 Task: Find connections with filter location Télimélé with filter topic #homes with filter profile language German with filter current company Lava International Limited with filter school Rashtrasant Tukadoji Maharaj Nagpur University with filter industry Space Research and Technology with filter service category Event Planning with filter keywords title Software Ninjaneer
Action: Mouse moved to (299, 220)
Screenshot: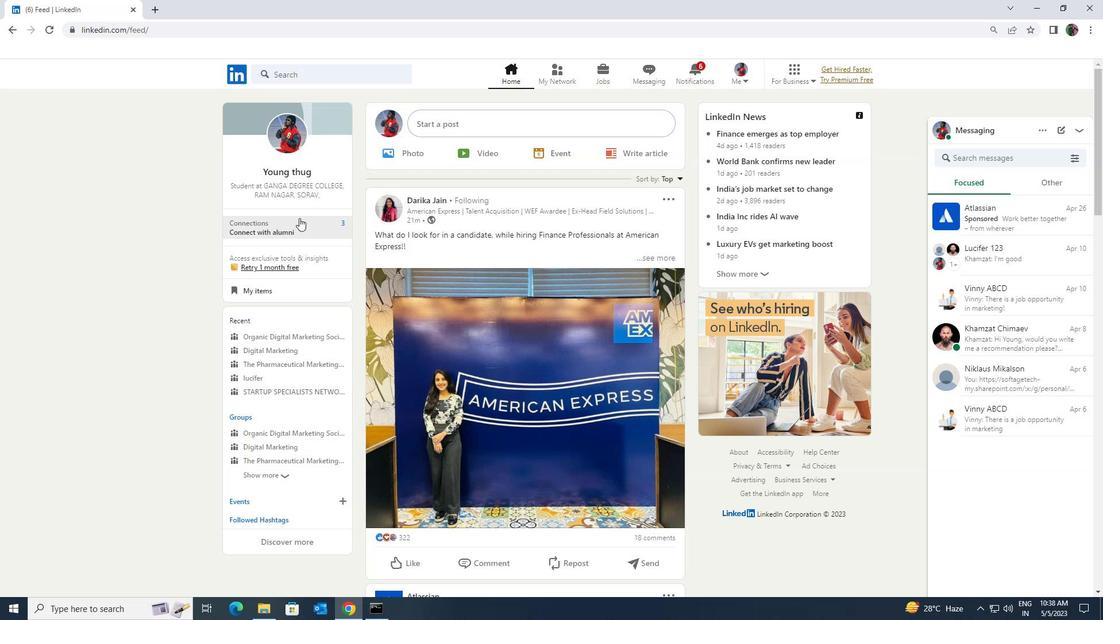 
Action: Mouse pressed left at (299, 220)
Screenshot: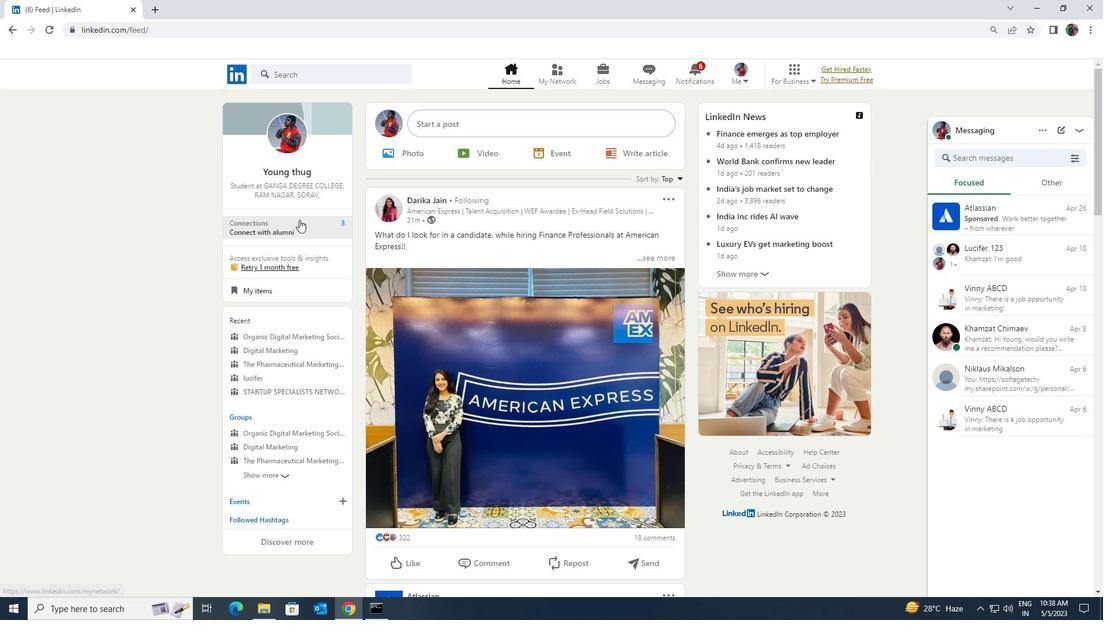
Action: Mouse moved to (292, 138)
Screenshot: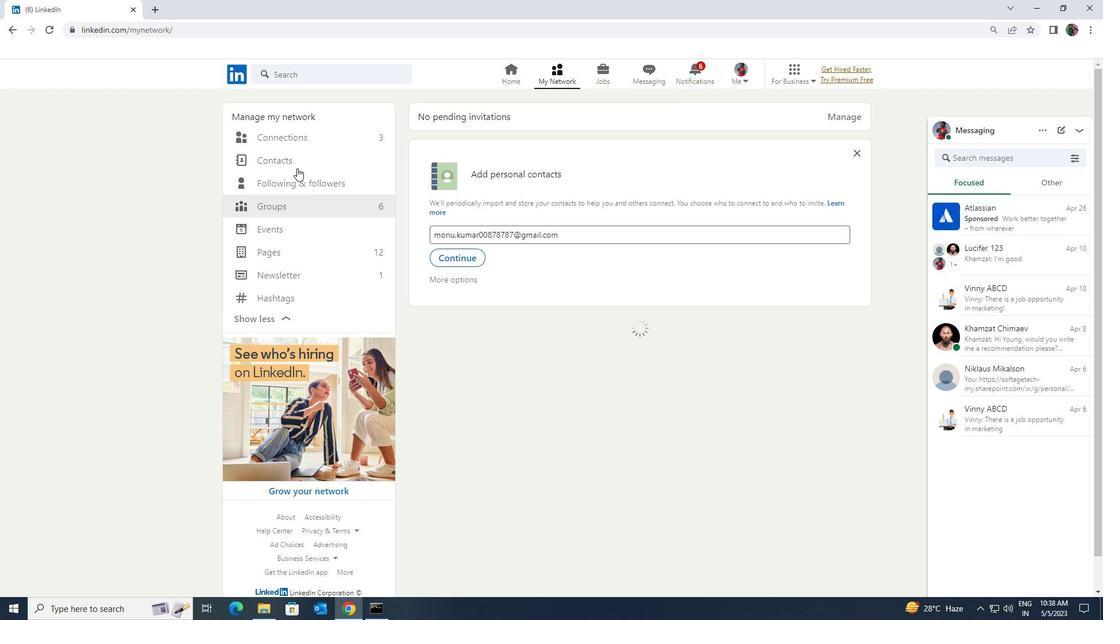 
Action: Mouse pressed left at (292, 138)
Screenshot: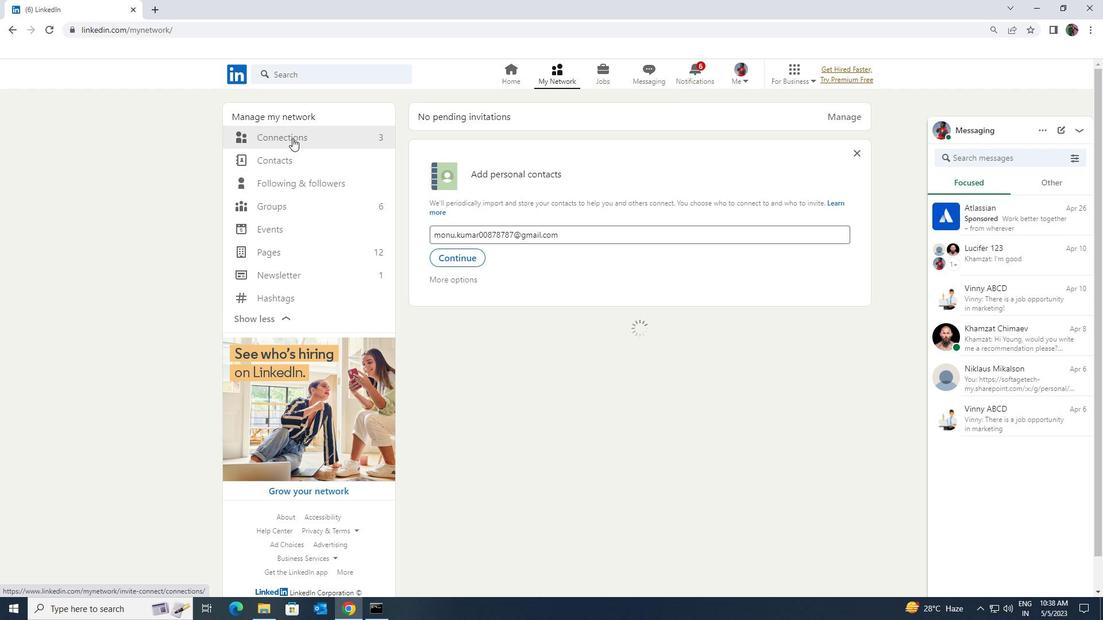 
Action: Mouse moved to (657, 136)
Screenshot: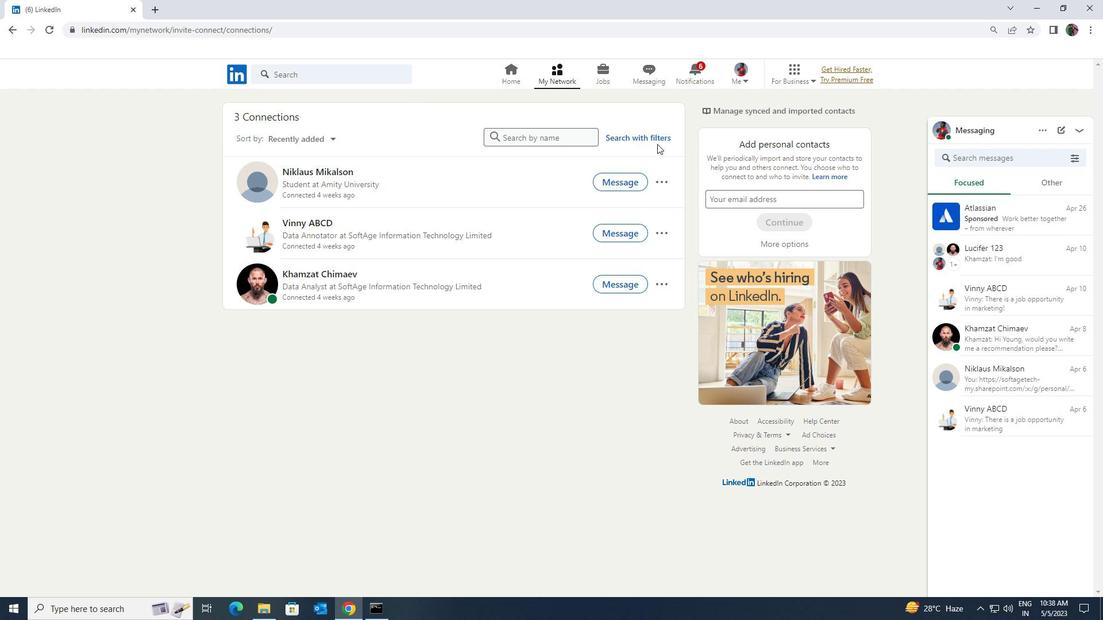 
Action: Mouse pressed left at (657, 136)
Screenshot: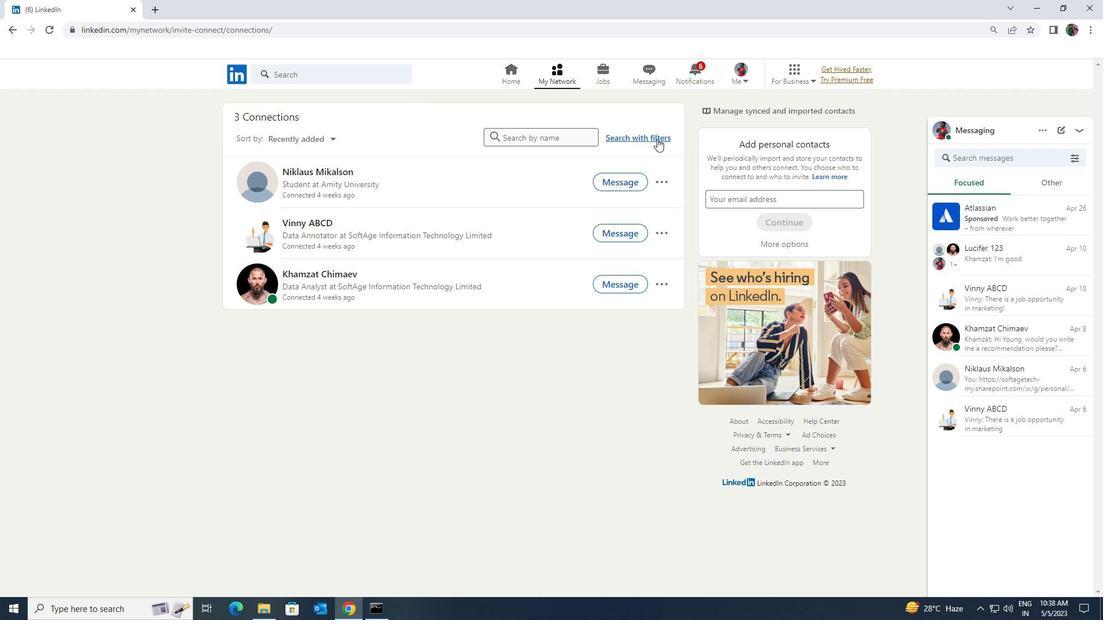 
Action: Mouse moved to (592, 106)
Screenshot: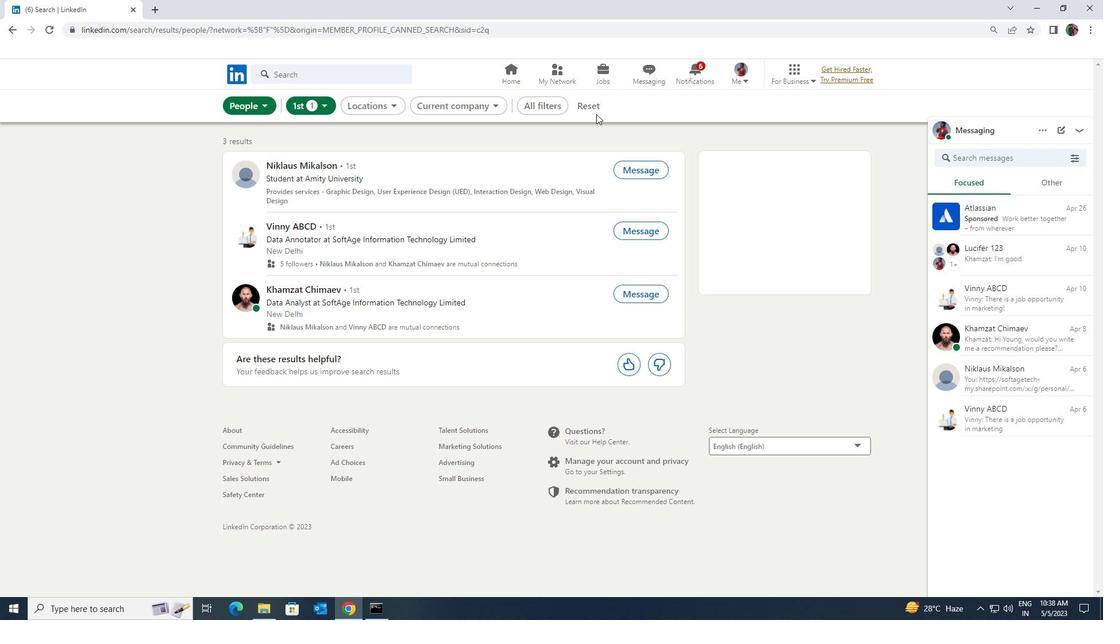 
Action: Mouse pressed left at (592, 106)
Screenshot: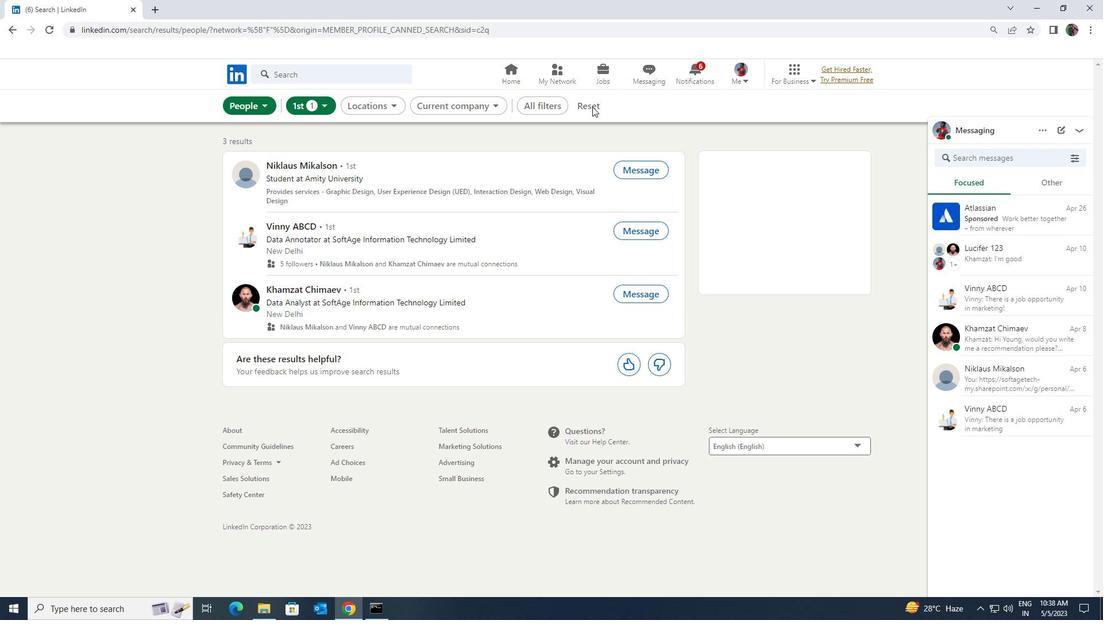 
Action: Mouse moved to (570, 106)
Screenshot: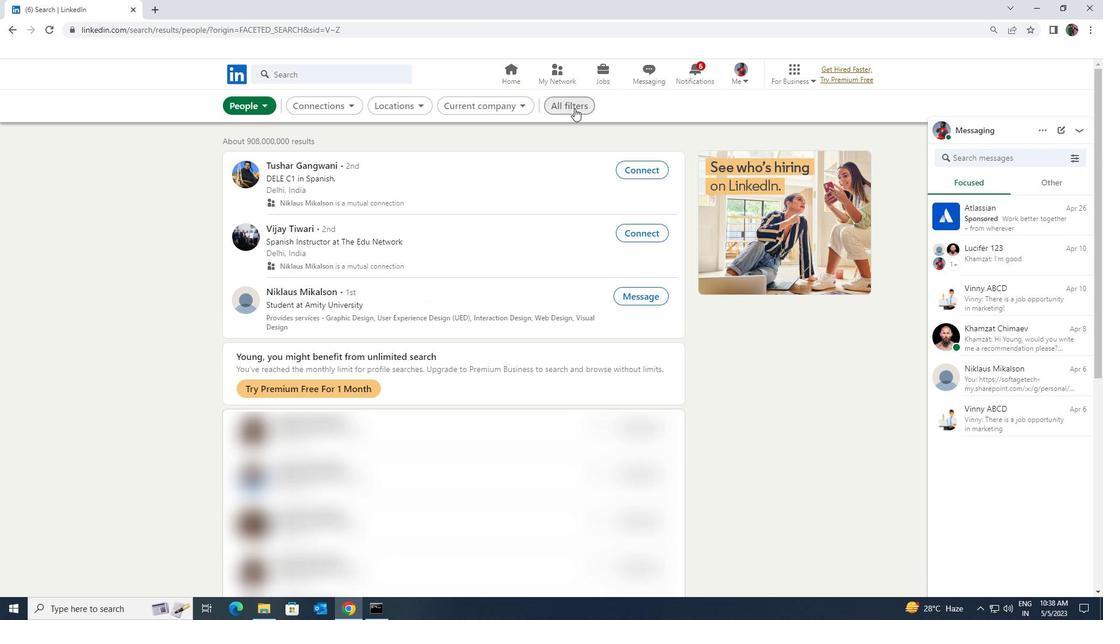 
Action: Mouse pressed left at (570, 106)
Screenshot: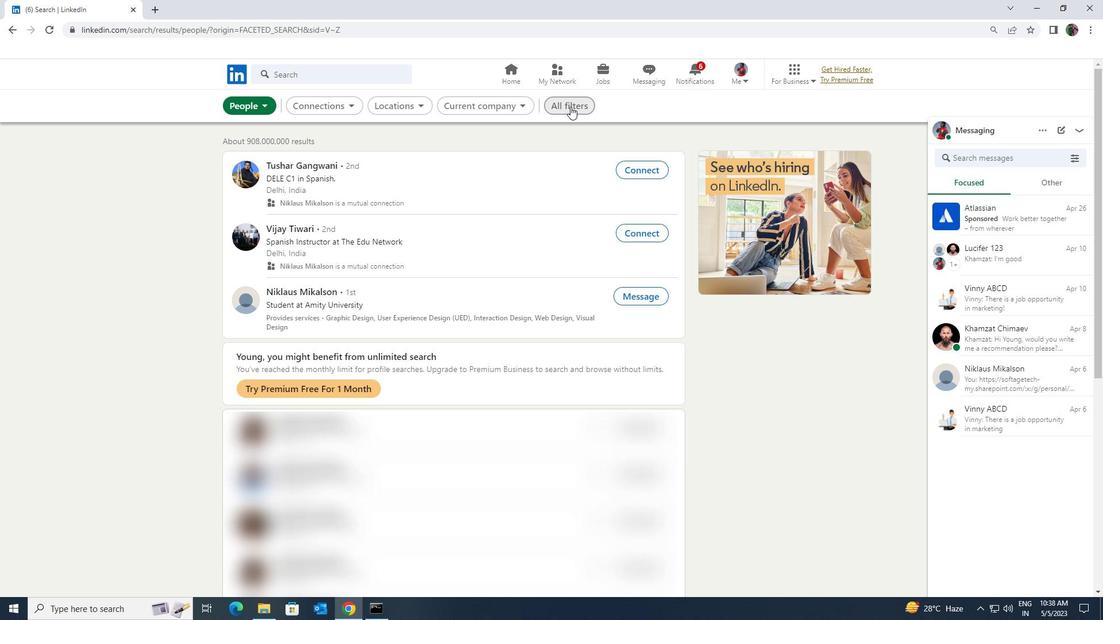 
Action: Mouse moved to (955, 453)
Screenshot: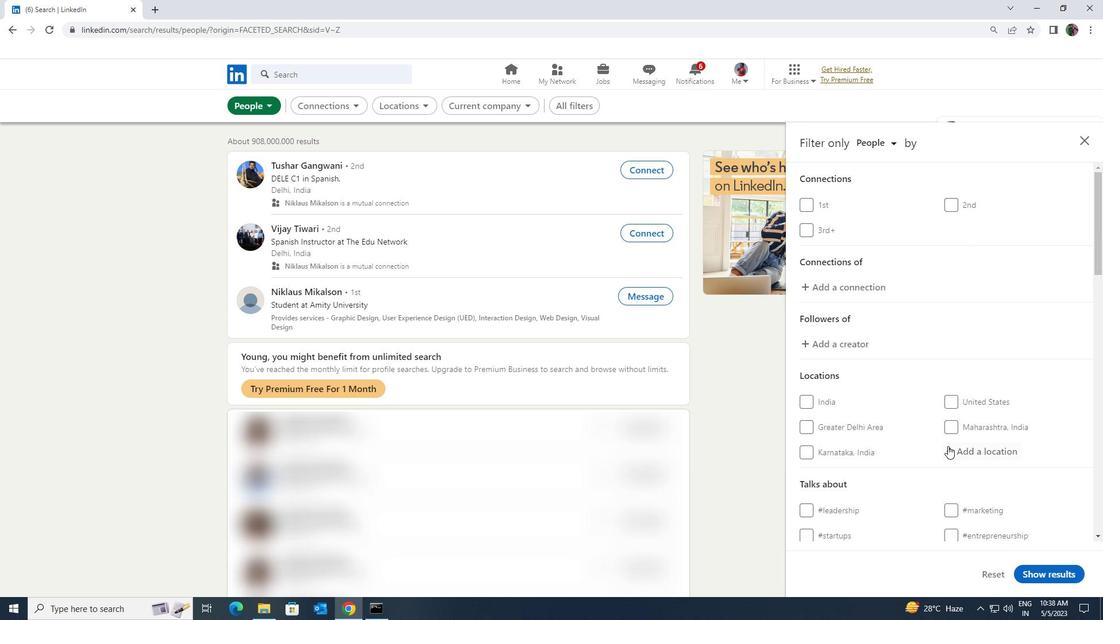 
Action: Mouse pressed left at (955, 453)
Screenshot: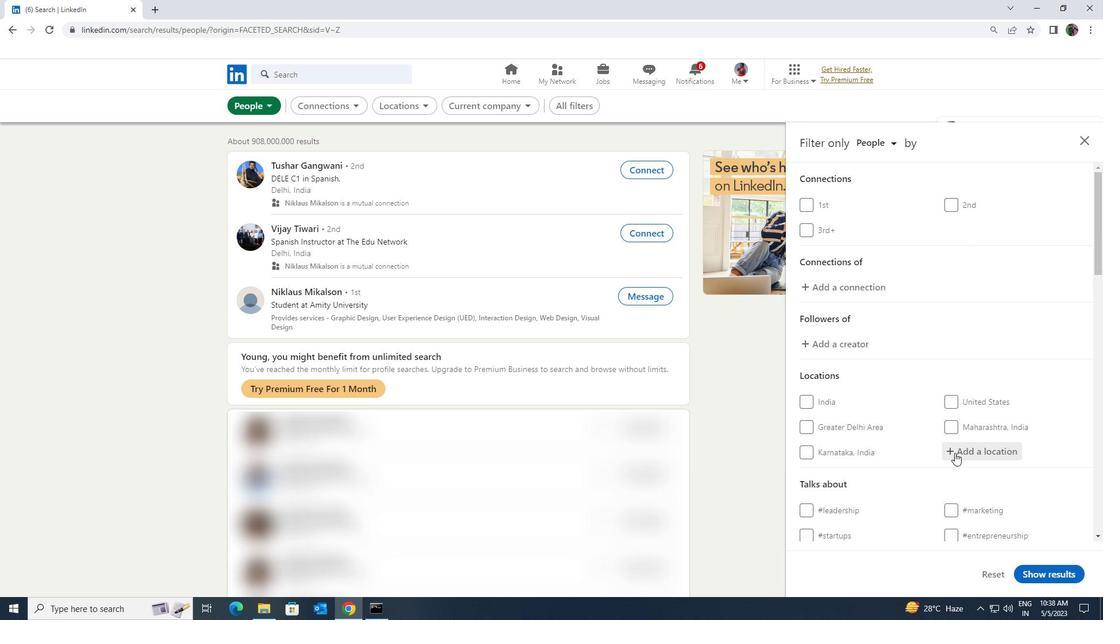 
Action: Mouse moved to (955, 454)
Screenshot: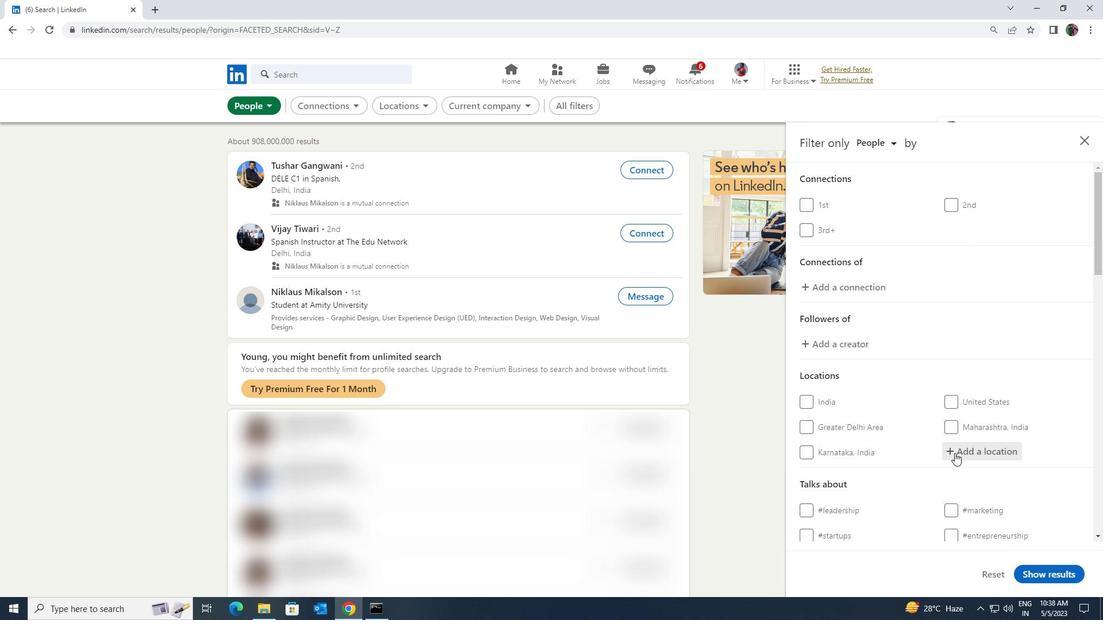 
Action: Key pressed <Key.shift>TELIMELE
Screenshot: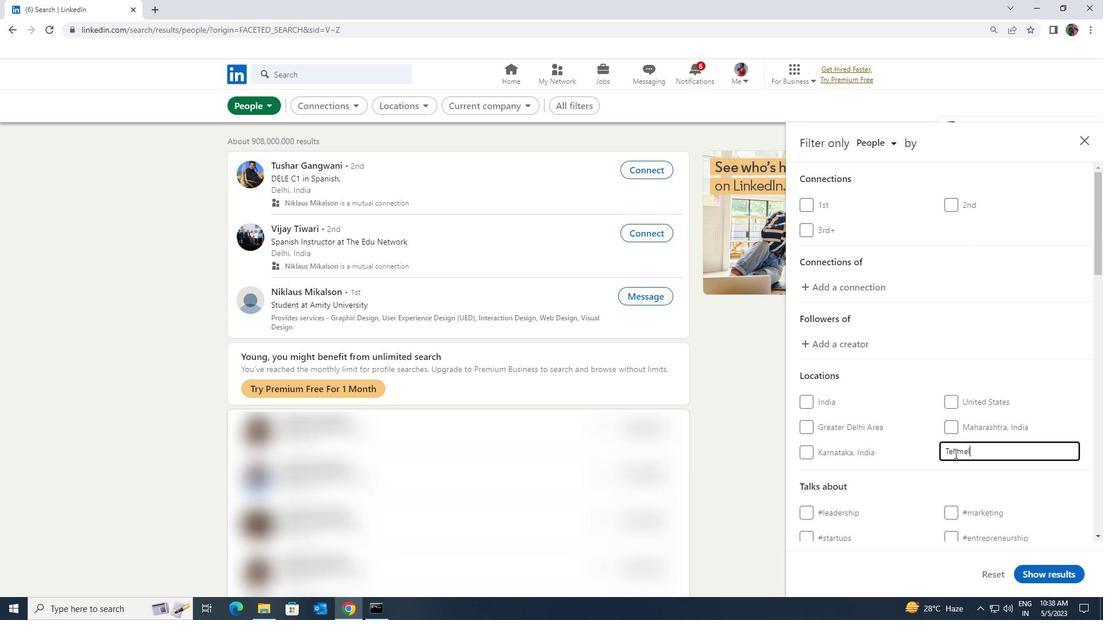
Action: Mouse moved to (958, 454)
Screenshot: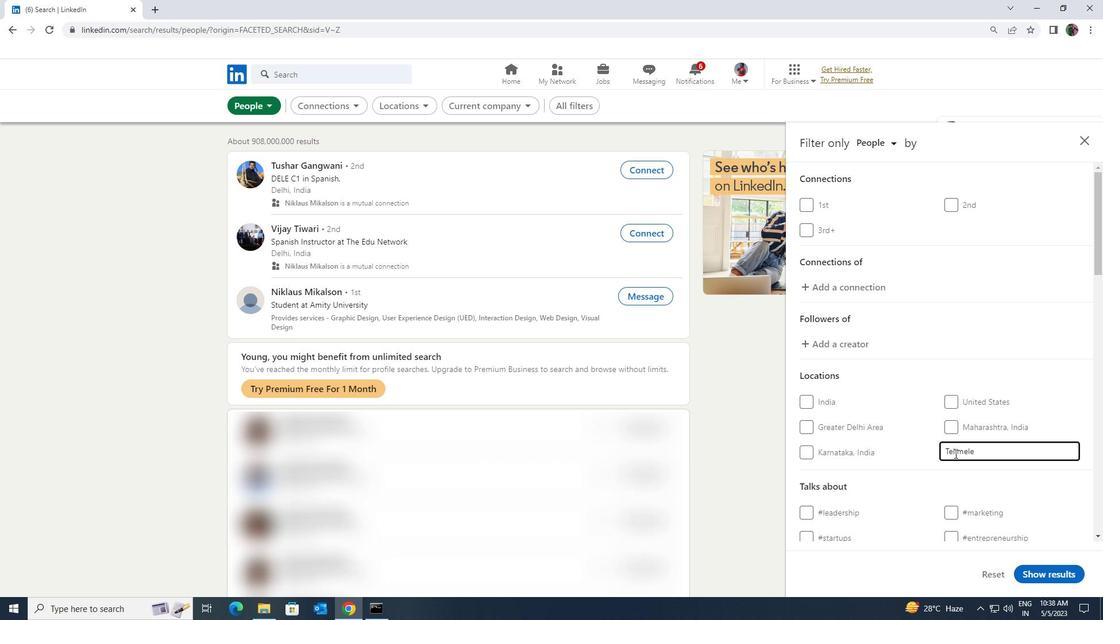 
Action: Mouse scrolled (958, 453) with delta (0, 0)
Screenshot: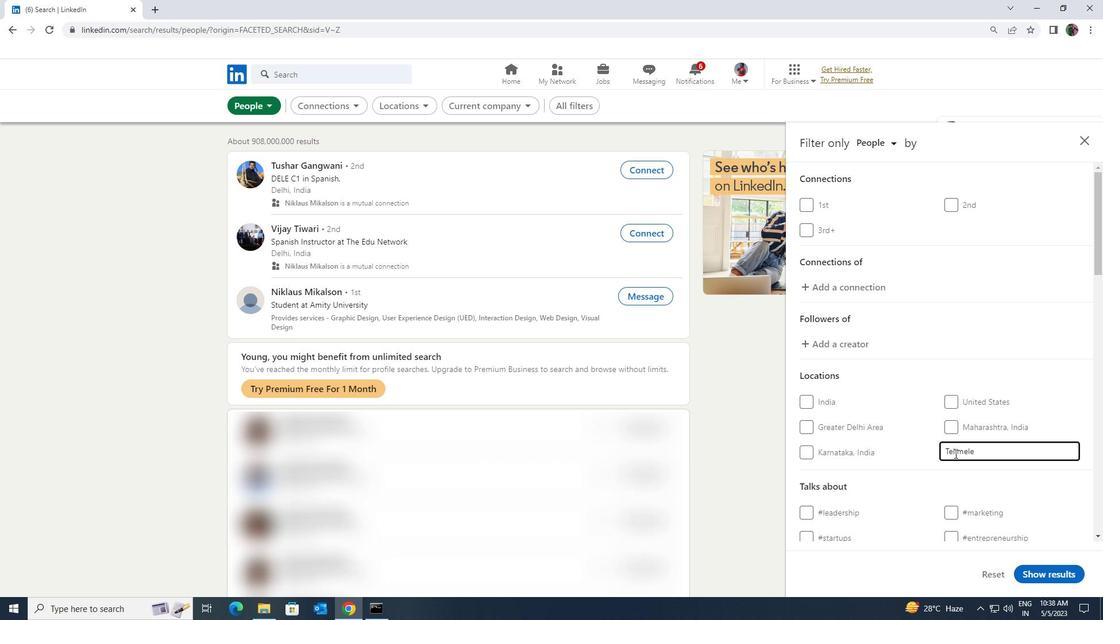
Action: Mouse scrolled (958, 453) with delta (0, 0)
Screenshot: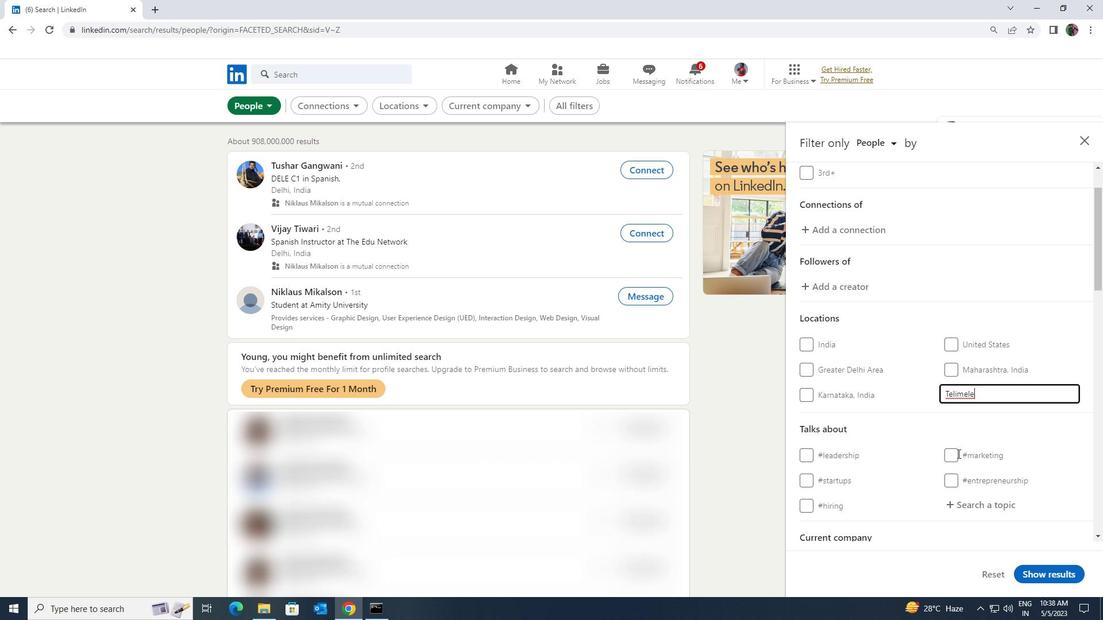 
Action: Mouse moved to (961, 451)
Screenshot: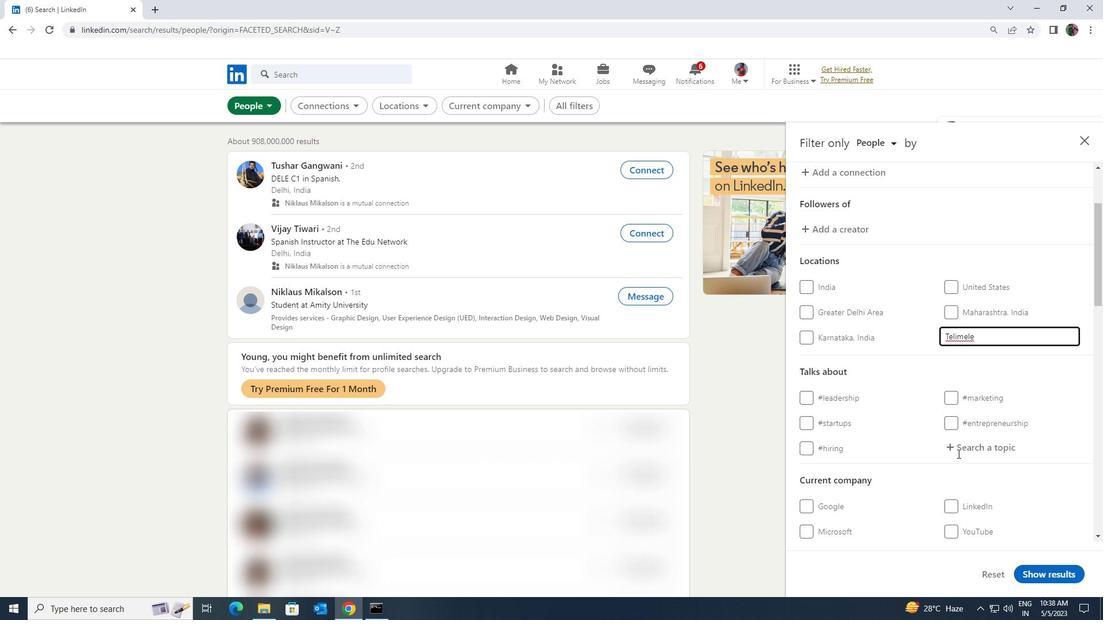 
Action: Mouse pressed left at (961, 451)
Screenshot: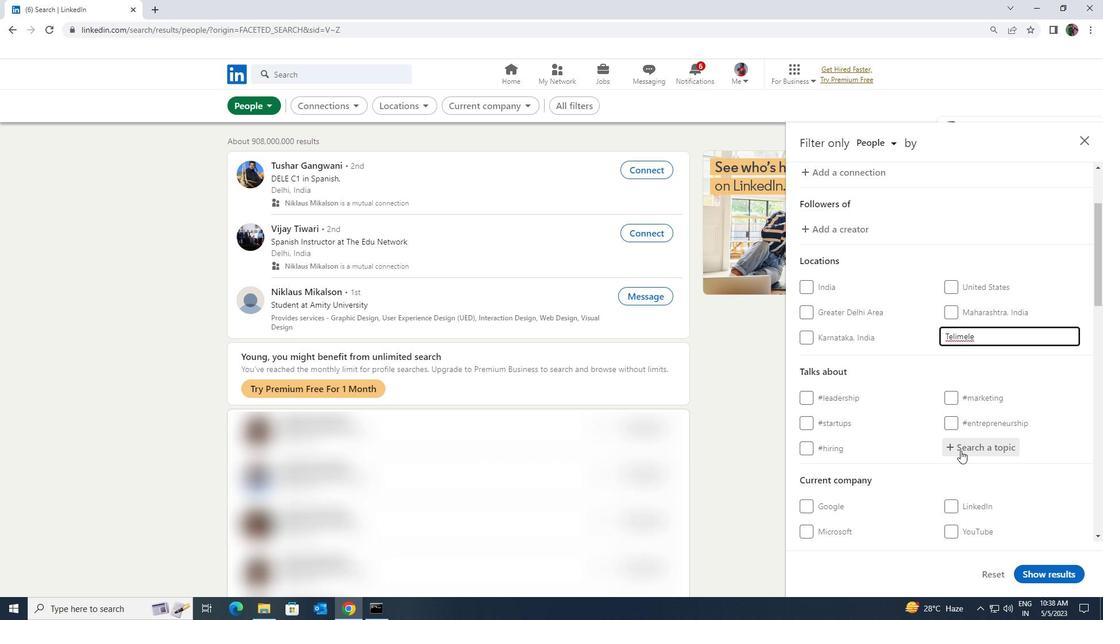 
Action: Mouse moved to (961, 450)
Screenshot: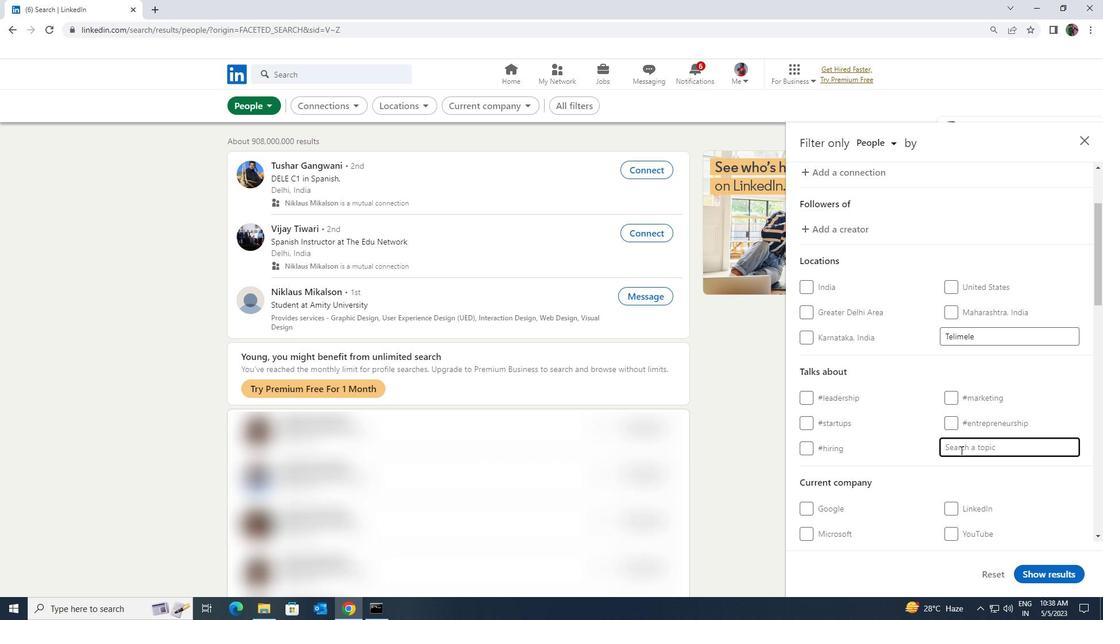 
Action: Key pressed <Key.shift><Key.shift><Key.shift><Key.shift><Key.shift><Key.shift><Key.shift><Key.shift>HOMES
Screenshot: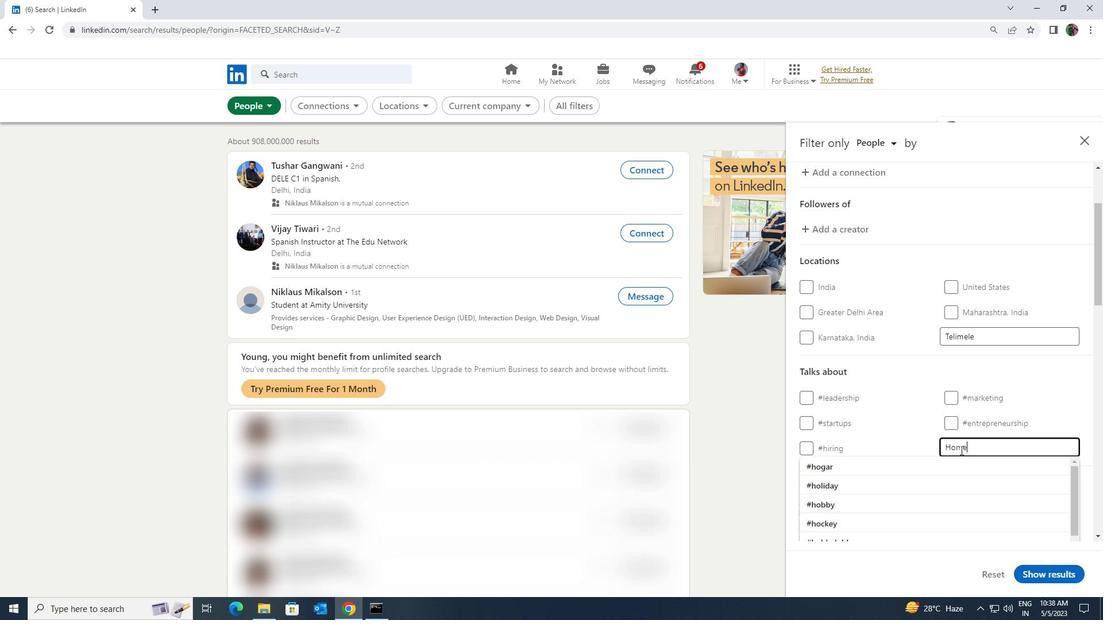 
Action: Mouse moved to (934, 497)
Screenshot: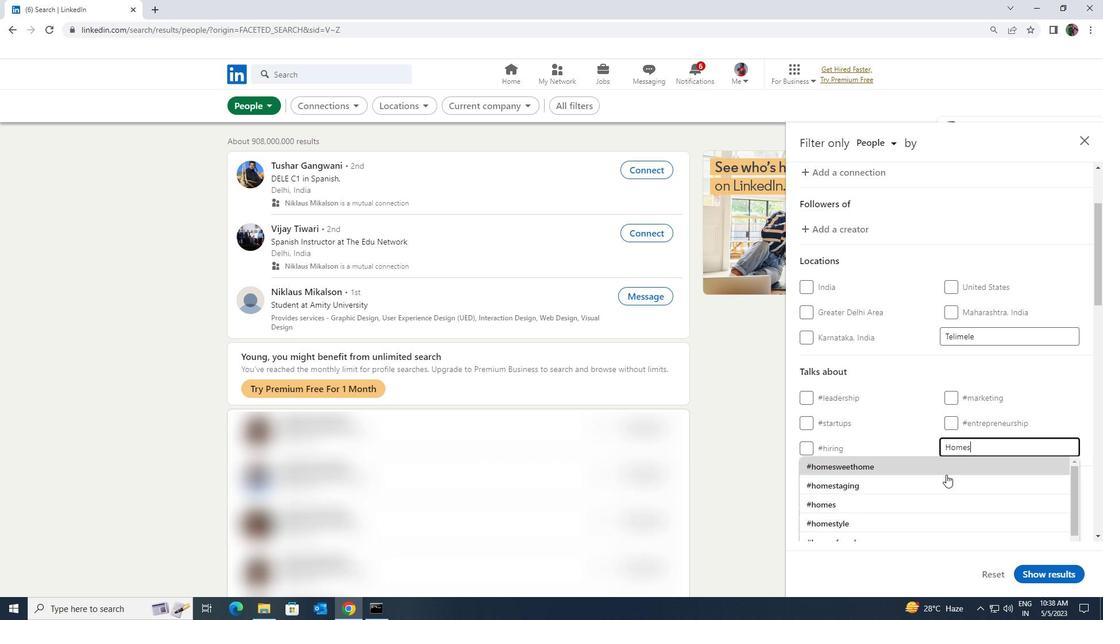 
Action: Mouse pressed left at (934, 497)
Screenshot: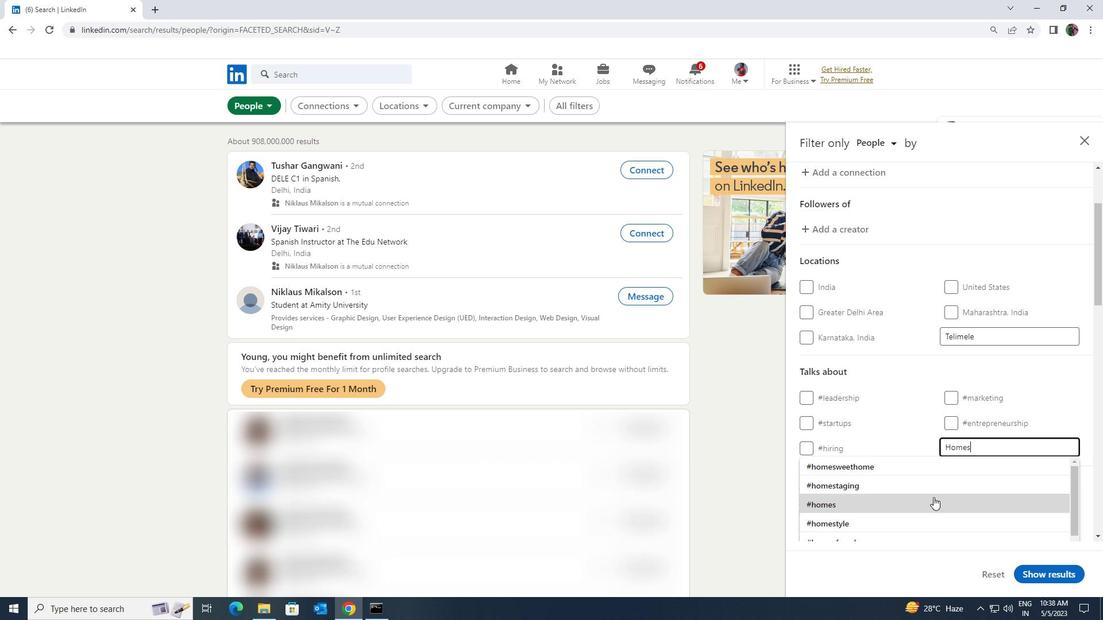 
Action: Mouse moved to (941, 493)
Screenshot: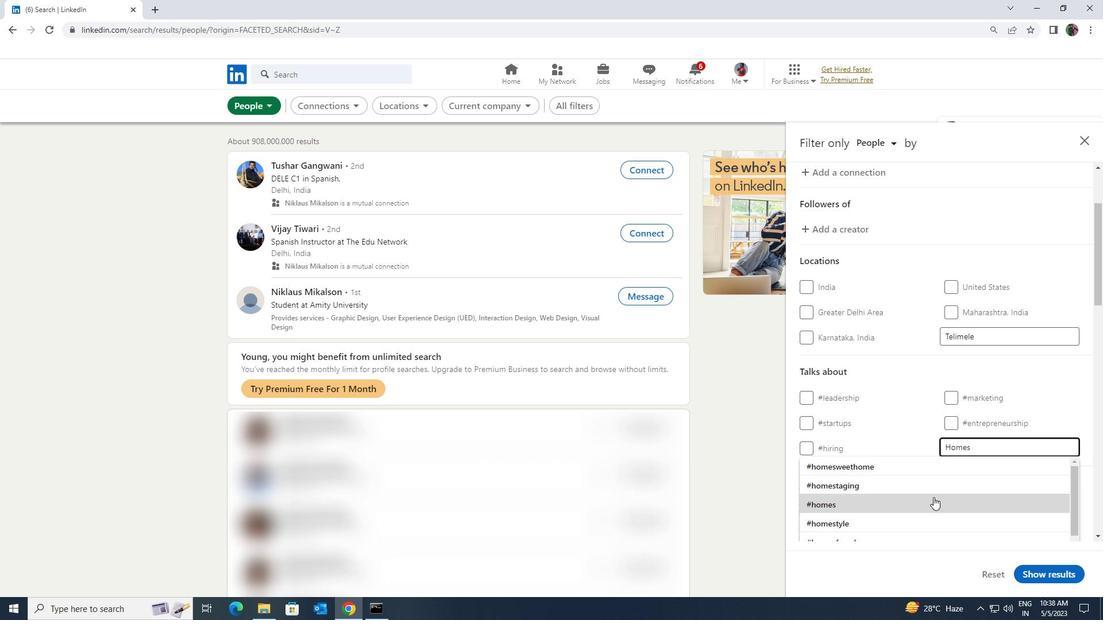 
Action: Mouse scrolled (941, 492) with delta (0, 0)
Screenshot: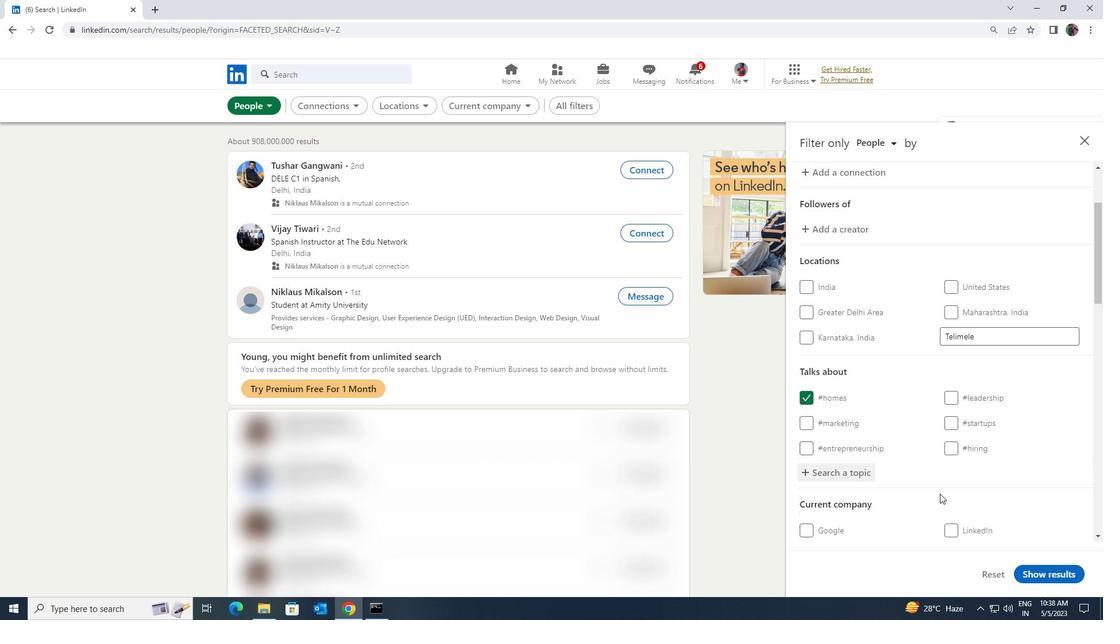 
Action: Mouse moved to (941, 494)
Screenshot: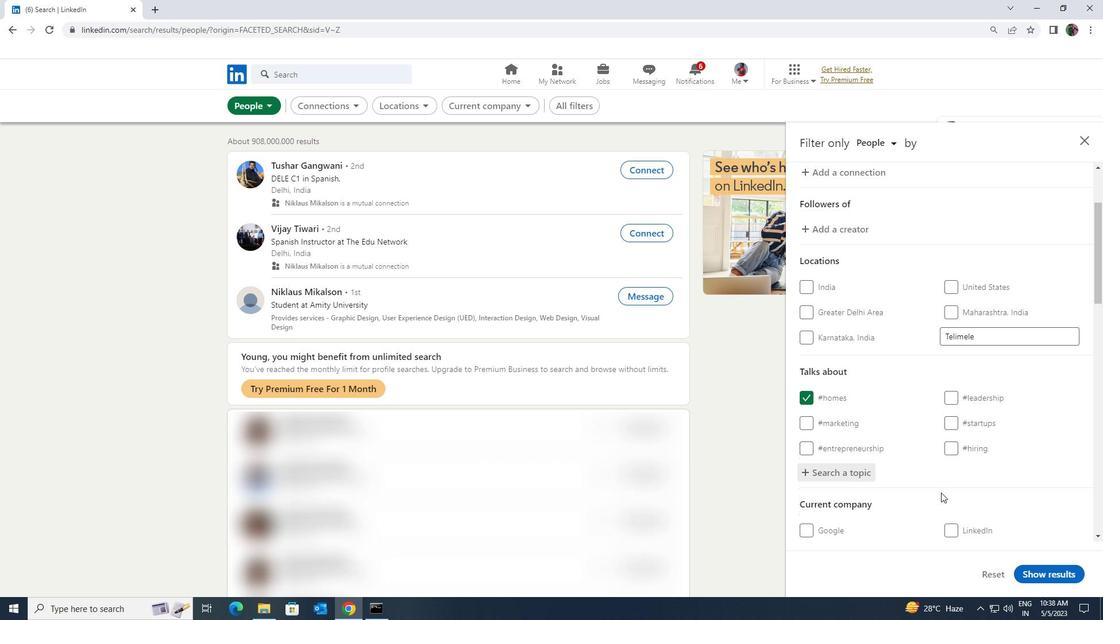 
Action: Mouse scrolled (941, 493) with delta (0, 0)
Screenshot: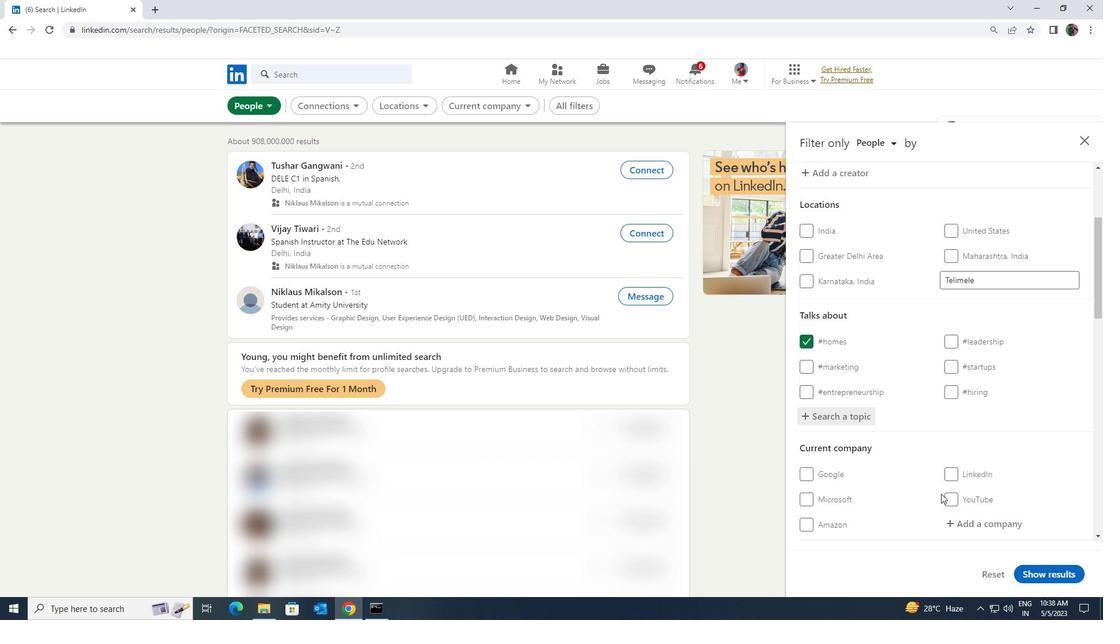 
Action: Mouse scrolled (941, 493) with delta (0, 0)
Screenshot: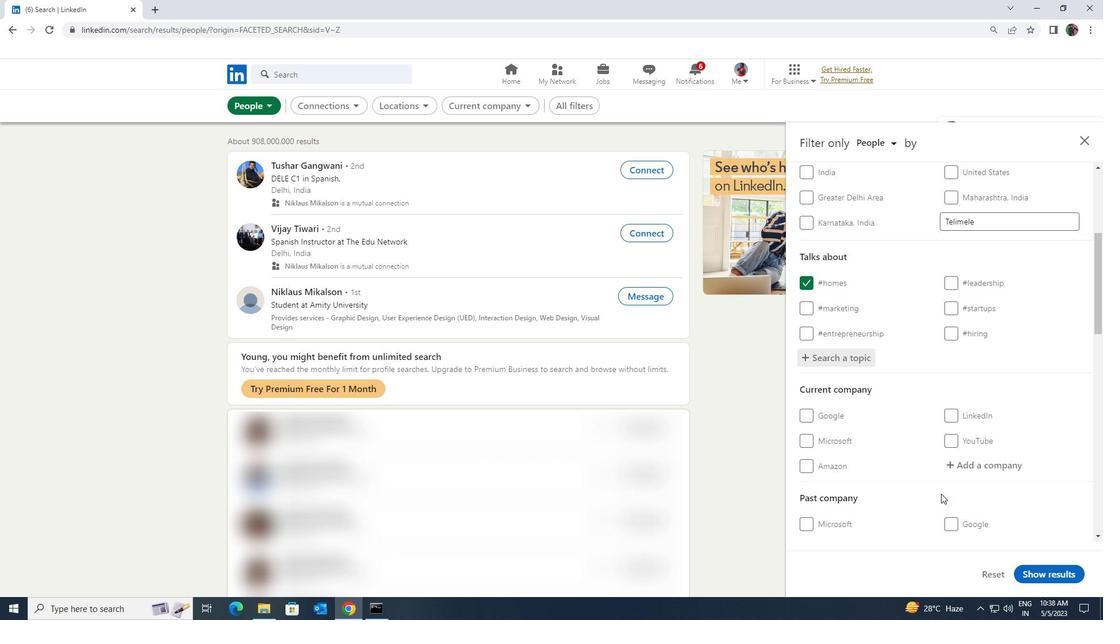 
Action: Mouse scrolled (941, 493) with delta (0, 0)
Screenshot: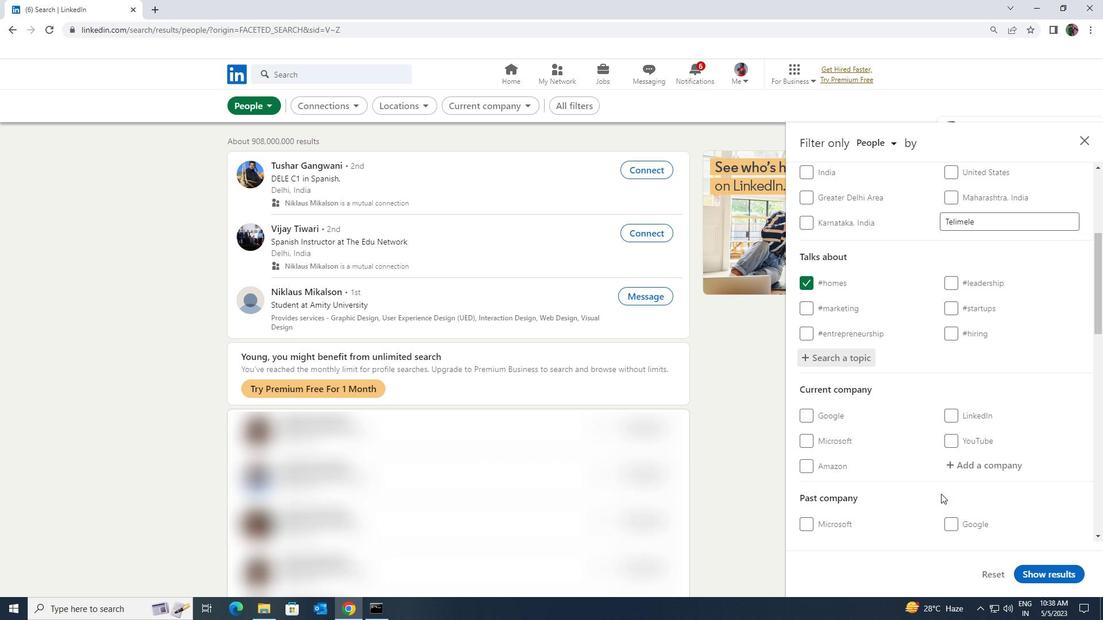 
Action: Mouse moved to (941, 494)
Screenshot: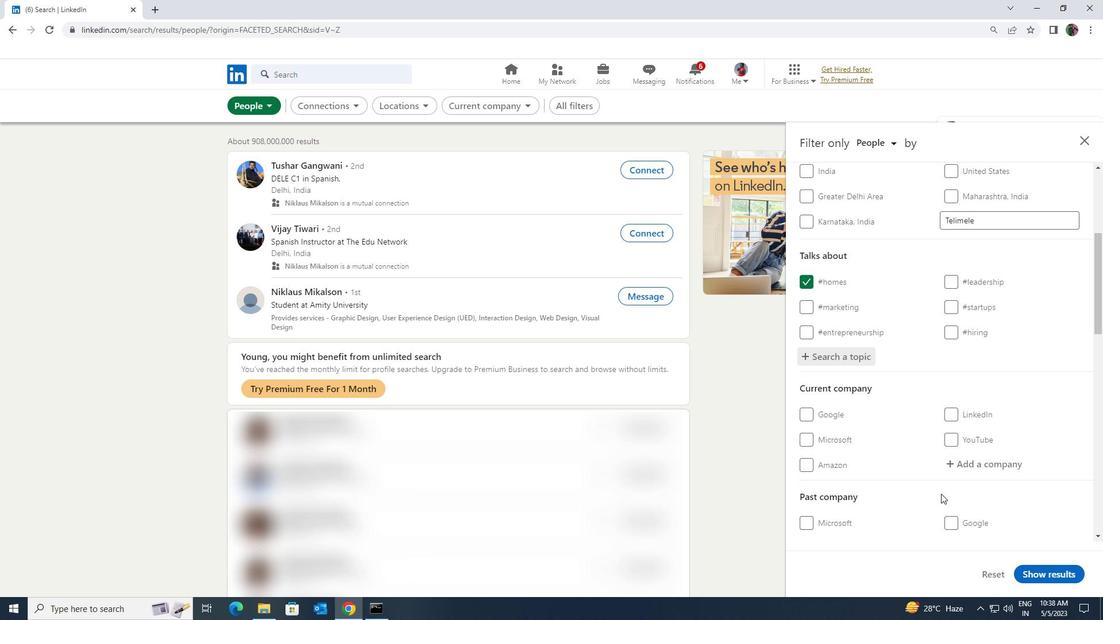 
Action: Mouse scrolled (941, 493) with delta (0, 0)
Screenshot: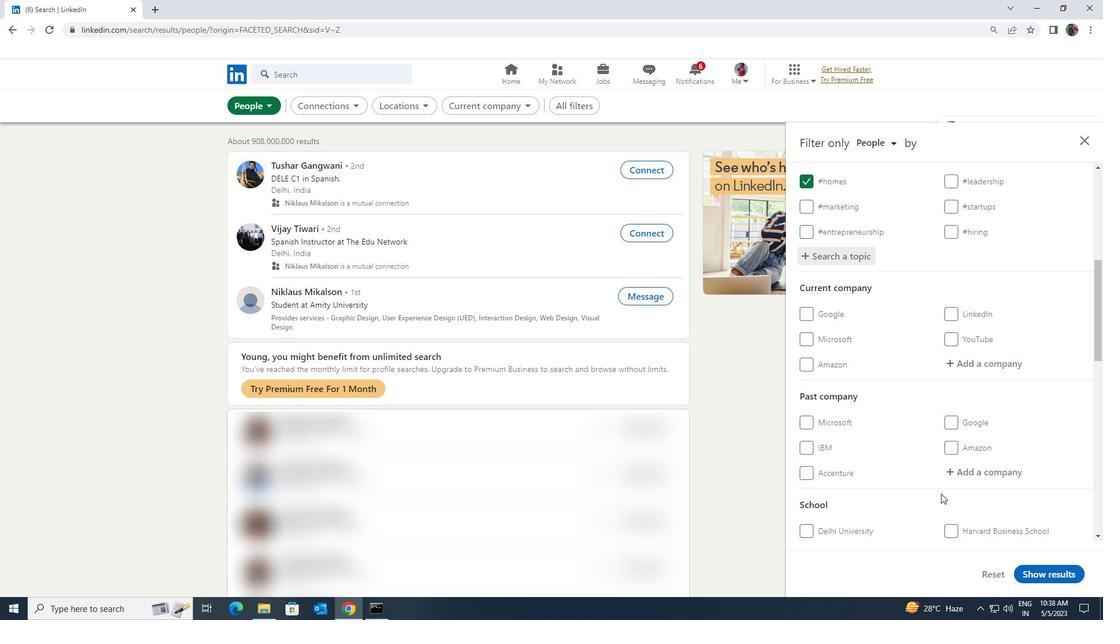 
Action: Mouse scrolled (941, 493) with delta (0, 0)
Screenshot: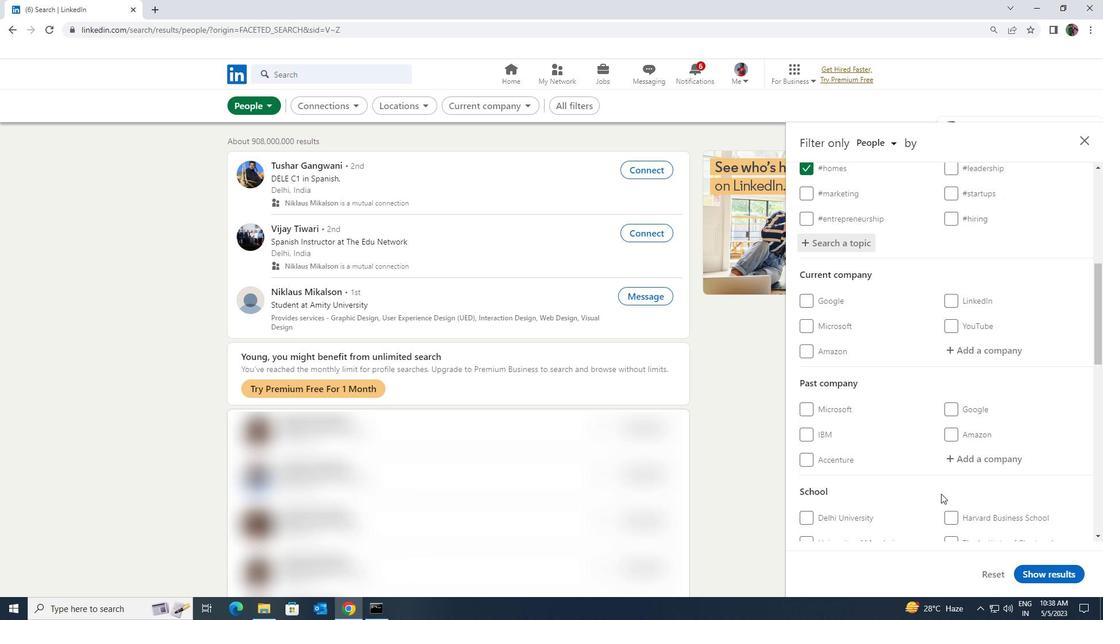 
Action: Mouse moved to (941, 494)
Screenshot: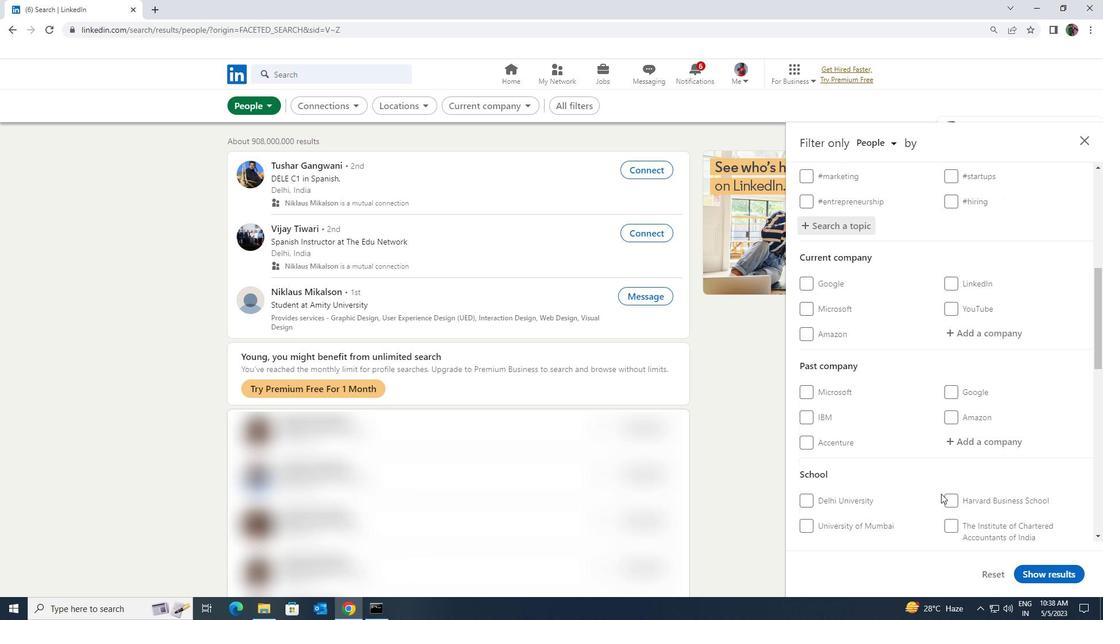 
Action: Mouse scrolled (941, 493) with delta (0, 0)
Screenshot: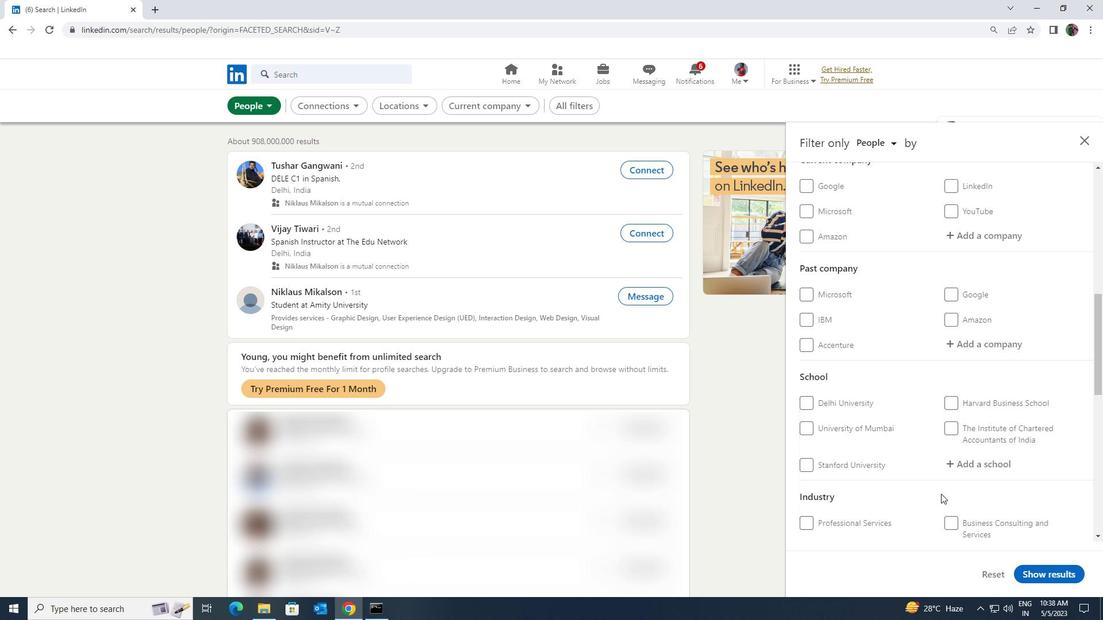
Action: Mouse scrolled (941, 493) with delta (0, 0)
Screenshot: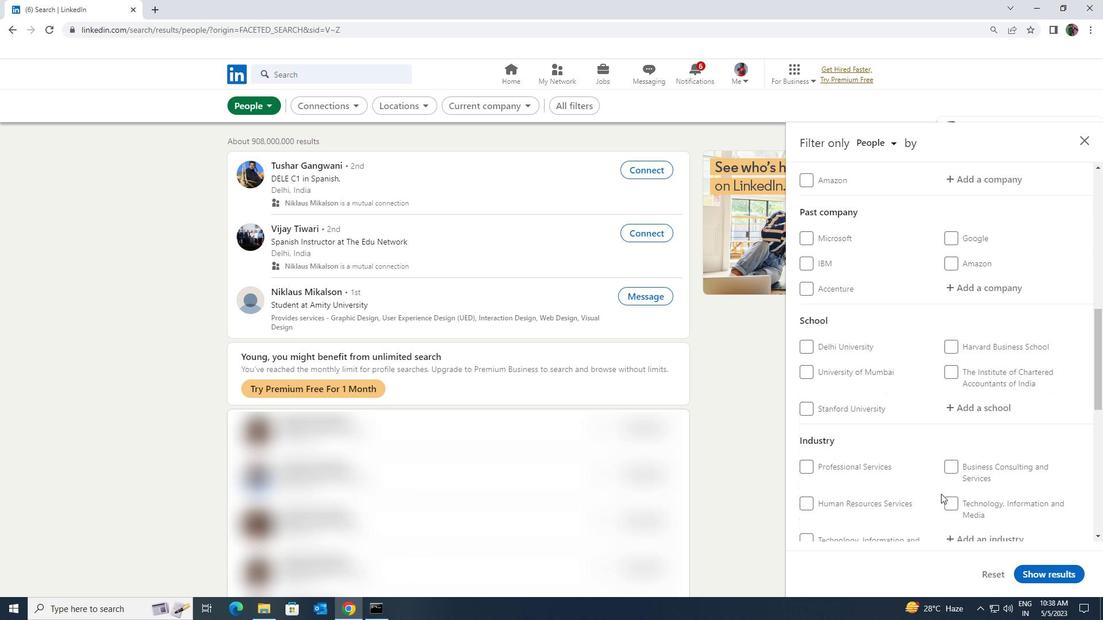 
Action: Mouse scrolled (941, 493) with delta (0, 0)
Screenshot: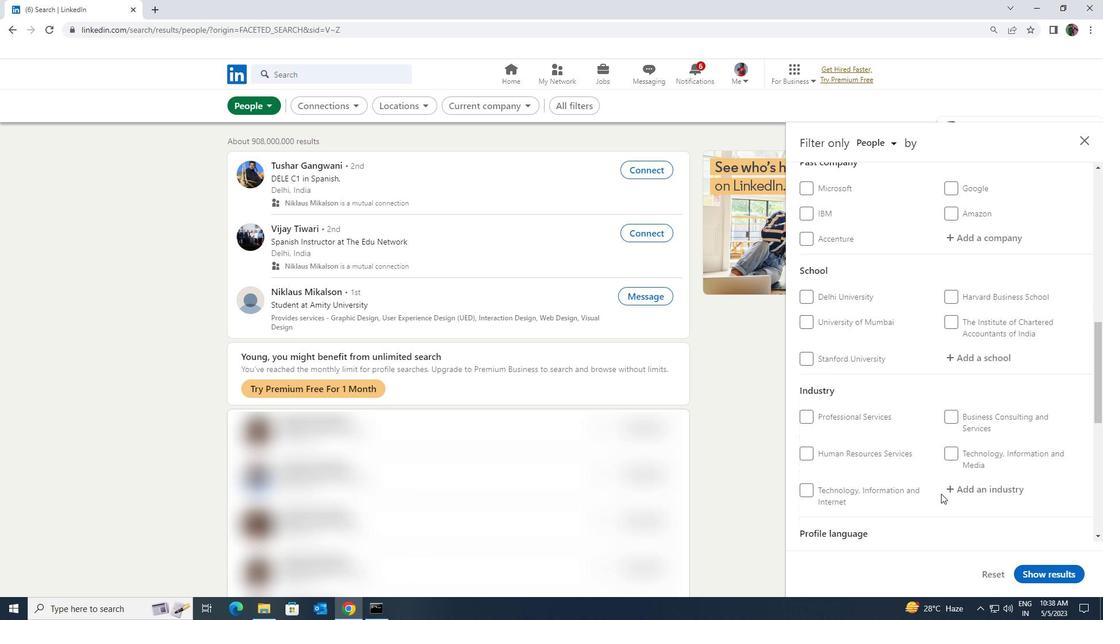 
Action: Mouse scrolled (941, 493) with delta (0, 0)
Screenshot: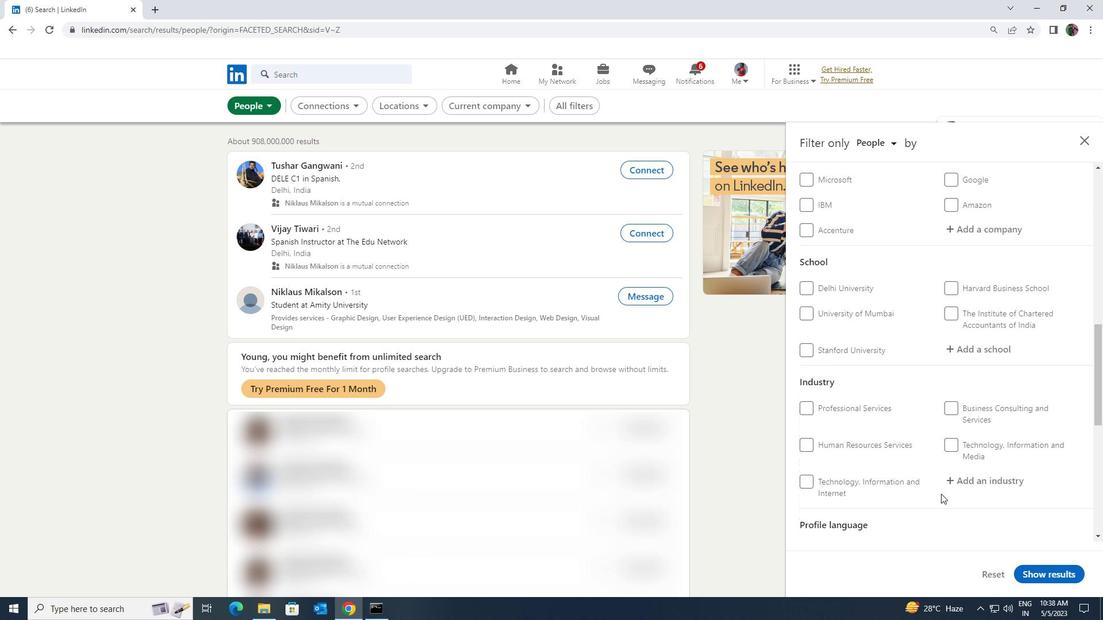 
Action: Mouse moved to (839, 490)
Screenshot: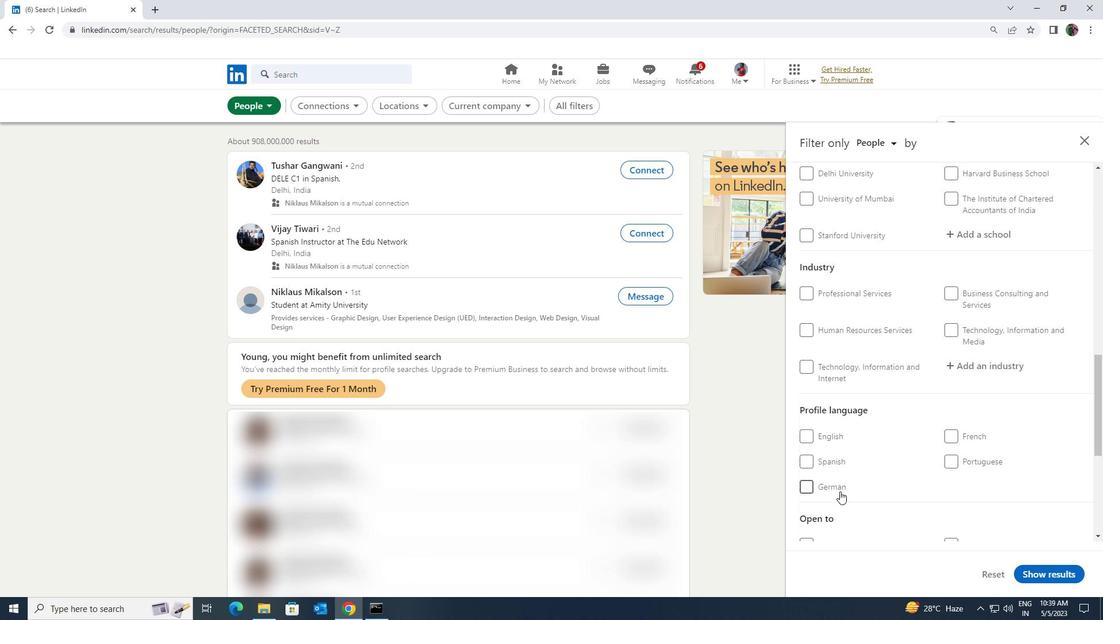
Action: Mouse pressed left at (839, 490)
Screenshot: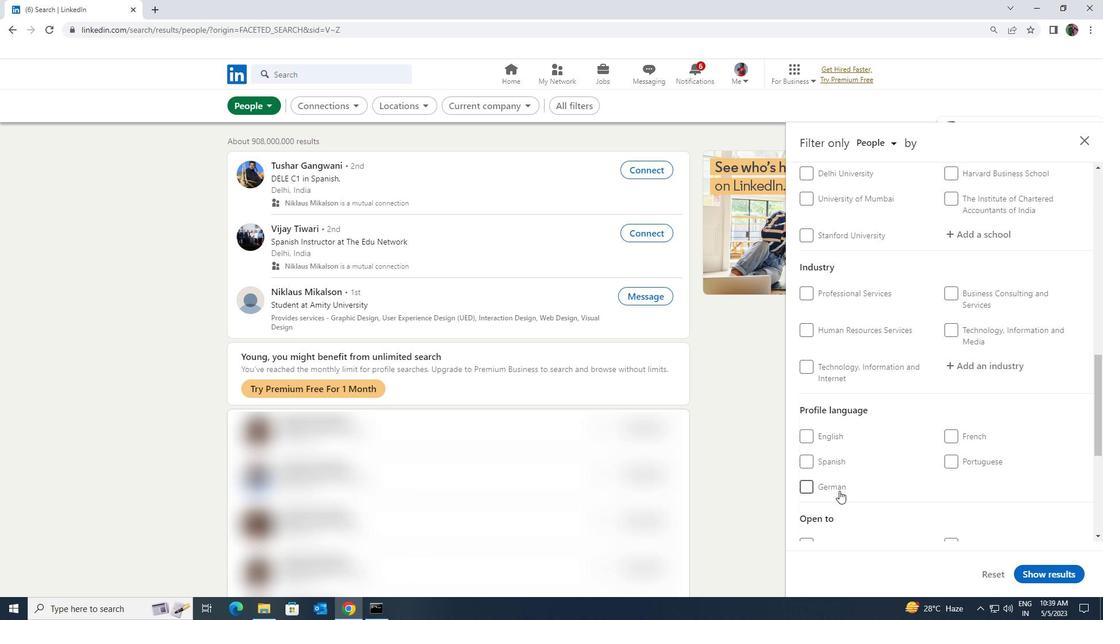
Action: Mouse moved to (954, 485)
Screenshot: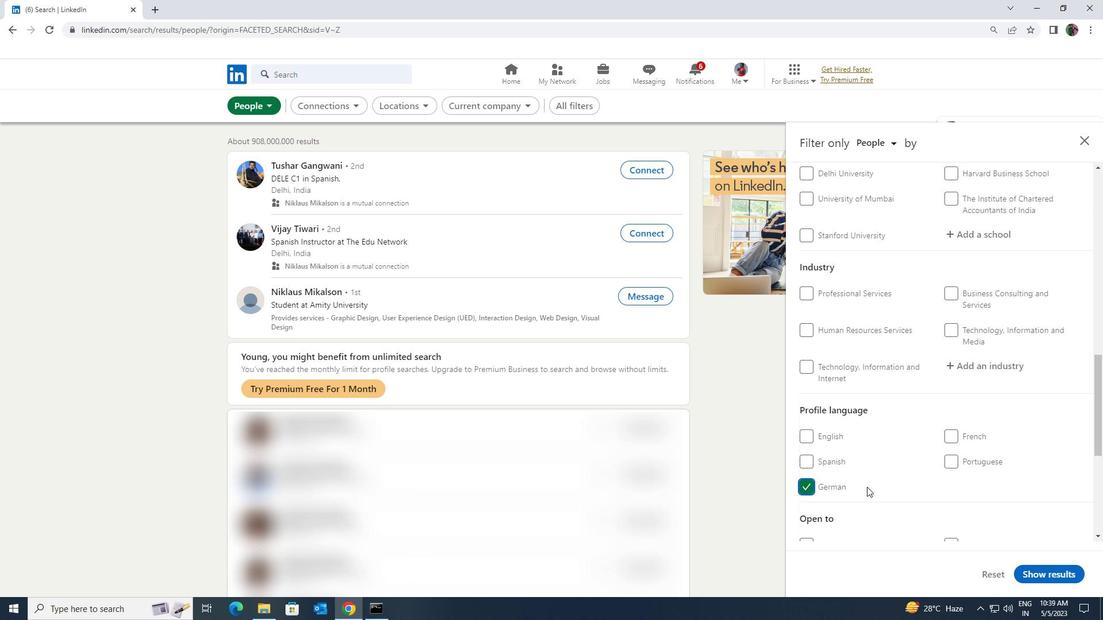 
Action: Mouse scrolled (954, 485) with delta (0, 0)
Screenshot: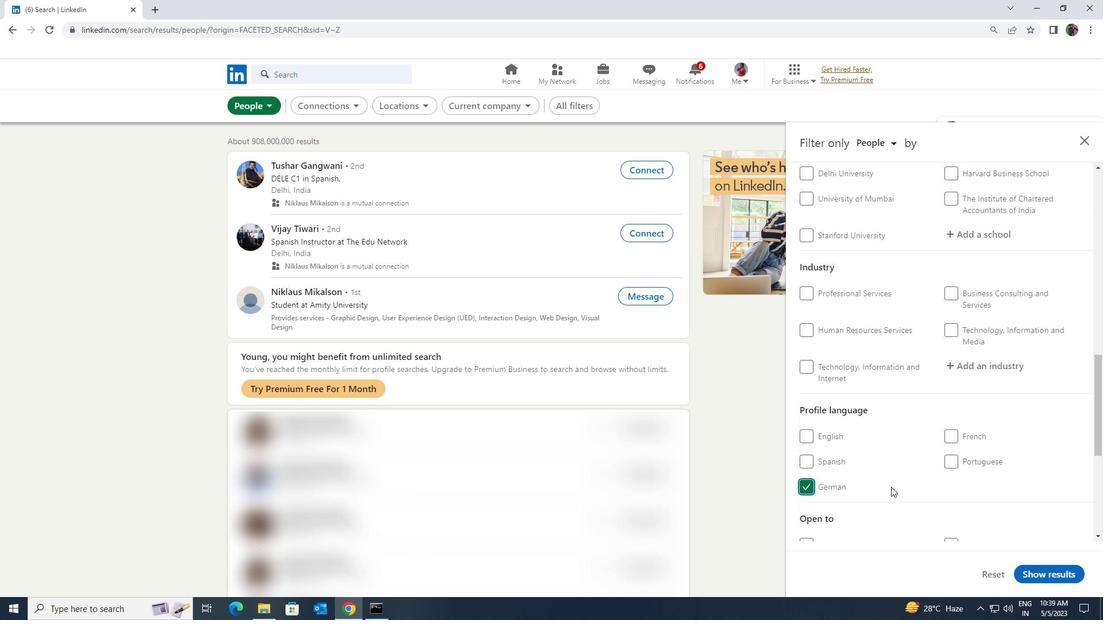 
Action: Mouse scrolled (954, 485) with delta (0, 0)
Screenshot: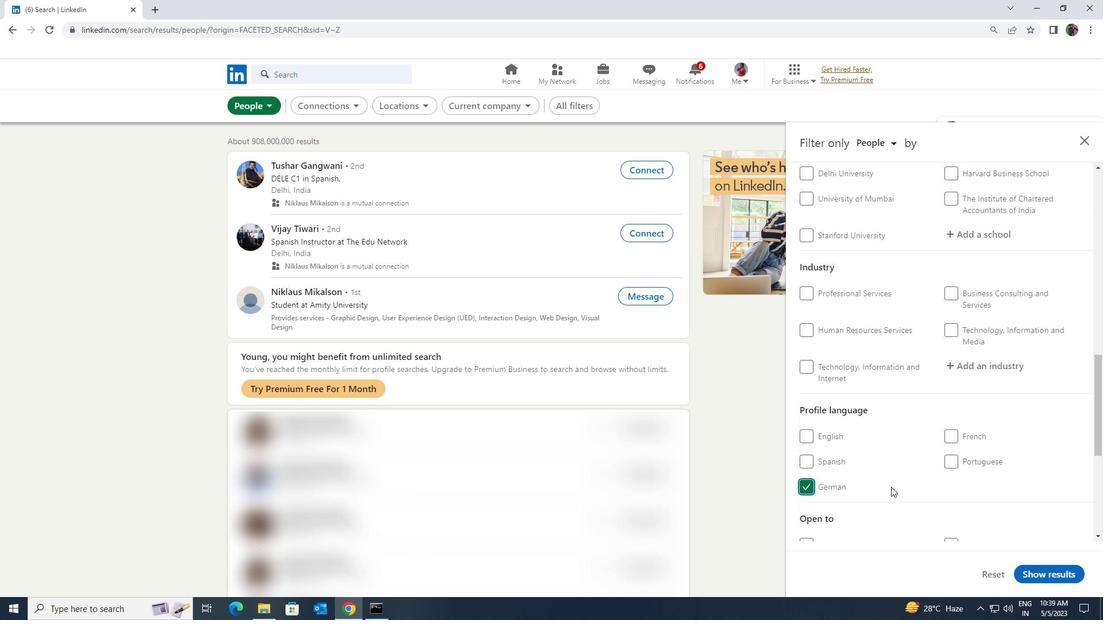 
Action: Mouse scrolled (954, 485) with delta (0, 0)
Screenshot: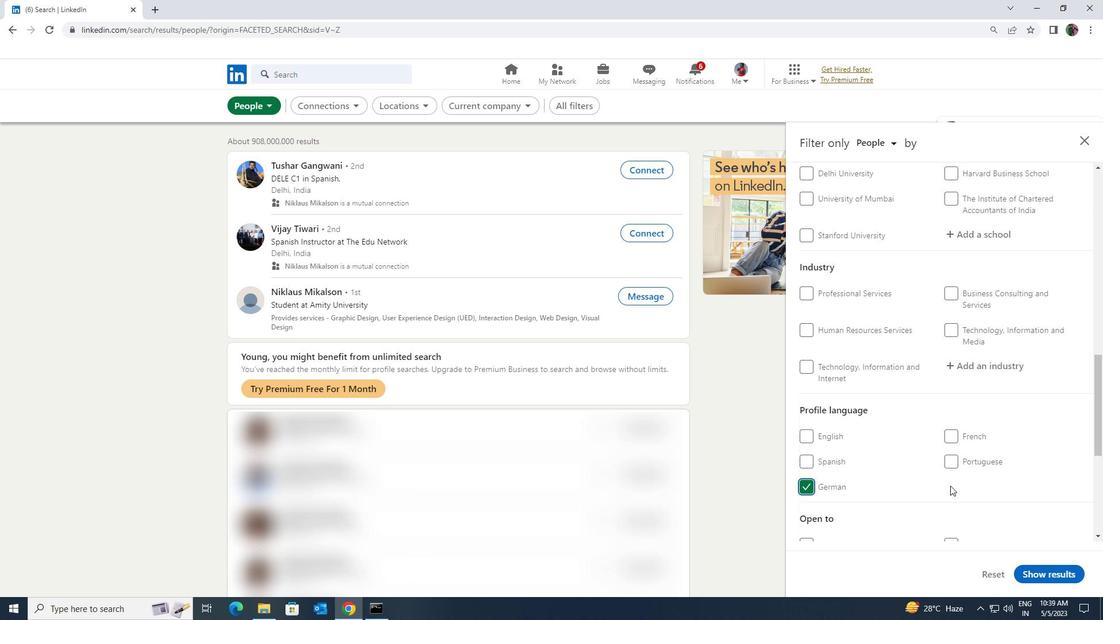 
Action: Mouse scrolled (954, 485) with delta (0, 0)
Screenshot: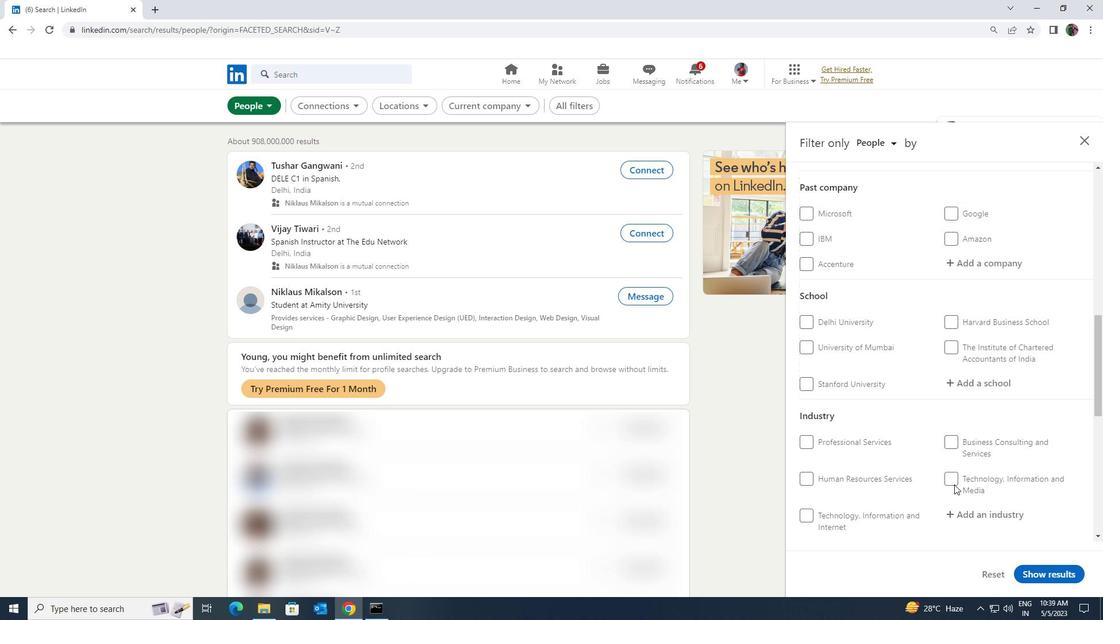 
Action: Mouse scrolled (954, 485) with delta (0, 0)
Screenshot: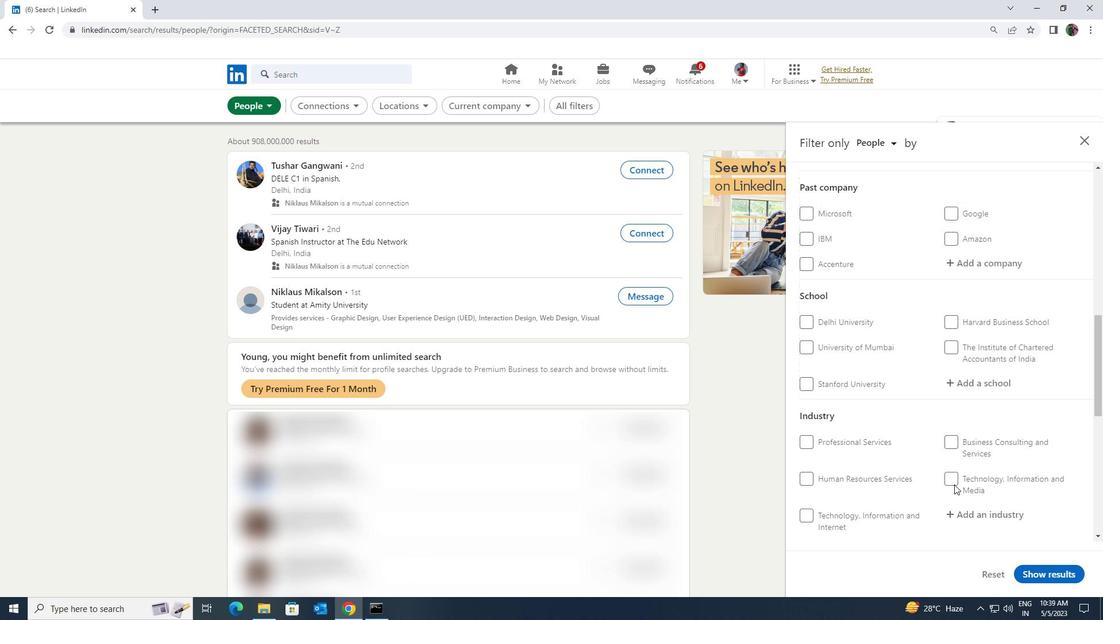 
Action: Mouse scrolled (954, 485) with delta (0, 0)
Screenshot: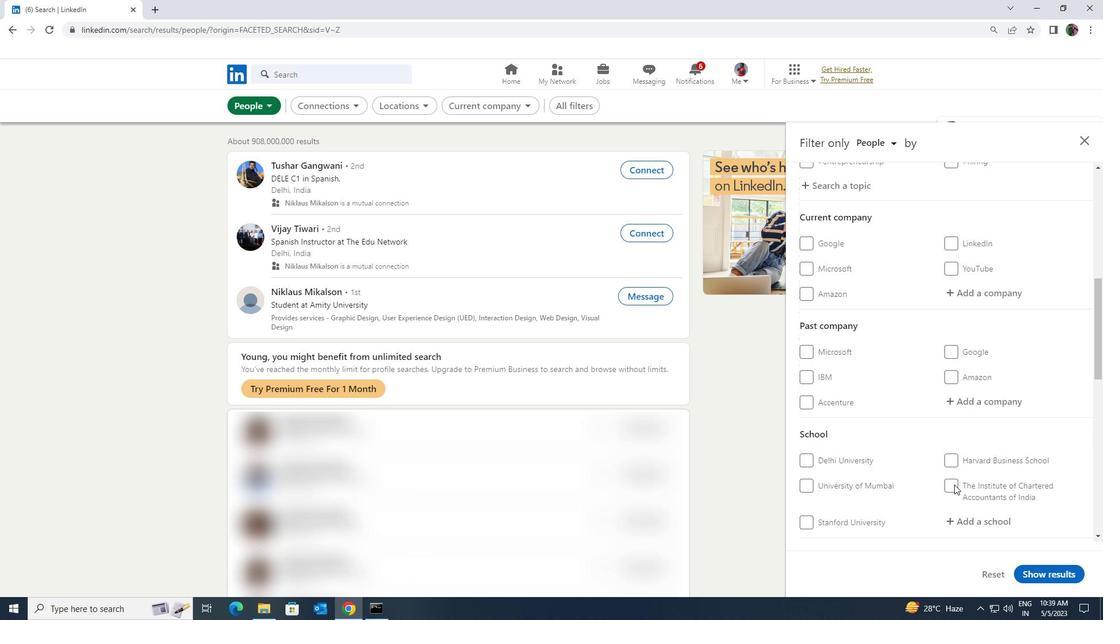 
Action: Mouse scrolled (954, 485) with delta (0, 0)
Screenshot: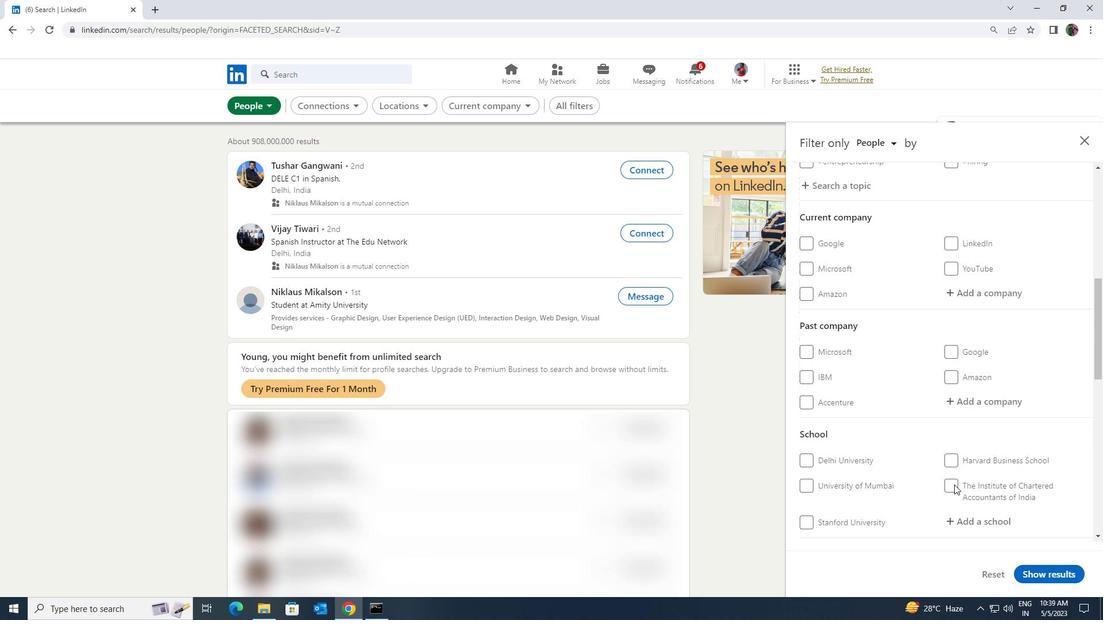 
Action: Mouse scrolled (954, 485) with delta (0, 0)
Screenshot: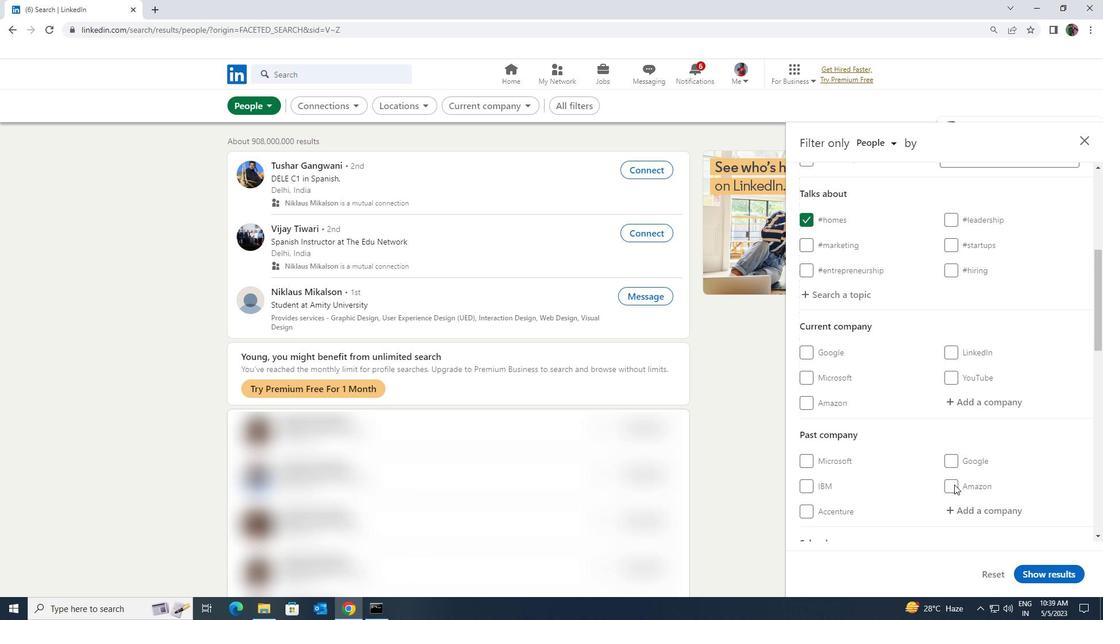 
Action: Mouse scrolled (954, 485) with delta (0, 0)
Screenshot: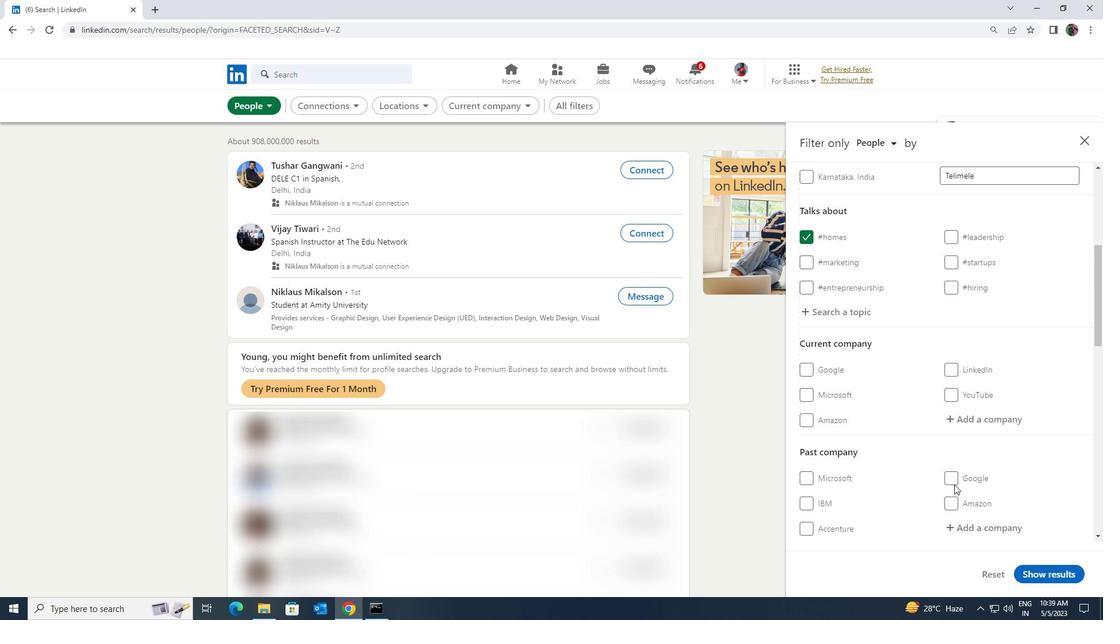 
Action: Mouse moved to (952, 520)
Screenshot: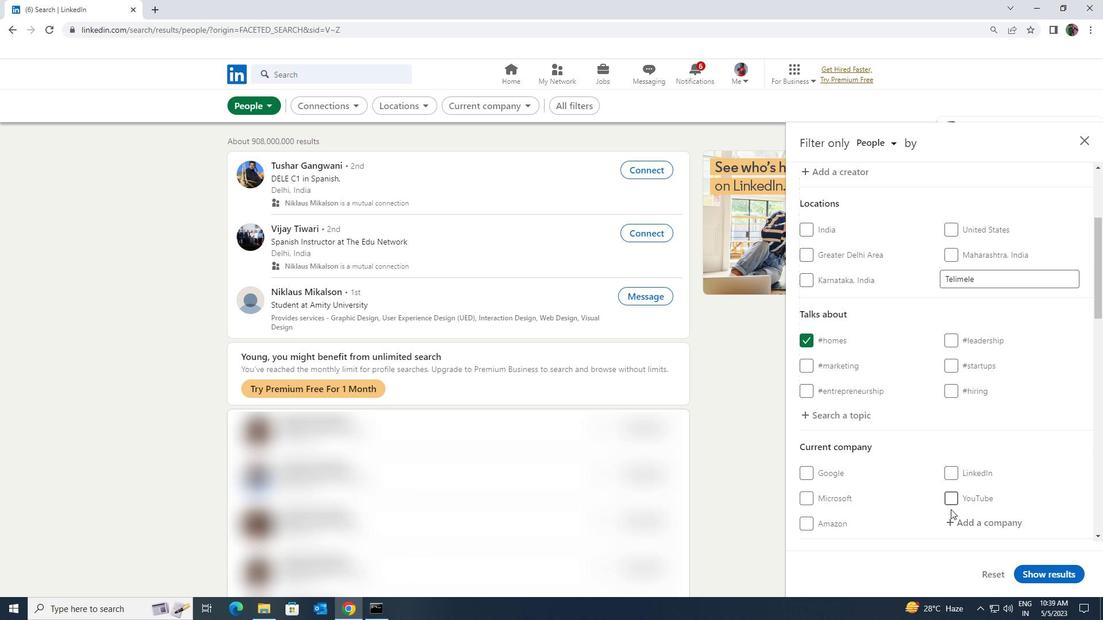
Action: Mouse pressed left at (952, 520)
Screenshot: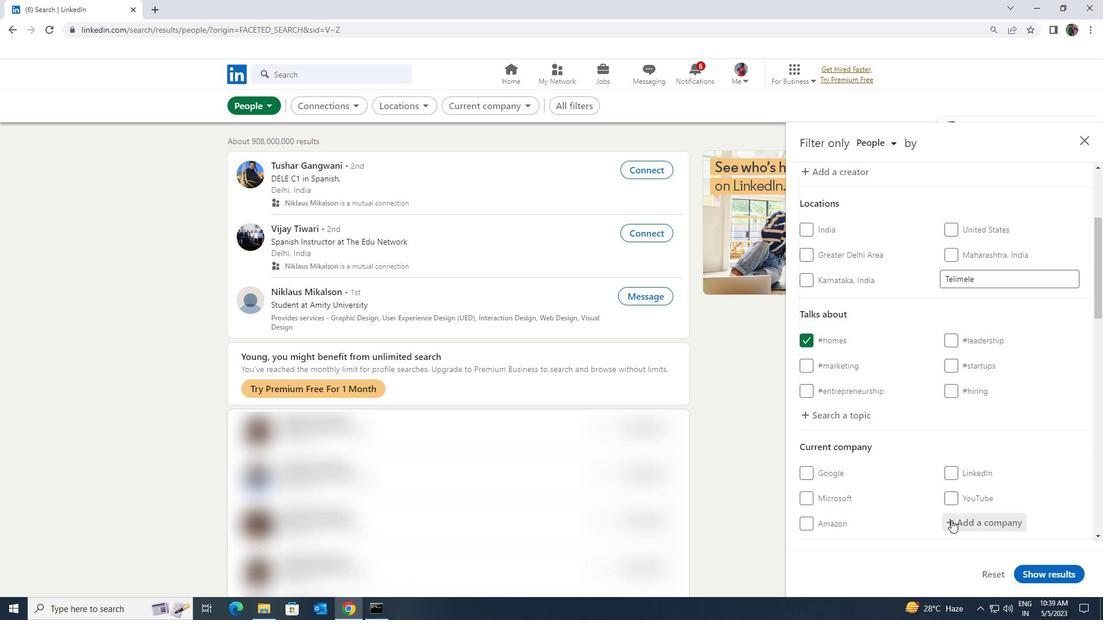 
Action: Mouse moved to (954, 520)
Screenshot: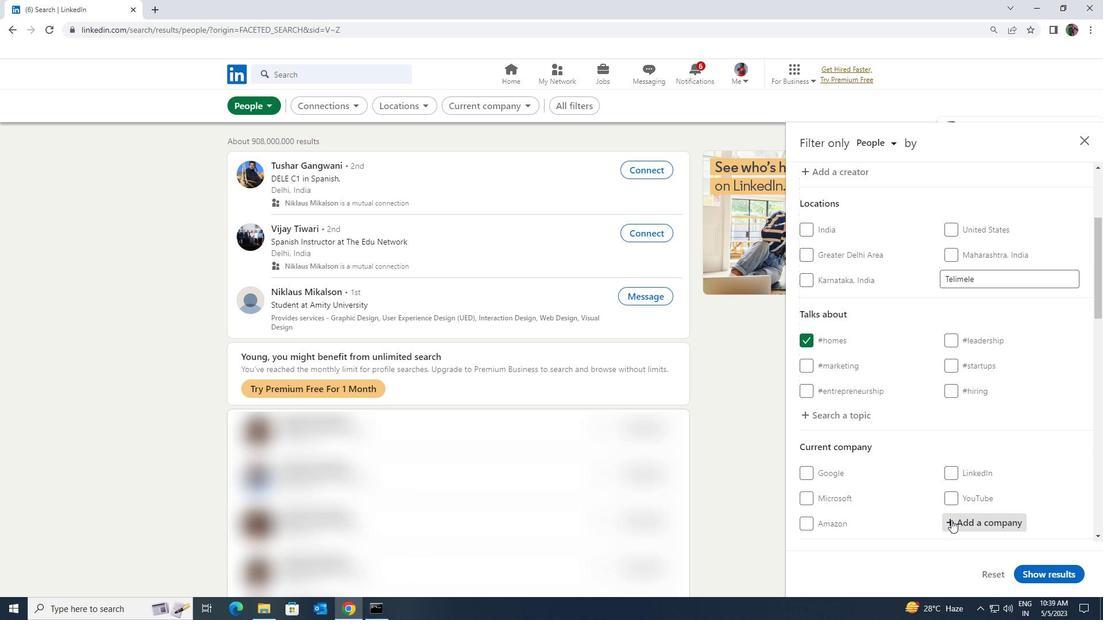 
Action: Key pressed <Key.shift><Key.shift><Key.shift><Key.shift>LAVA<Key.space><Key.shift>INTERN
Screenshot: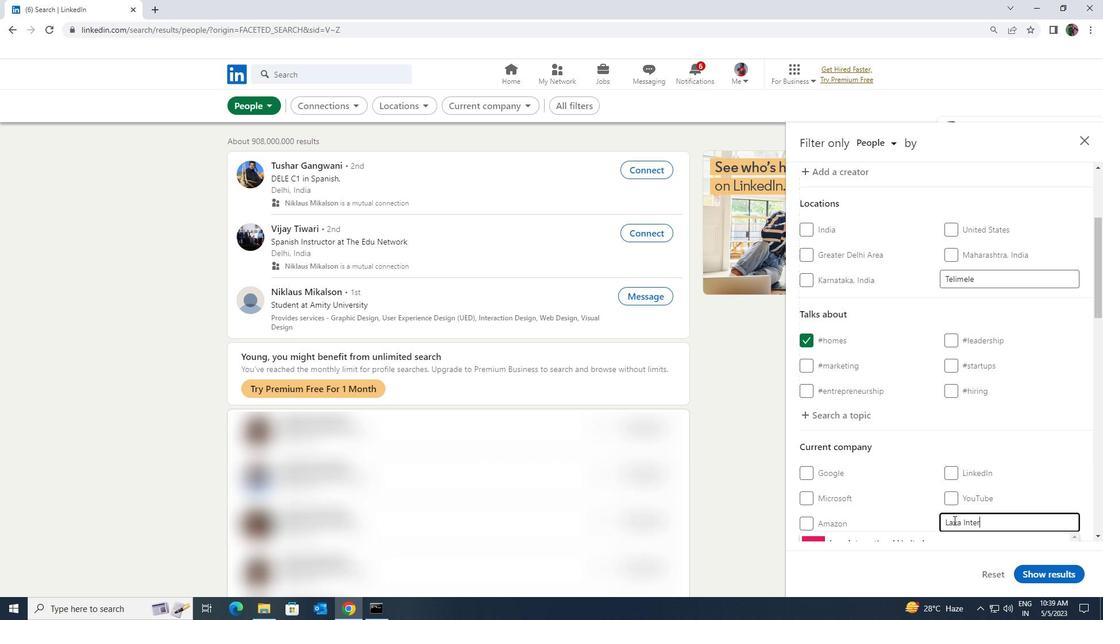 
Action: Mouse moved to (938, 517)
Screenshot: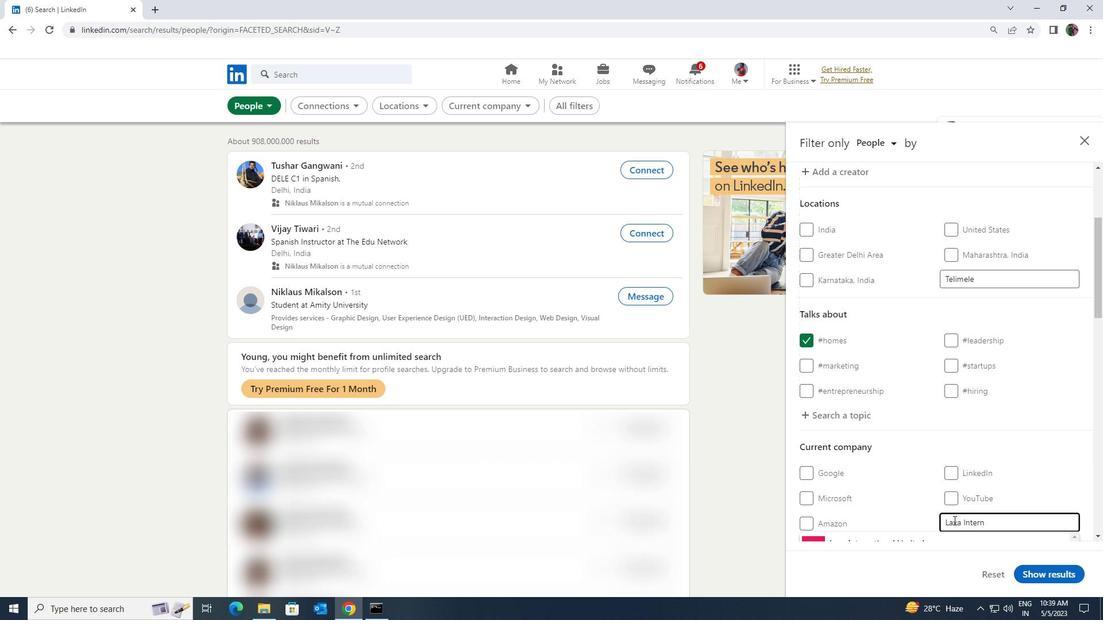 
Action: Mouse scrolled (938, 516) with delta (0, 0)
Screenshot: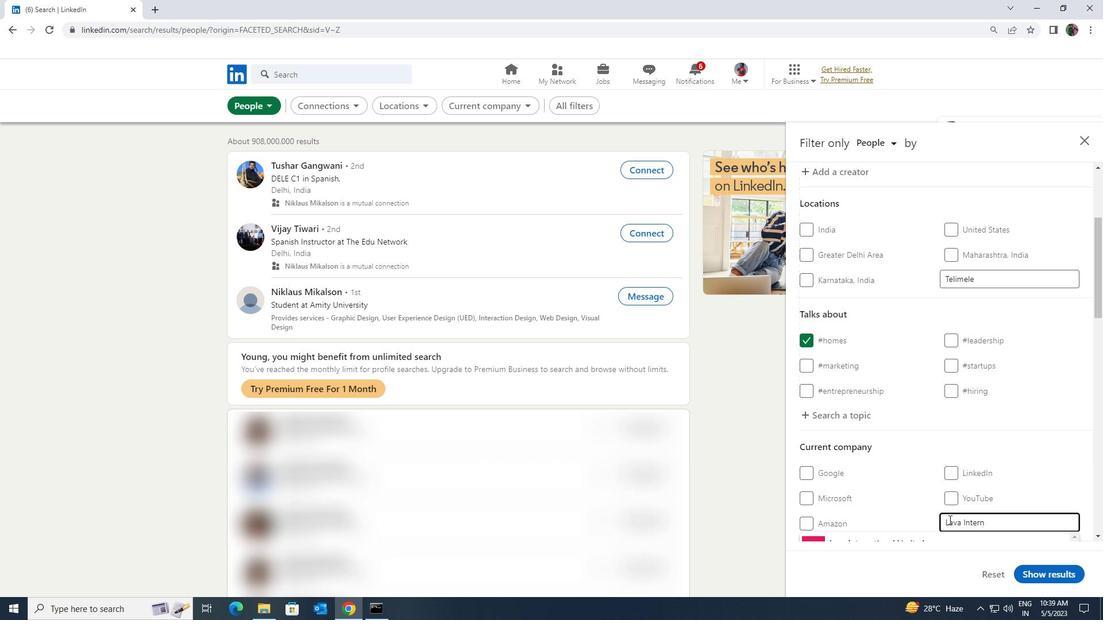
Action: Mouse moved to (941, 493)
Screenshot: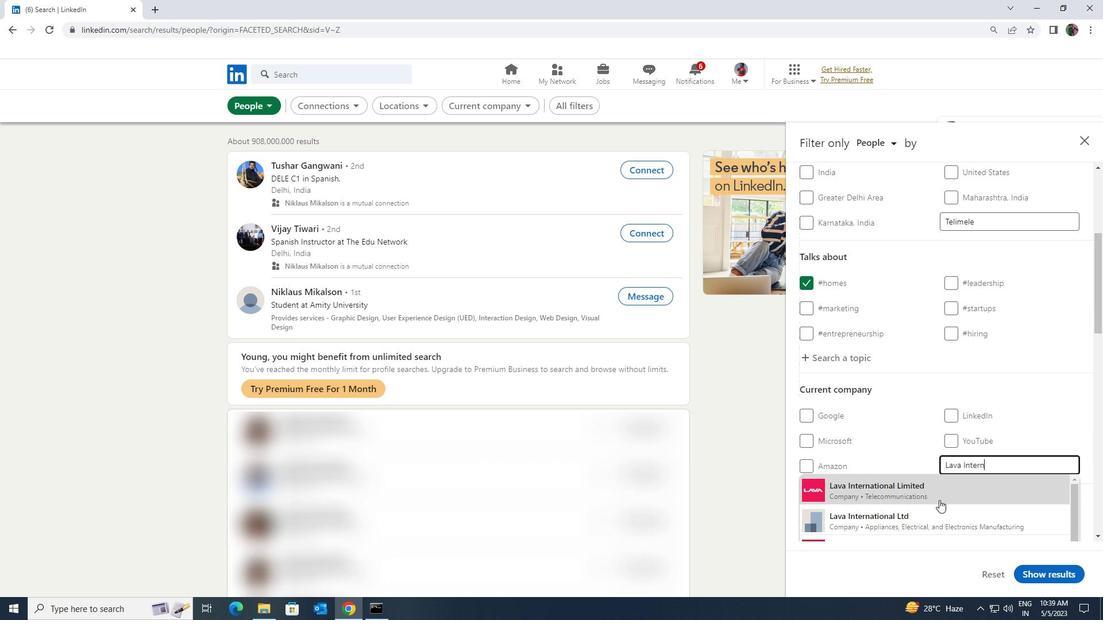 
Action: Mouse pressed left at (941, 493)
Screenshot: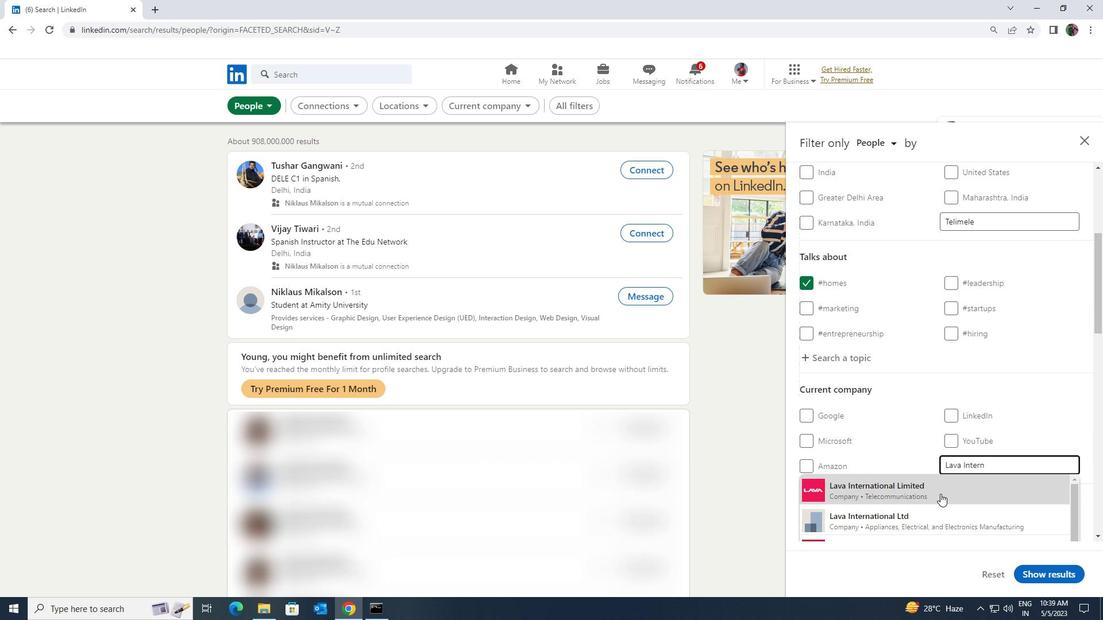 
Action: Mouse moved to (943, 492)
Screenshot: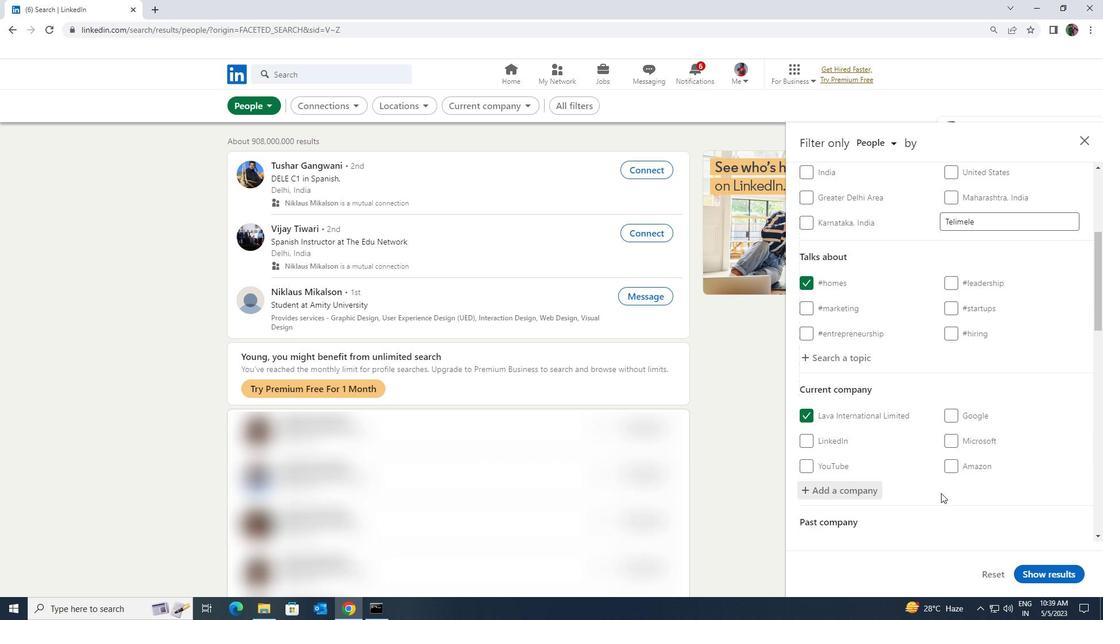 
Action: Mouse scrolled (943, 491) with delta (0, 0)
Screenshot: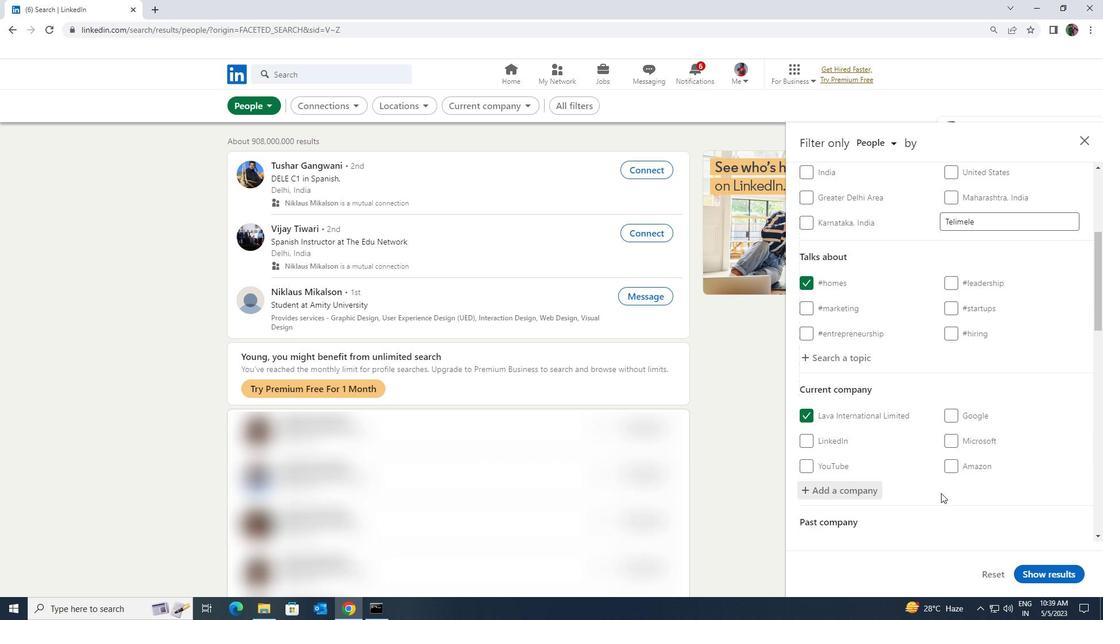 
Action: Mouse moved to (943, 492)
Screenshot: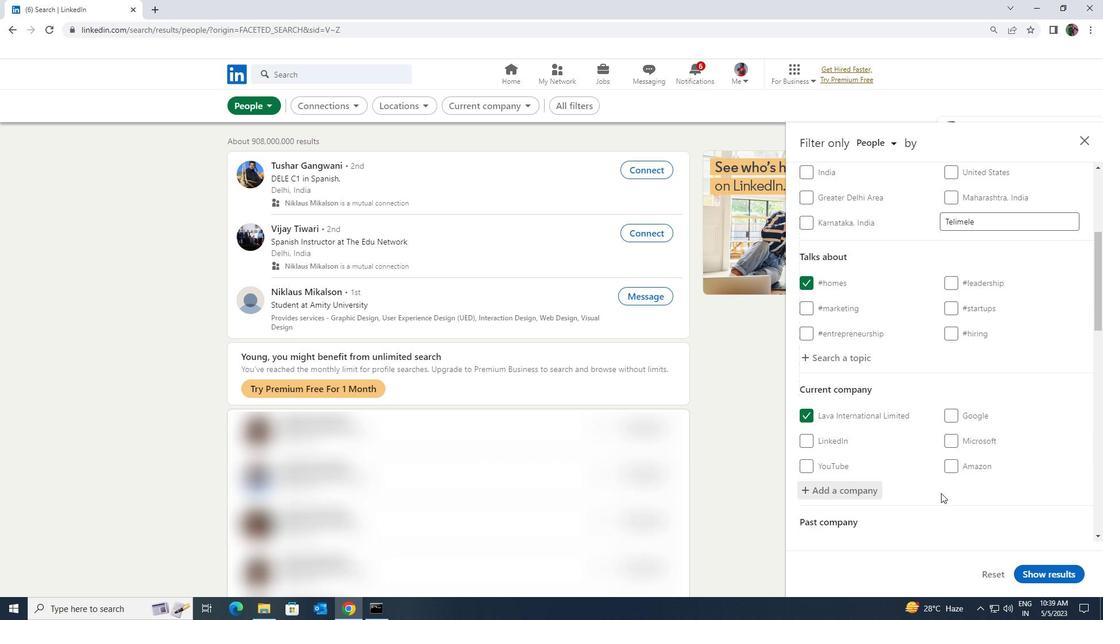 
Action: Mouse scrolled (943, 491) with delta (0, 0)
Screenshot: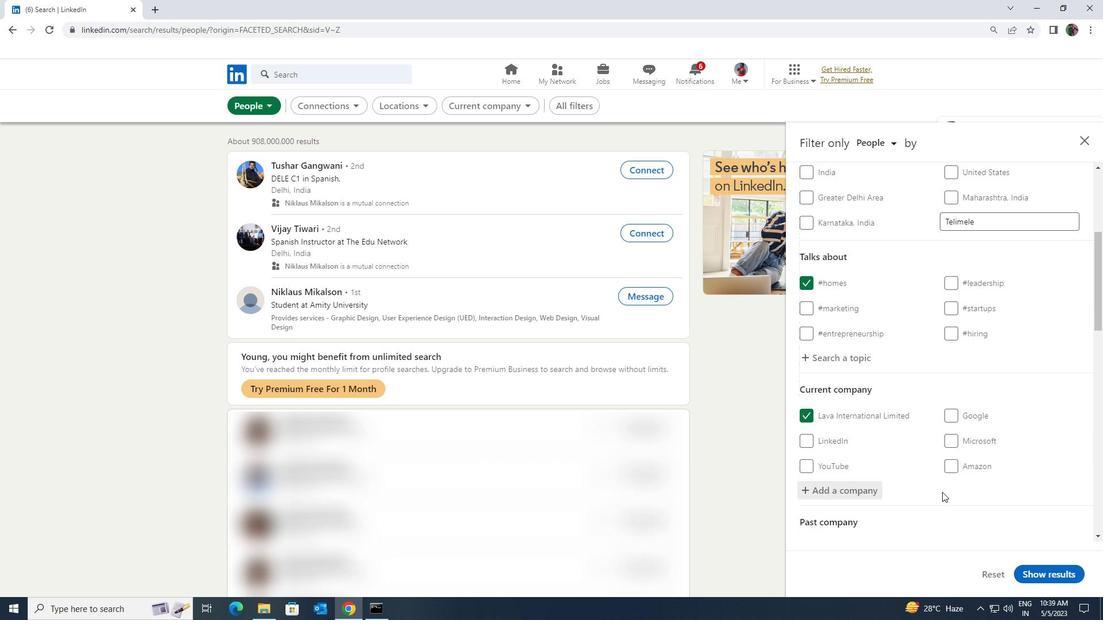 
Action: Mouse scrolled (943, 491) with delta (0, 0)
Screenshot: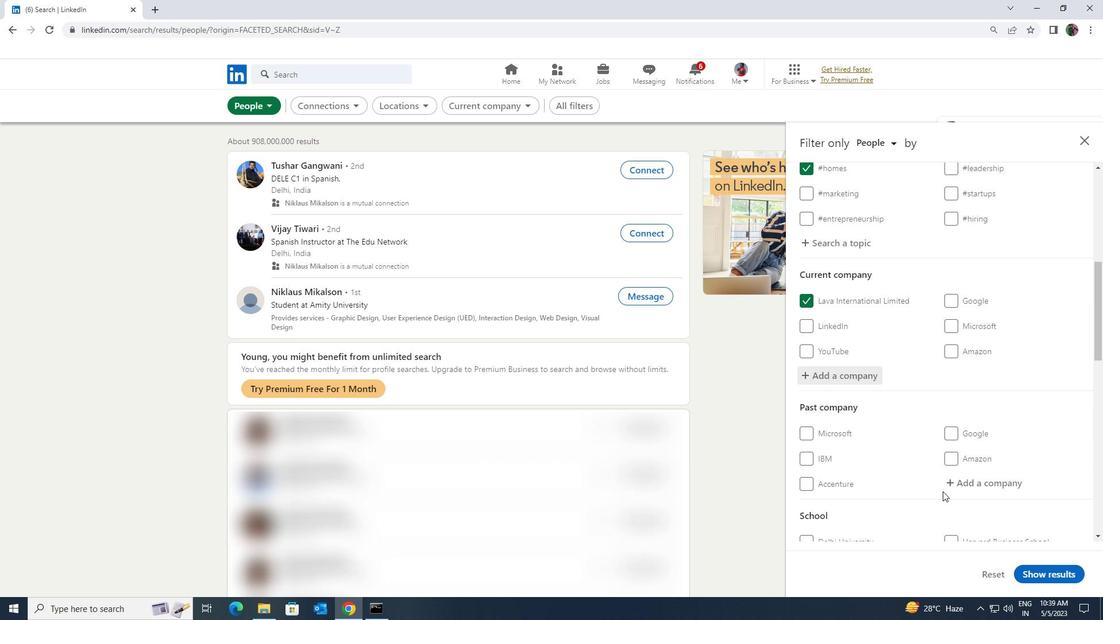 
Action: Mouse scrolled (943, 491) with delta (0, 0)
Screenshot: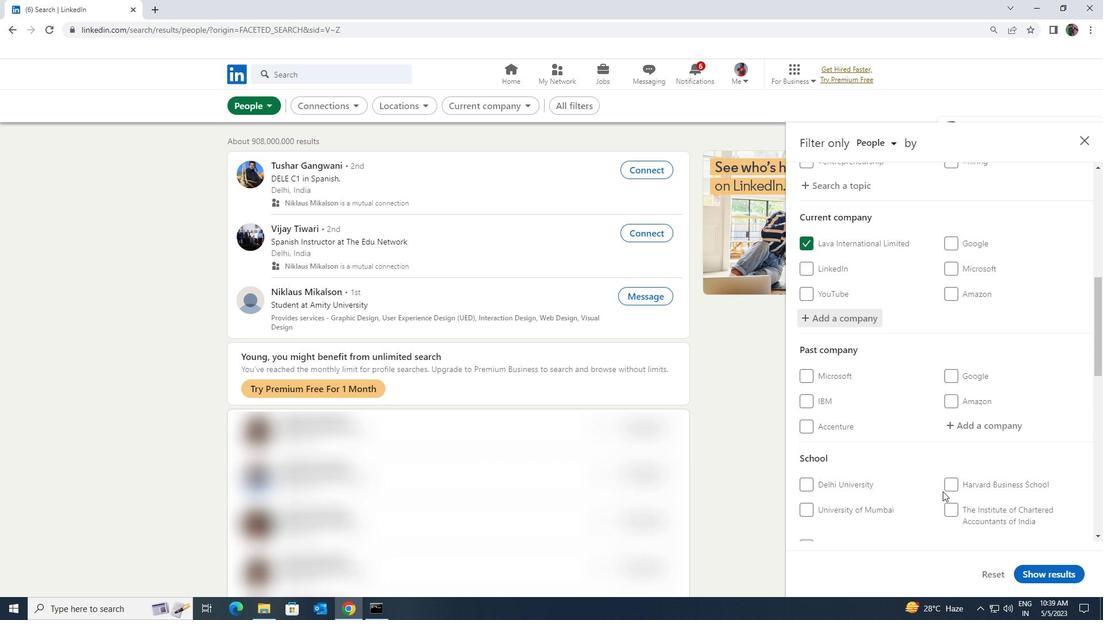 
Action: Mouse moved to (945, 490)
Screenshot: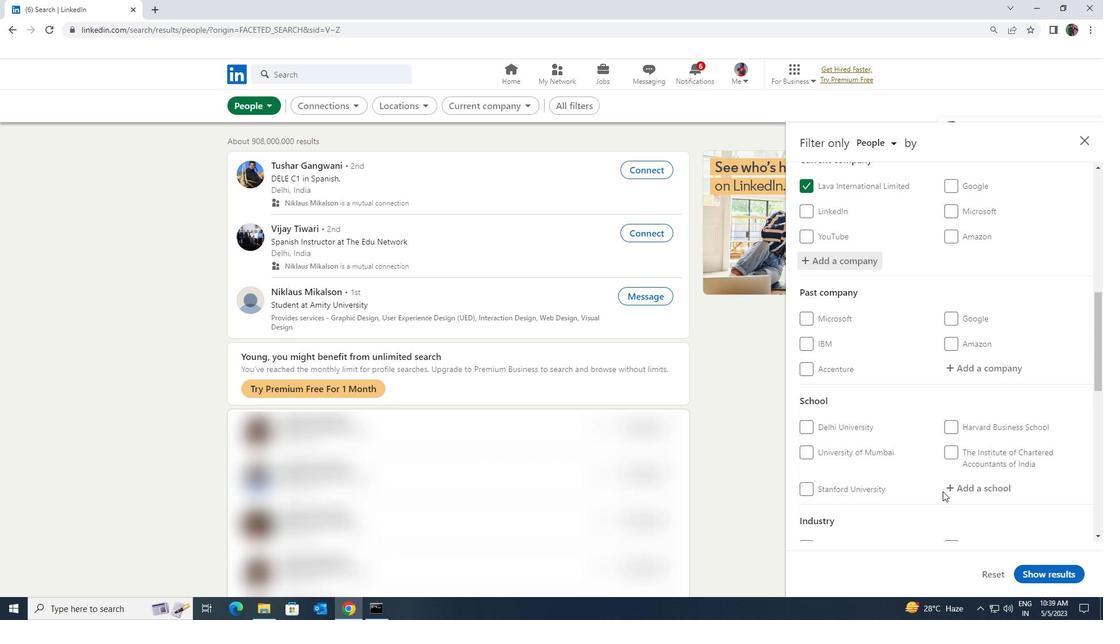
Action: Mouse pressed left at (945, 490)
Screenshot: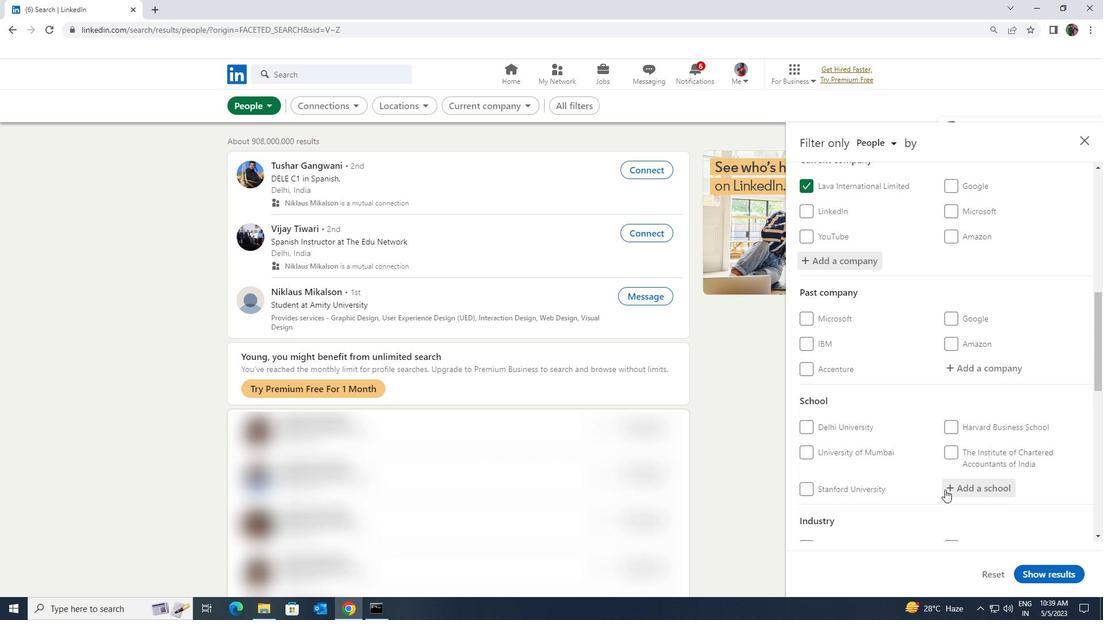 
Action: Key pressed <Key.shift><Key.shift><Key.shift><Key.shift><Key.shift>TUKADOJI
Screenshot: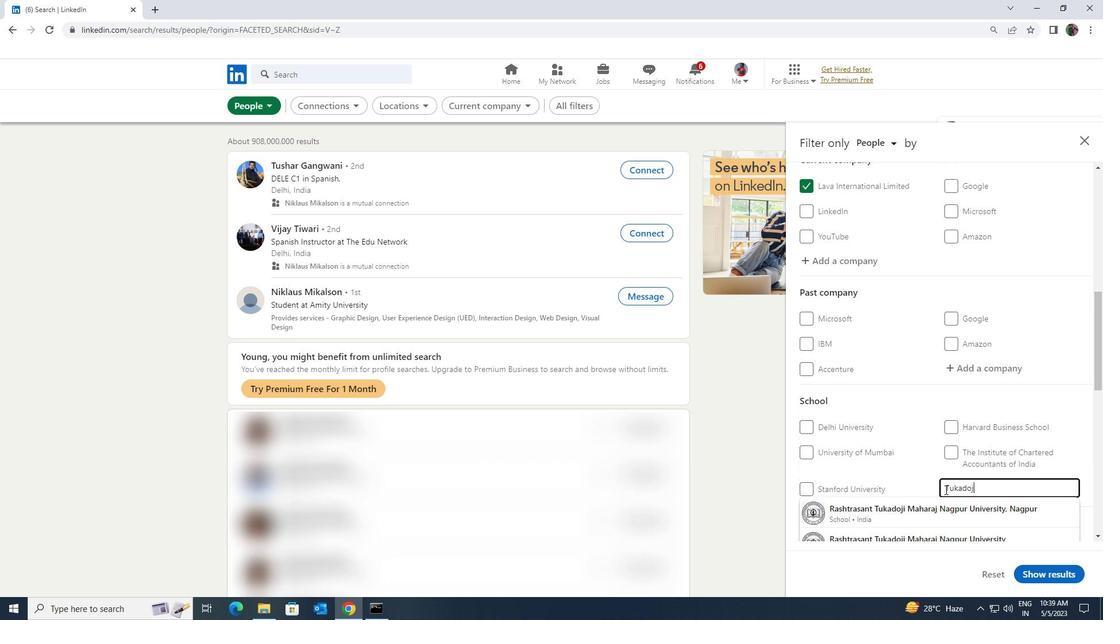 
Action: Mouse moved to (942, 511)
Screenshot: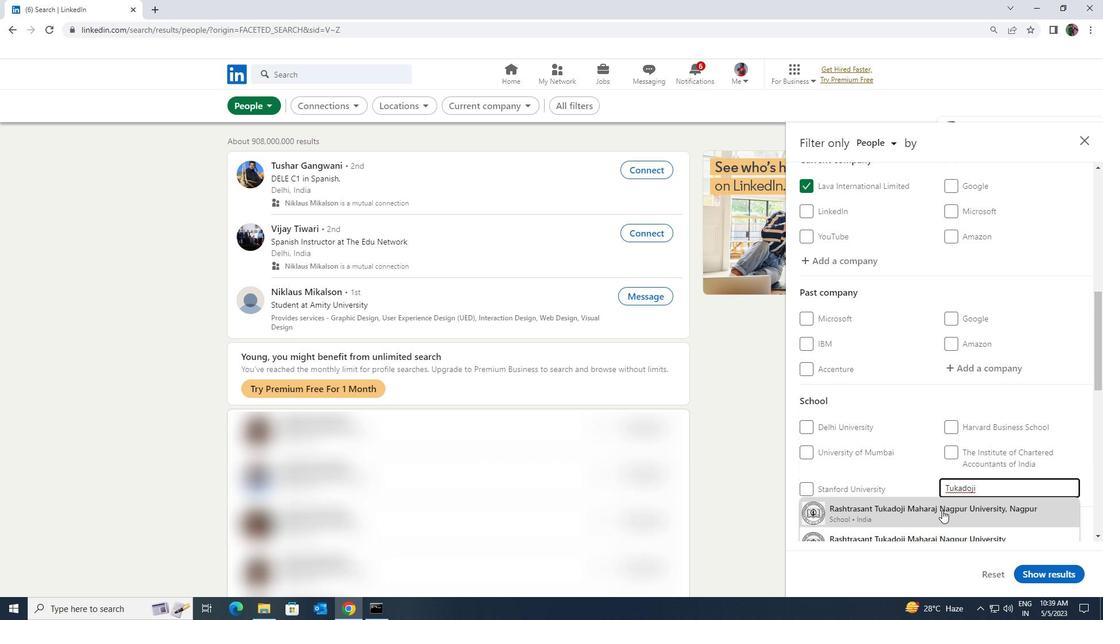 
Action: Mouse pressed left at (942, 511)
Screenshot: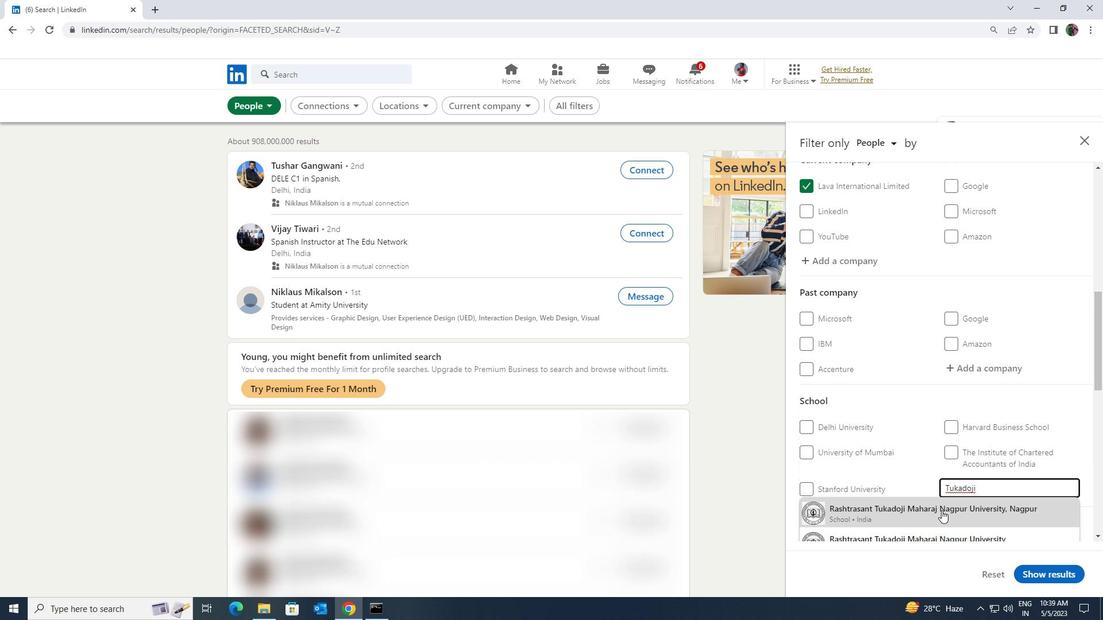 
Action: Mouse moved to (942, 510)
Screenshot: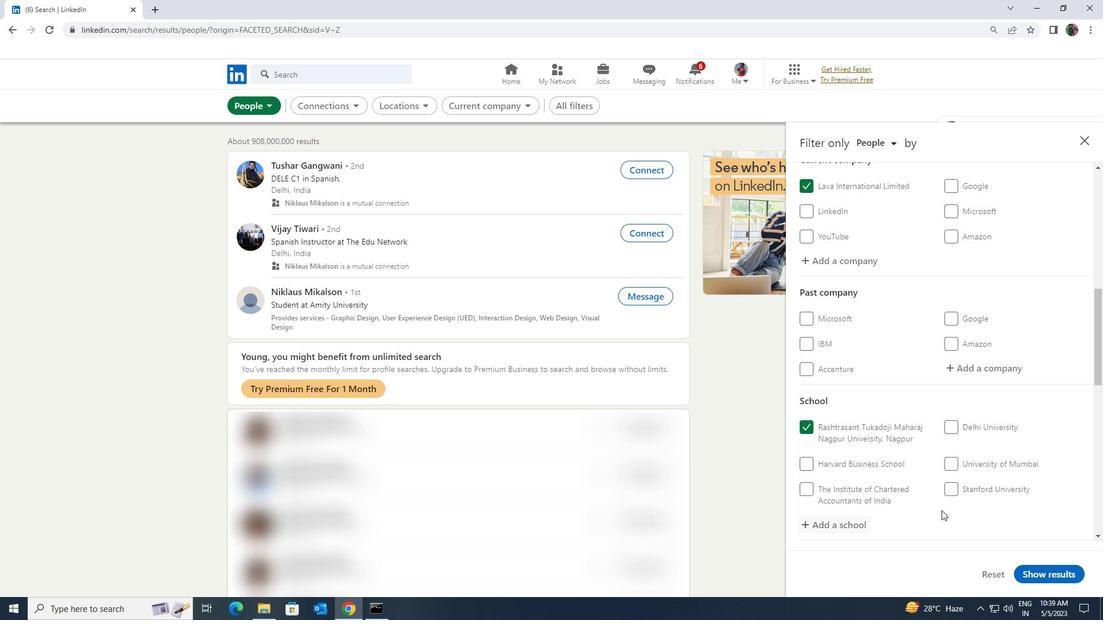 
Action: Mouse scrolled (942, 509) with delta (0, 0)
Screenshot: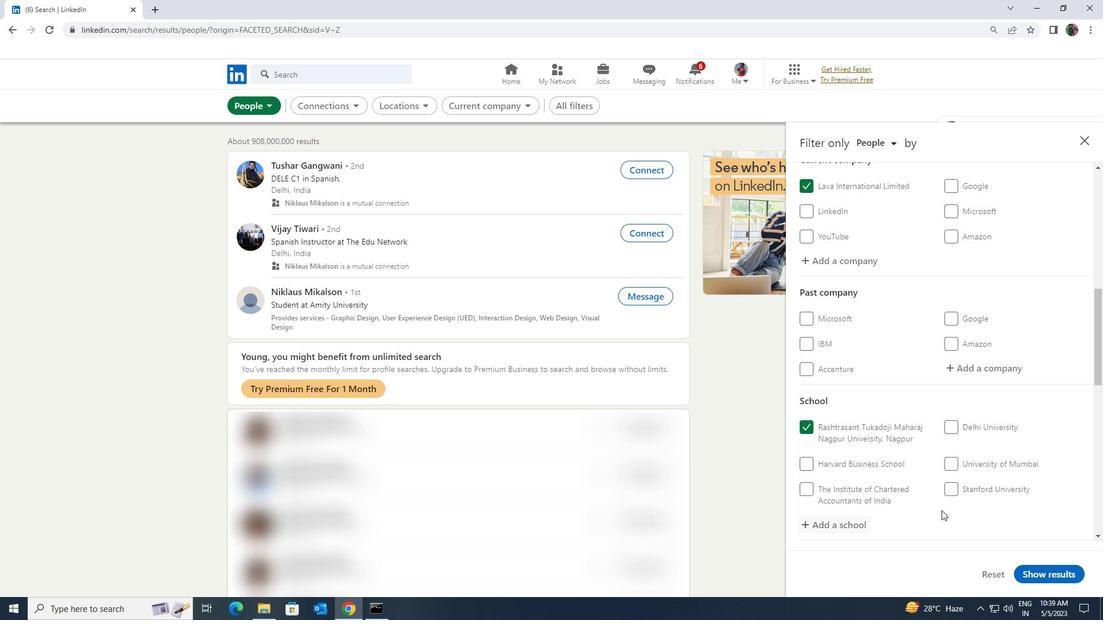 
Action: Mouse scrolled (942, 509) with delta (0, 0)
Screenshot: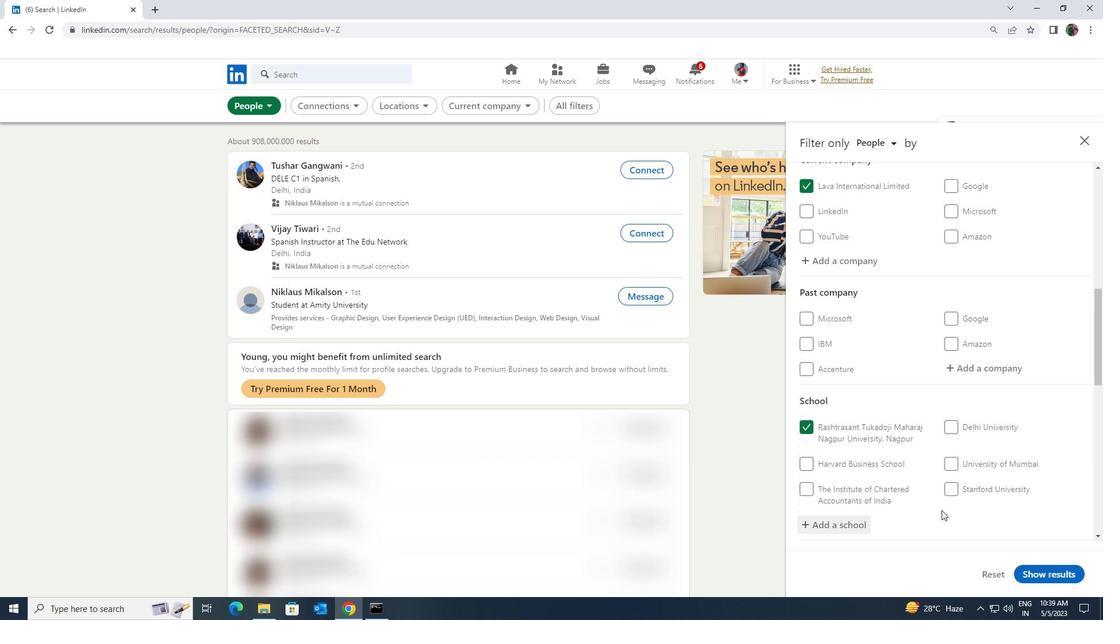 
Action: Mouse scrolled (942, 509) with delta (0, 0)
Screenshot: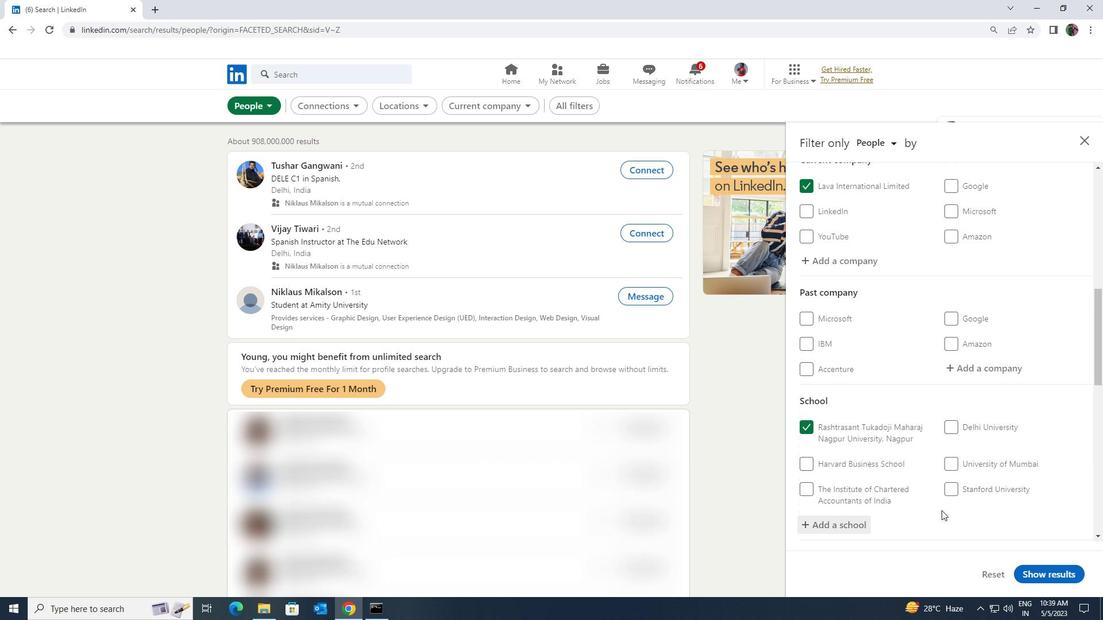 
Action: Mouse moved to (953, 485)
Screenshot: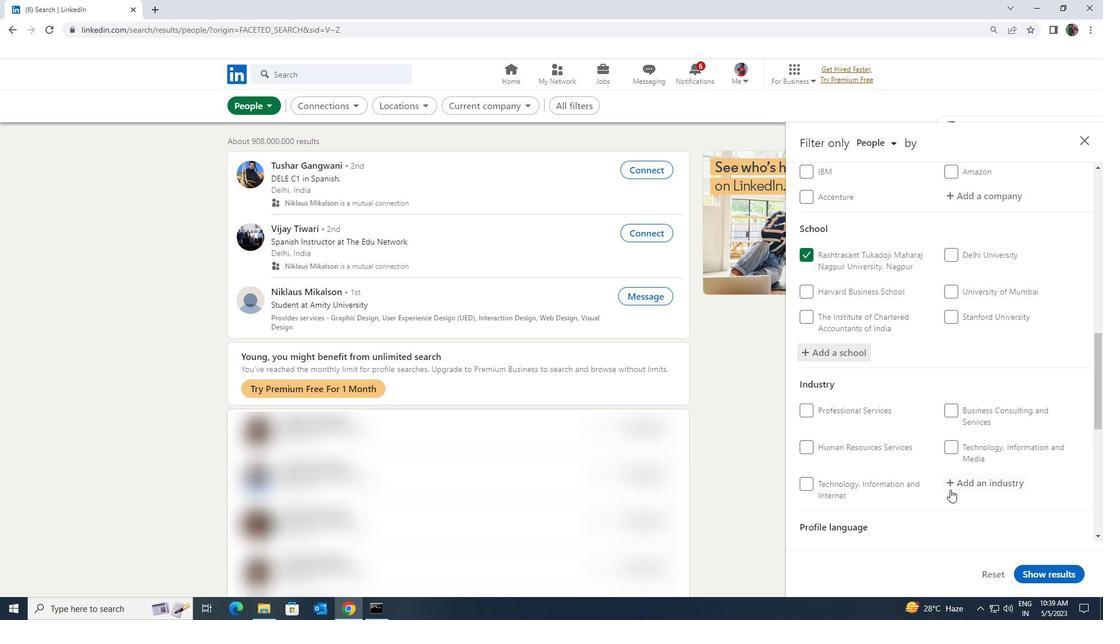 
Action: Mouse pressed left at (953, 485)
Screenshot: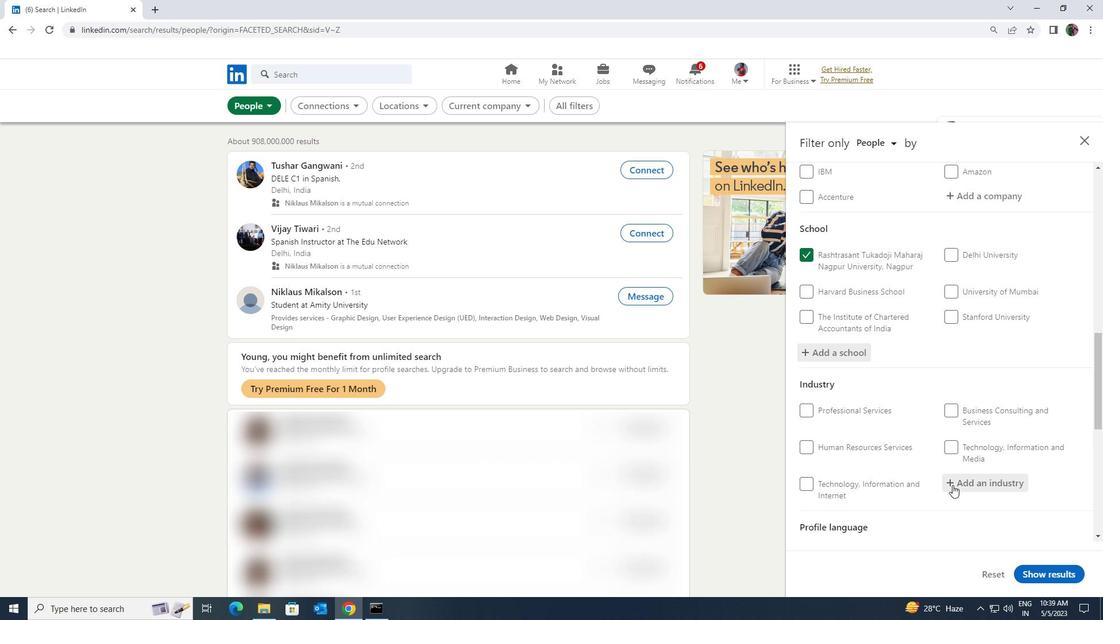 
Action: Key pressed <Key.shift><Key.shift><Key.shift>SPACE<Key.space><Key.shift>RESE
Screenshot: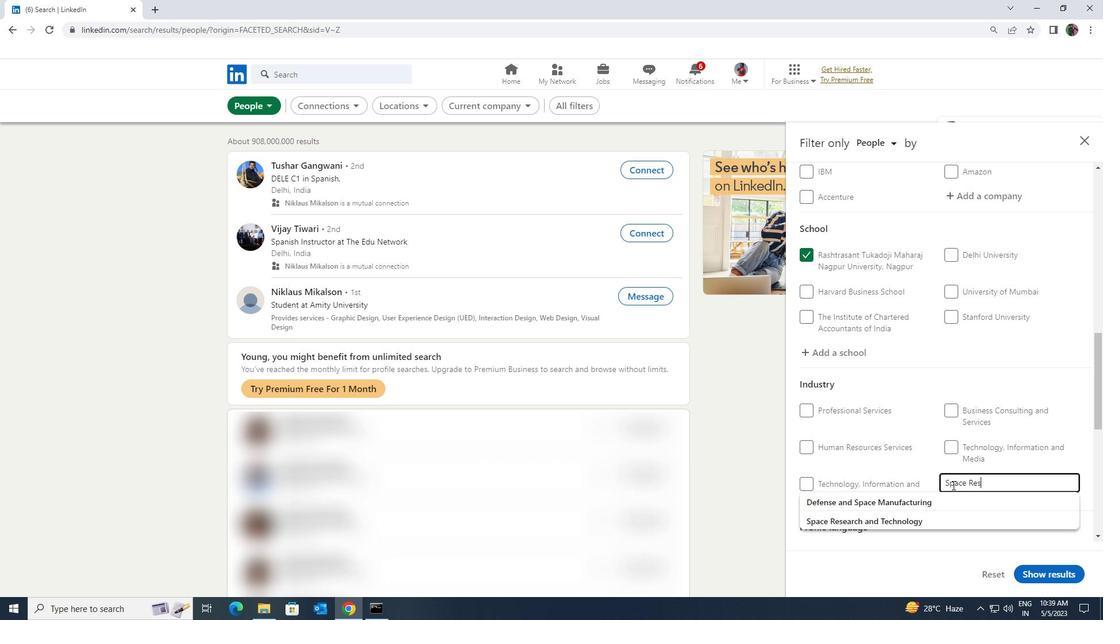 
Action: Mouse moved to (948, 492)
Screenshot: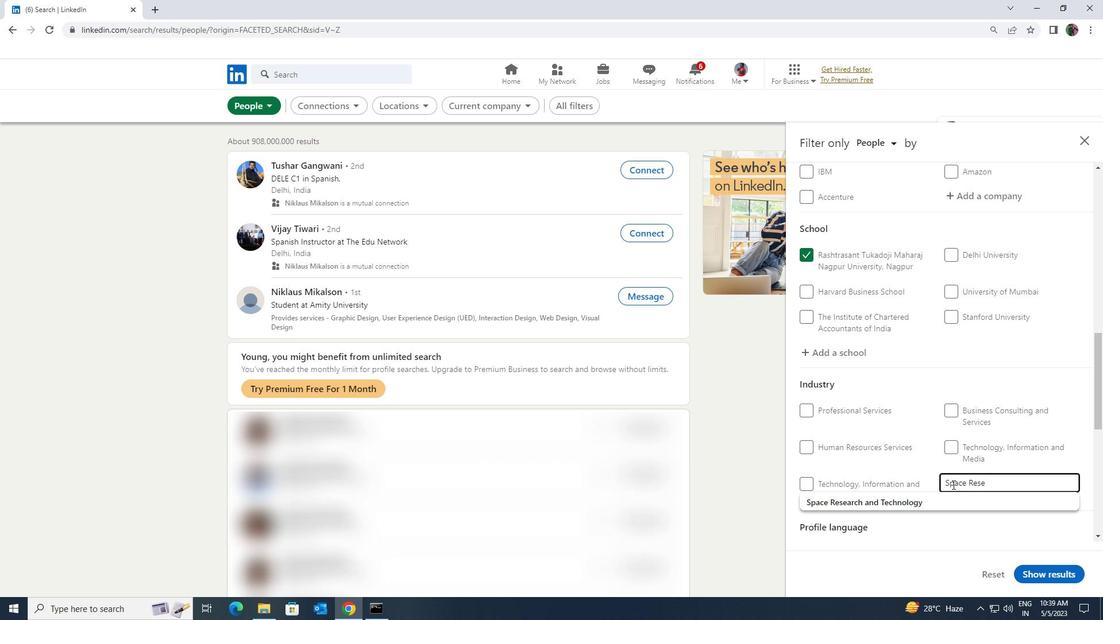 
Action: Mouse pressed left at (948, 492)
Screenshot: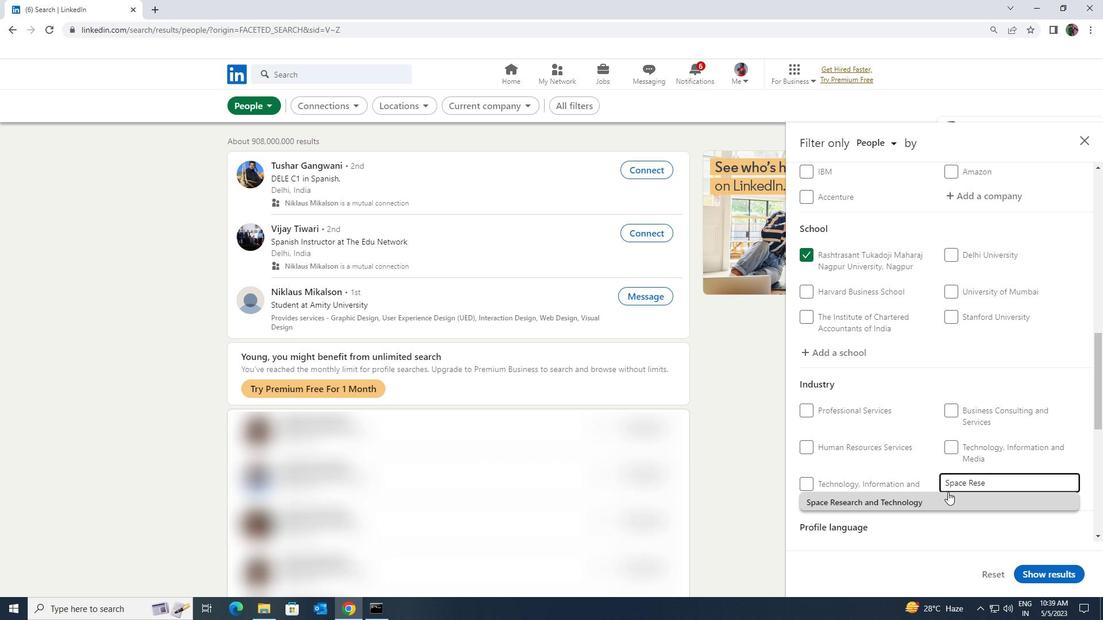 
Action: Mouse moved to (946, 483)
Screenshot: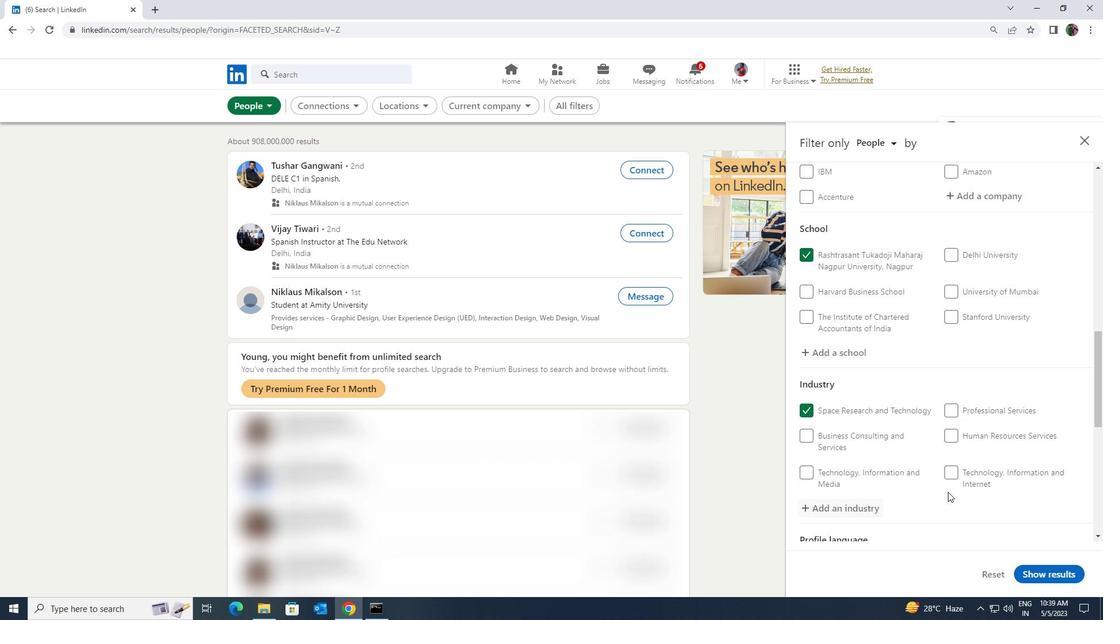 
Action: Mouse scrolled (946, 482) with delta (0, 0)
Screenshot: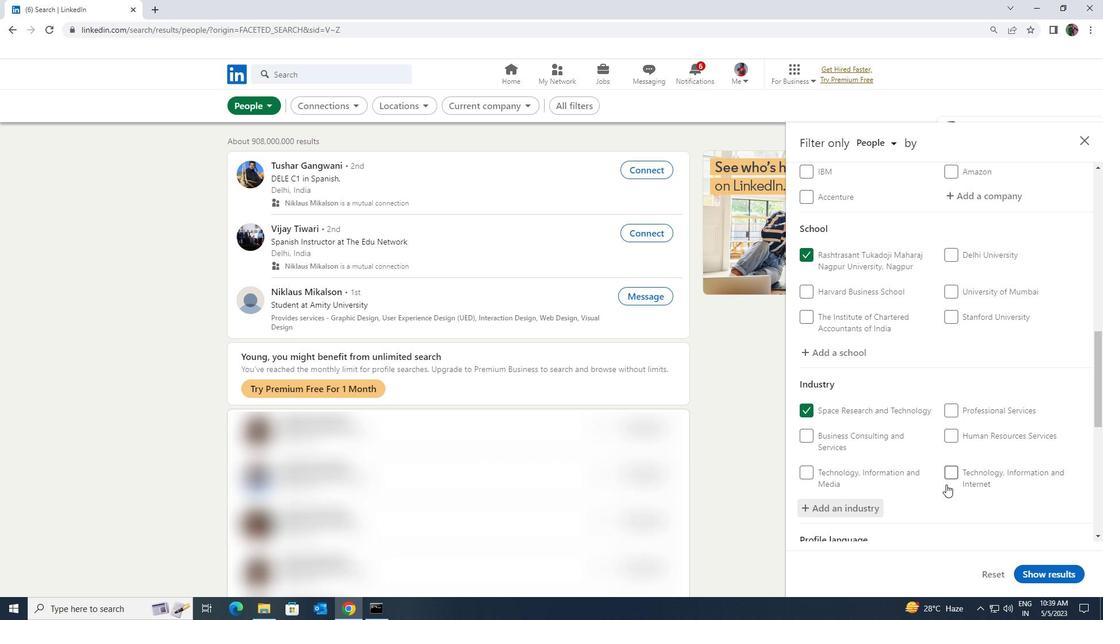 
Action: Mouse scrolled (946, 482) with delta (0, 0)
Screenshot: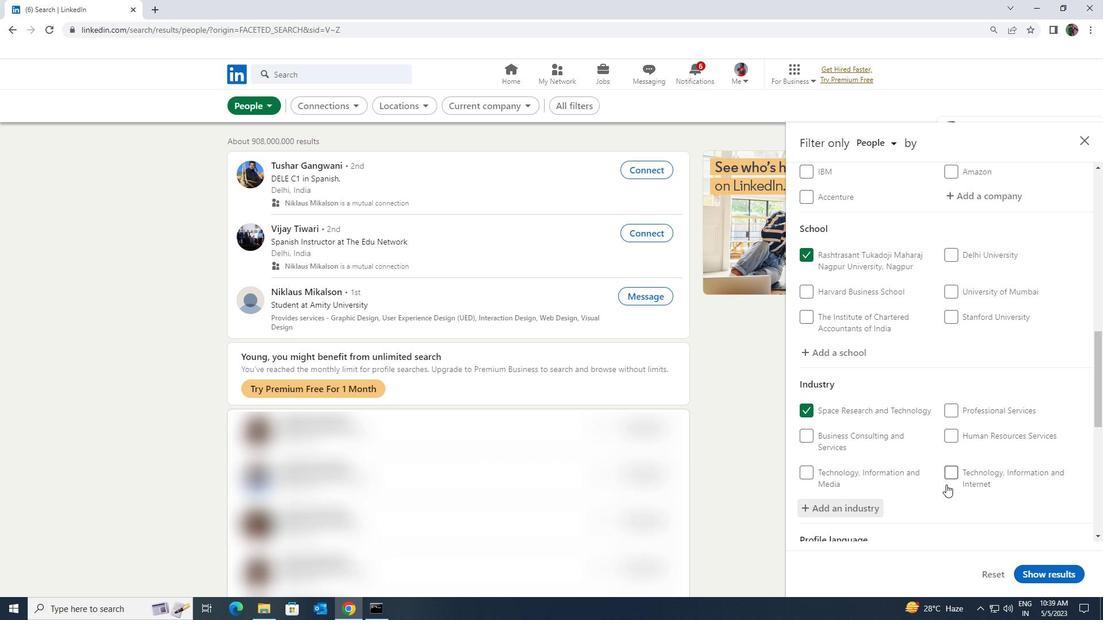 
Action: Mouse moved to (946, 483)
Screenshot: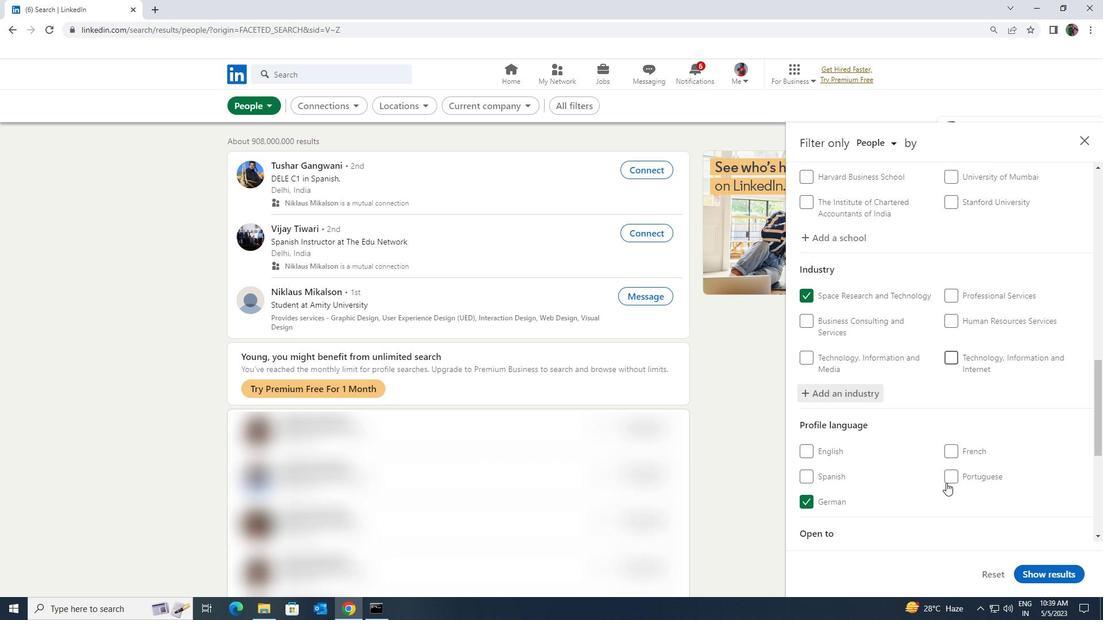 
Action: Mouse scrolled (946, 482) with delta (0, 0)
Screenshot: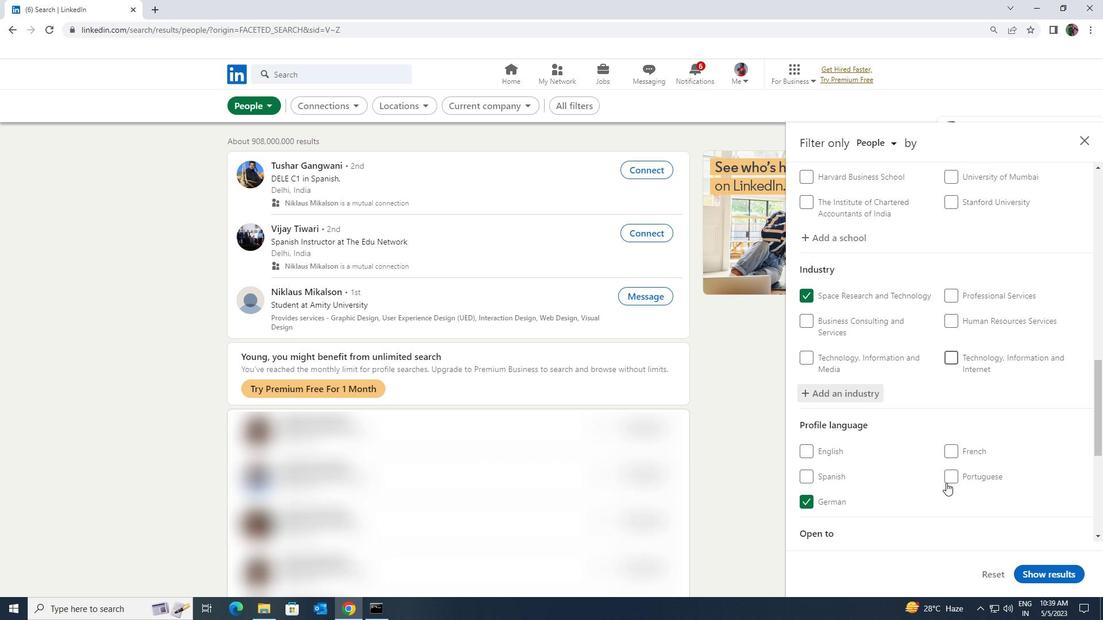 
Action: Mouse scrolled (946, 482) with delta (0, 0)
Screenshot: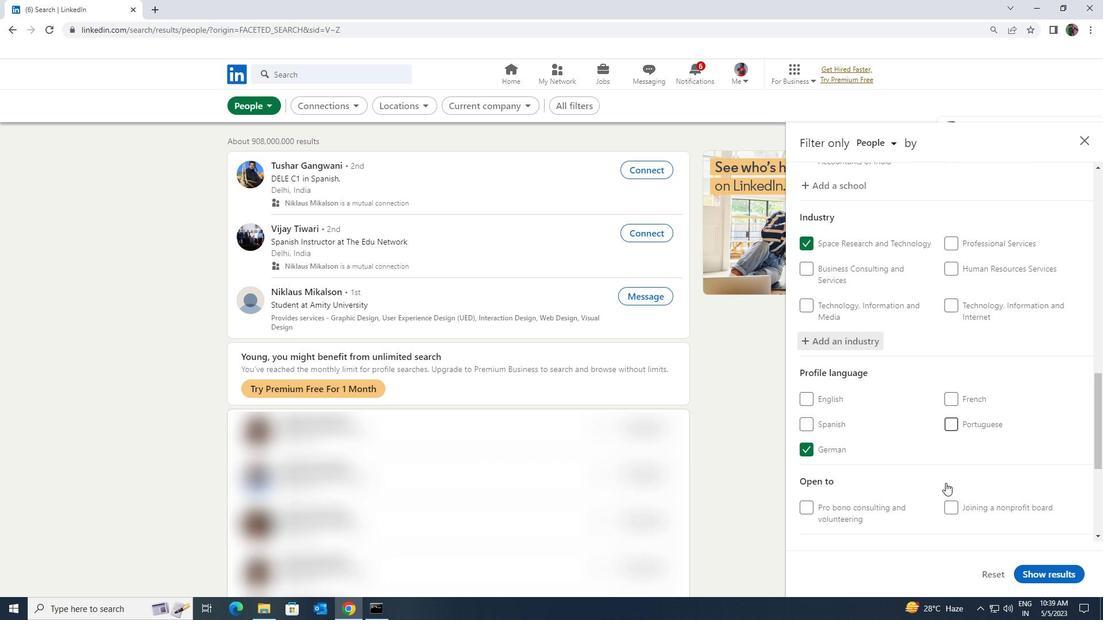 
Action: Mouse scrolled (946, 482) with delta (0, 0)
Screenshot: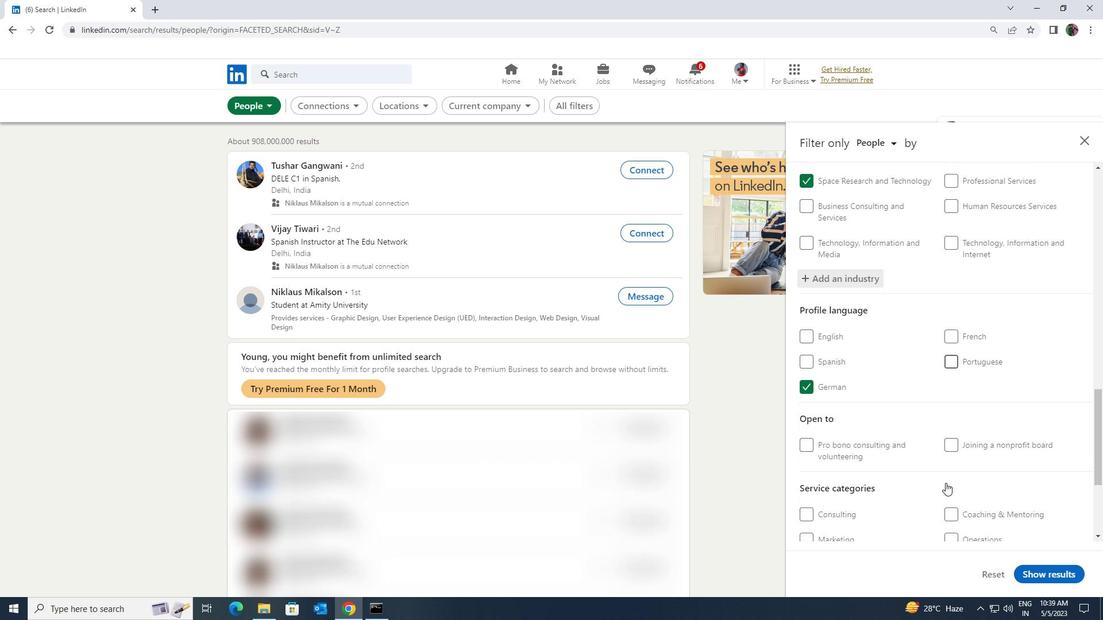 
Action: Mouse moved to (949, 502)
Screenshot: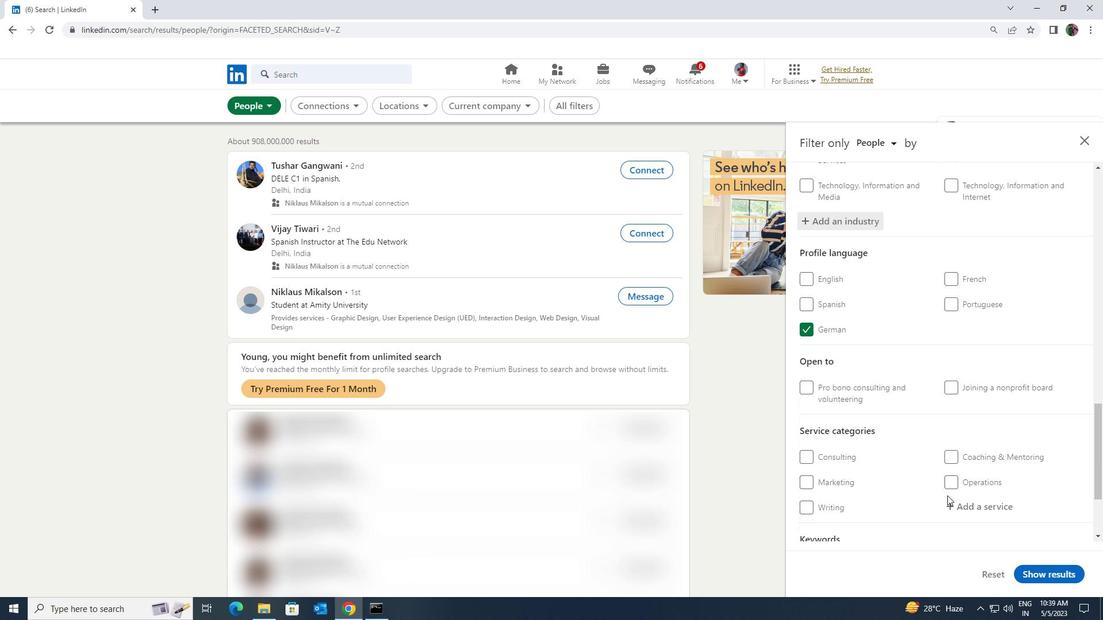 
Action: Mouse pressed left at (949, 502)
Screenshot: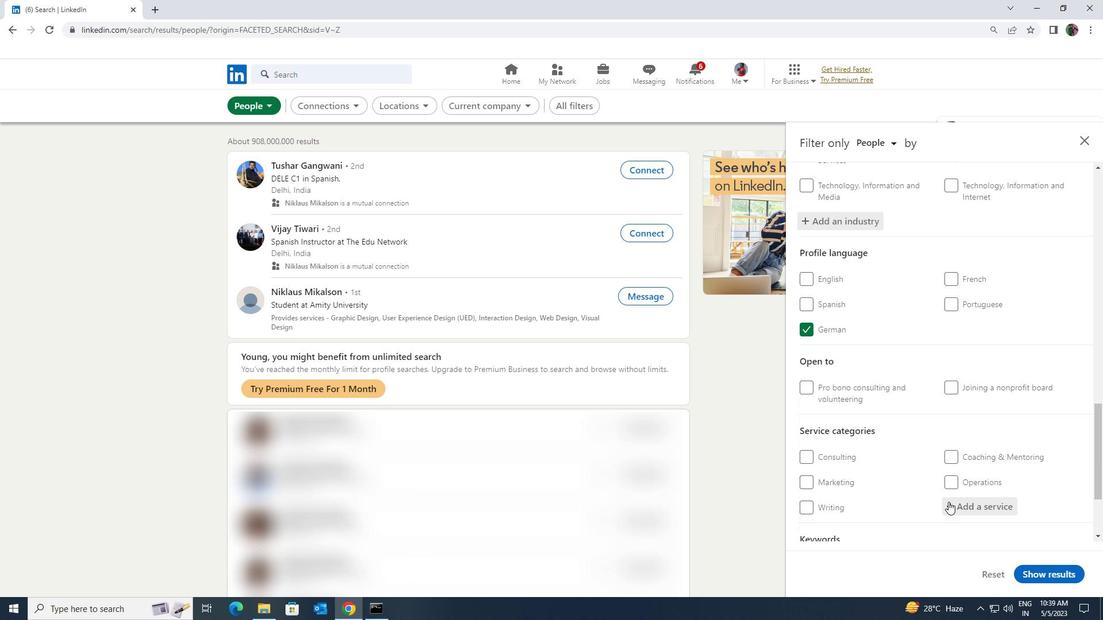 
Action: Mouse moved to (950, 500)
Screenshot: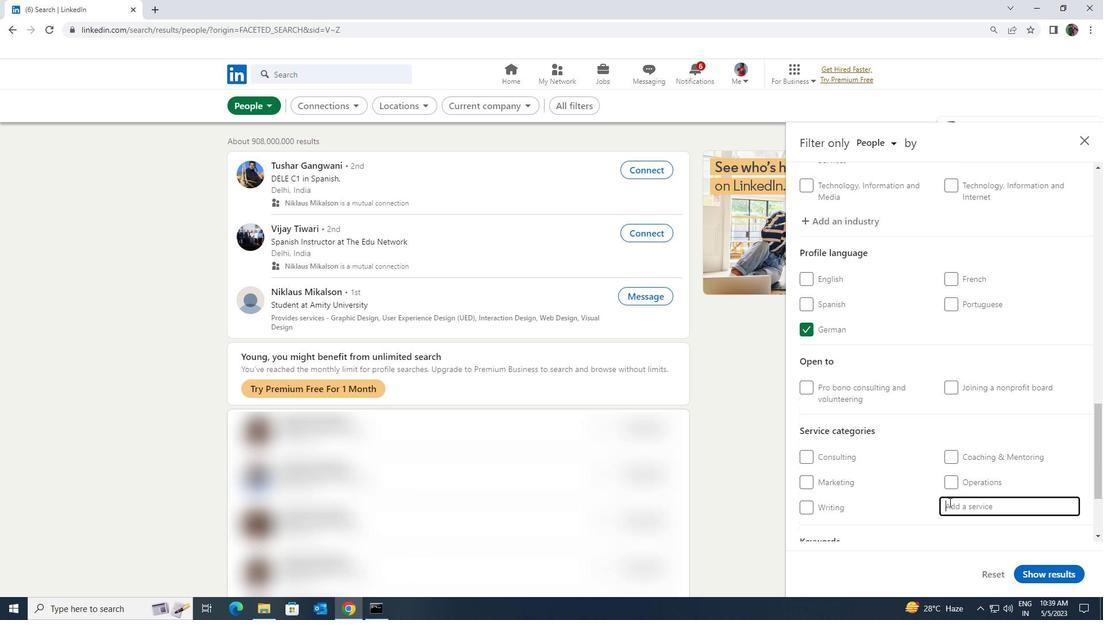 
Action: Key pressed <Key.shift><Key.shift><Key.shift><Key.shift><Key.shift><Key.shift><Key.shift><Key.shift><Key.shift><Key.shift><Key.shift>EVENT<Key.space>
Screenshot: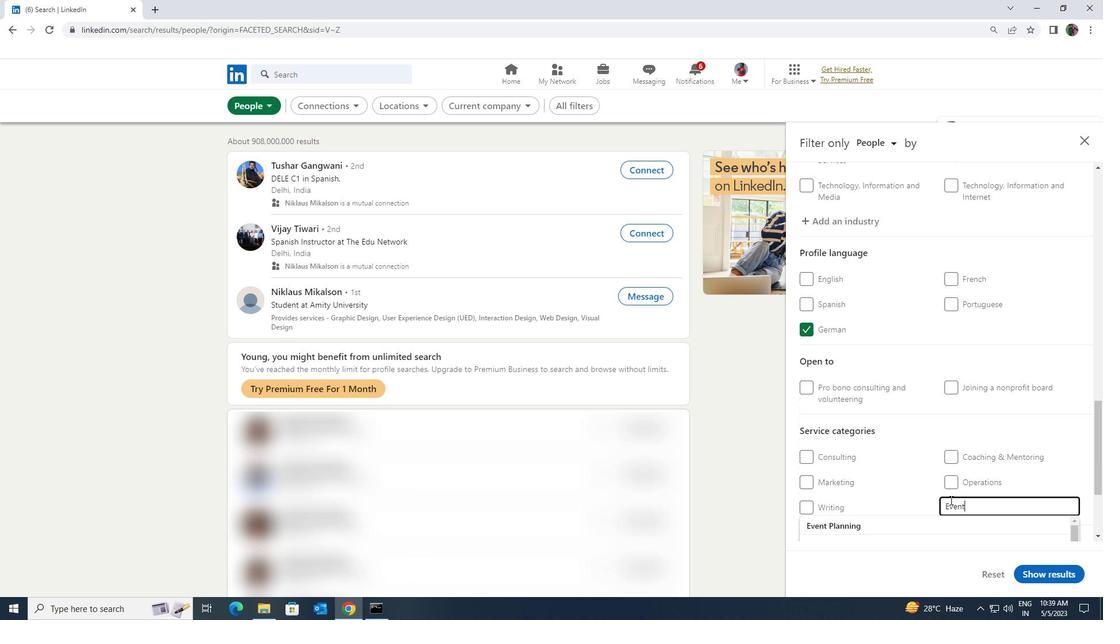 
Action: Mouse moved to (942, 524)
Screenshot: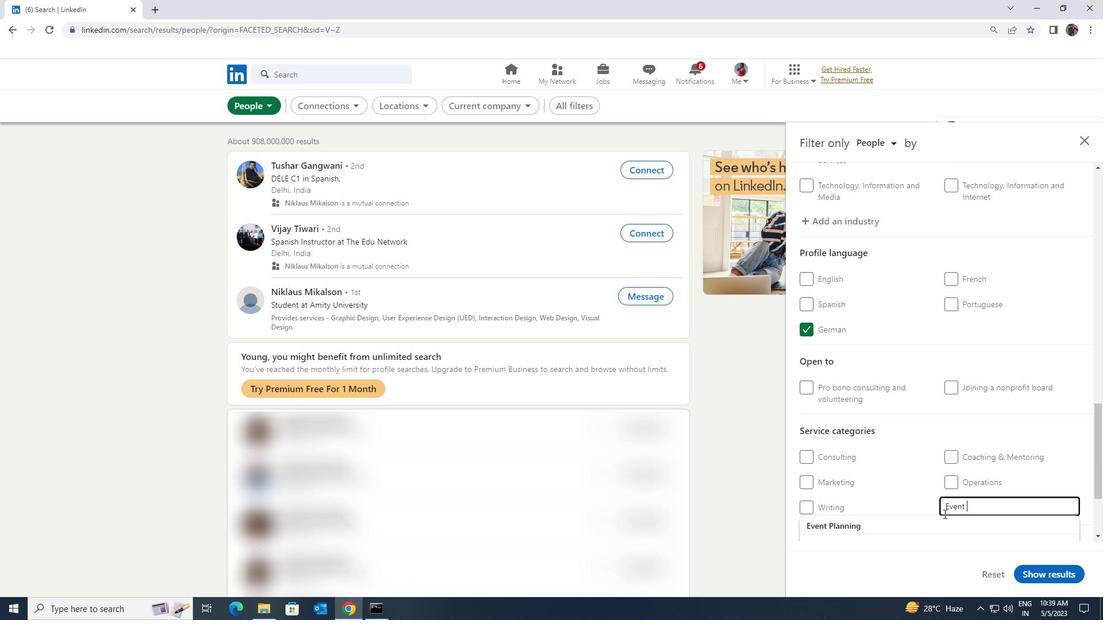 
Action: Mouse pressed left at (942, 524)
Screenshot: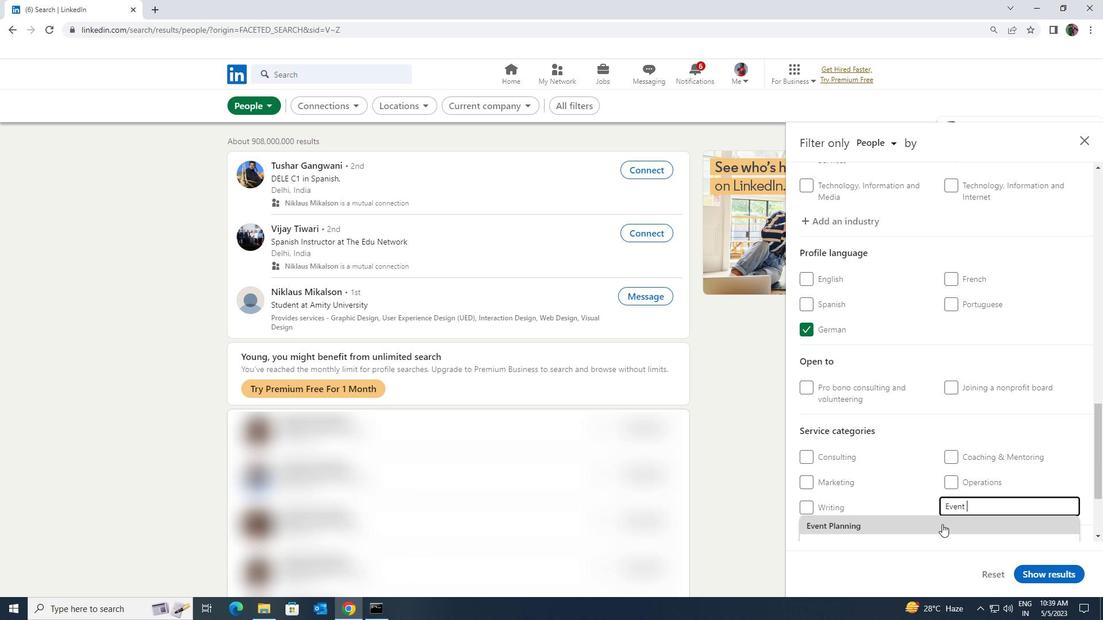
Action: Mouse moved to (947, 507)
Screenshot: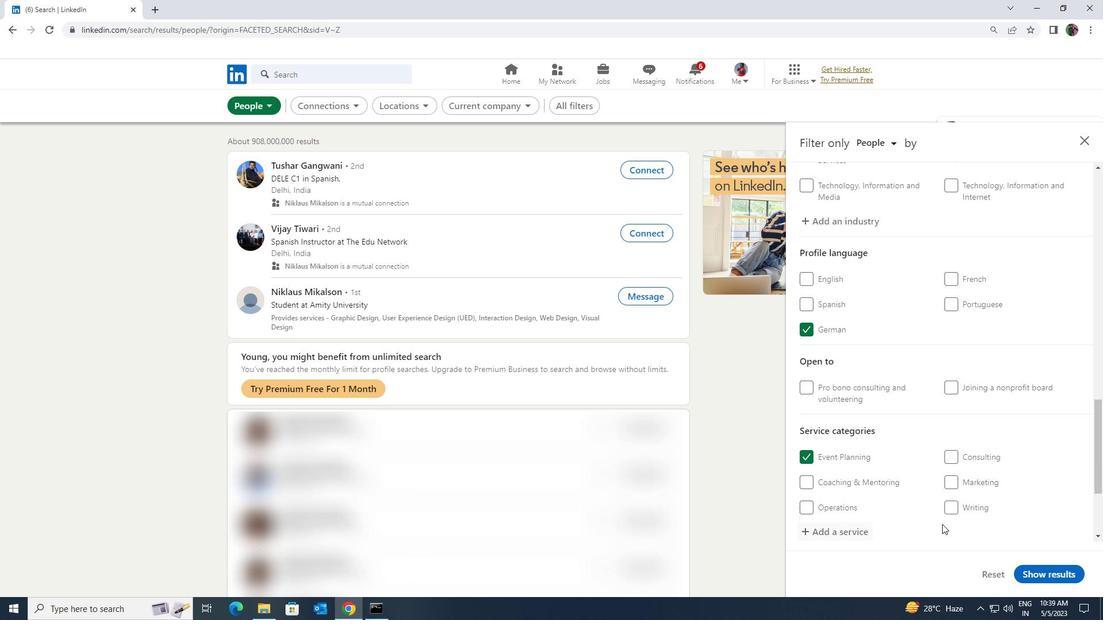 
Action: Mouse scrolled (947, 506) with delta (0, 0)
Screenshot: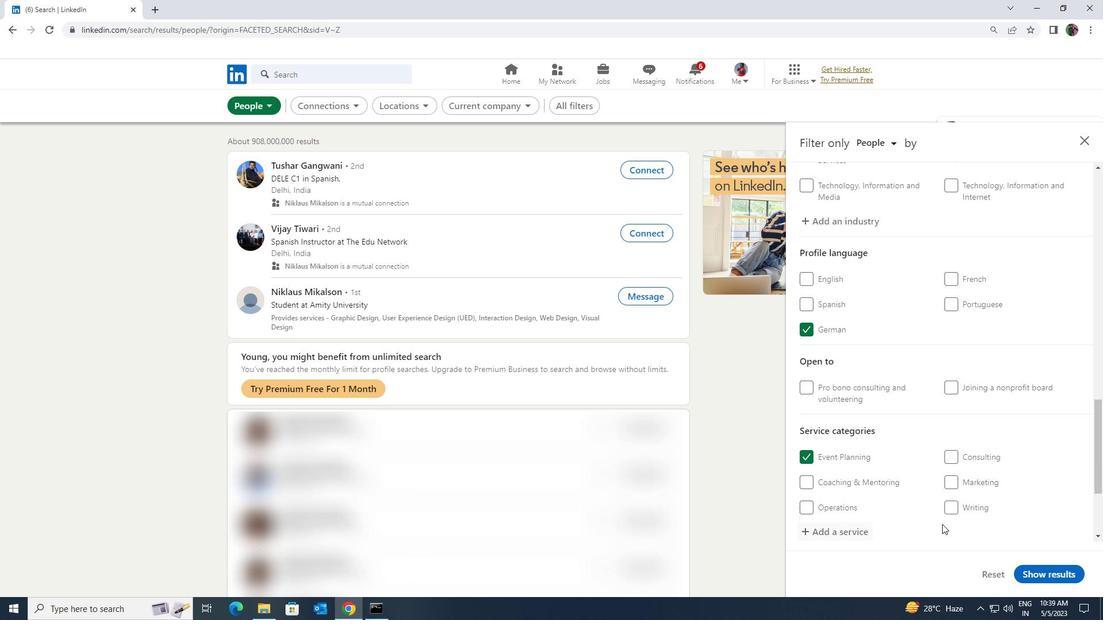 
Action: Mouse scrolled (947, 506) with delta (0, 0)
Screenshot: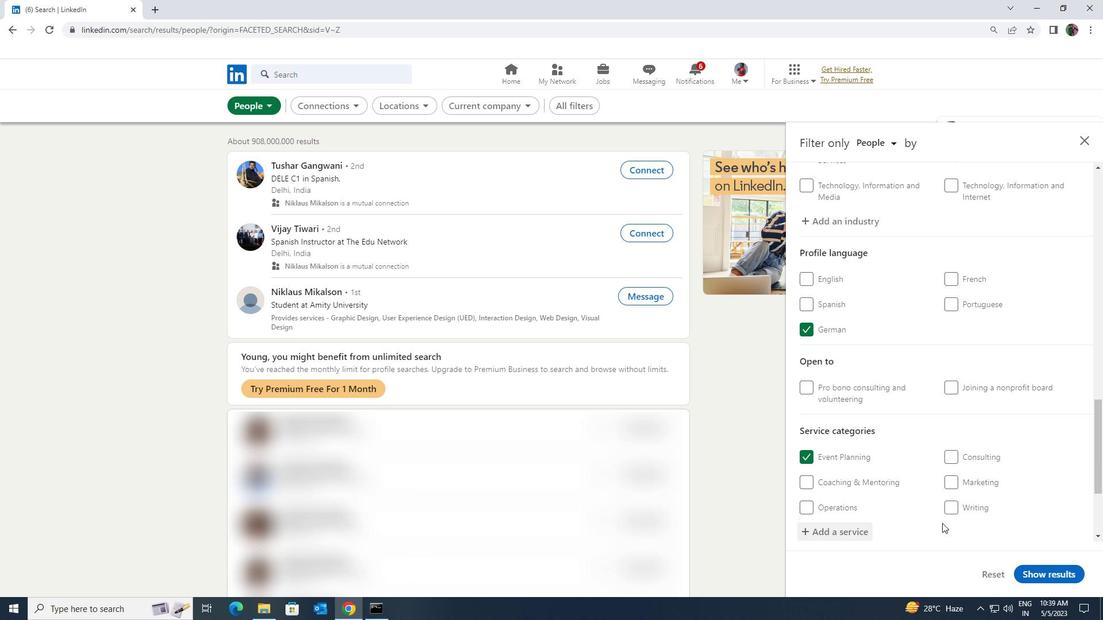 
Action: Mouse moved to (947, 507)
Screenshot: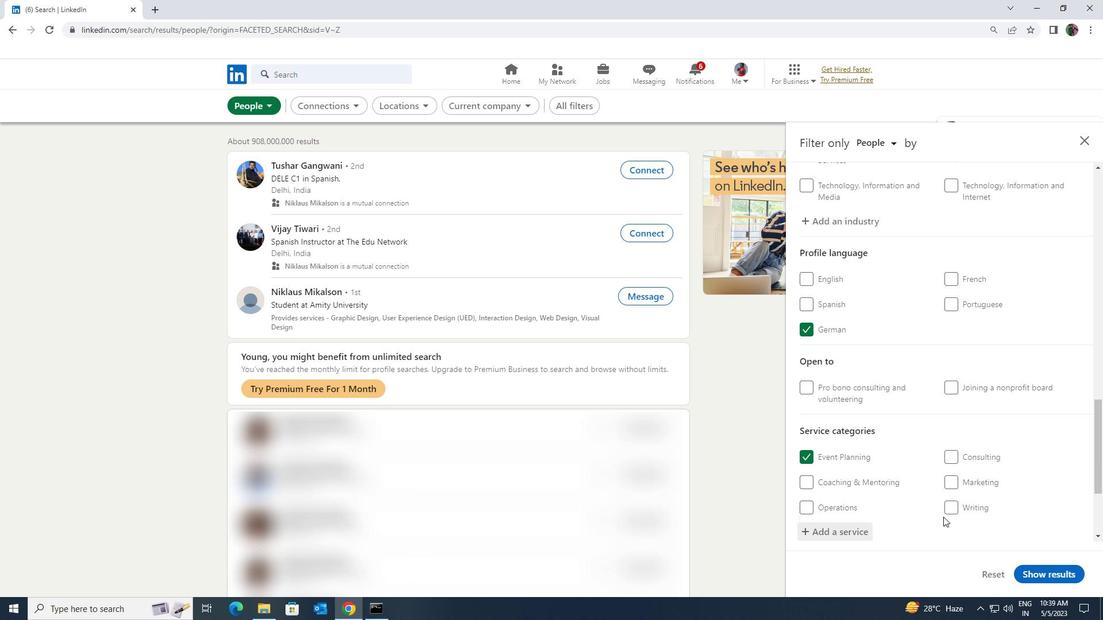 
Action: Mouse scrolled (947, 506) with delta (0, 0)
Screenshot: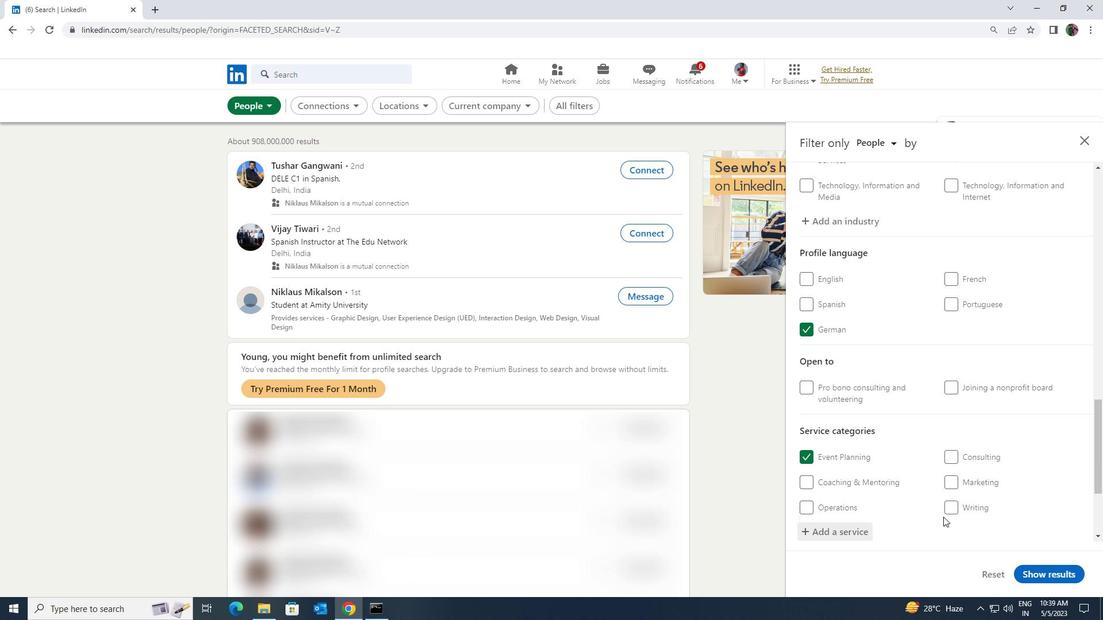 
Action: Mouse moved to (927, 492)
Screenshot: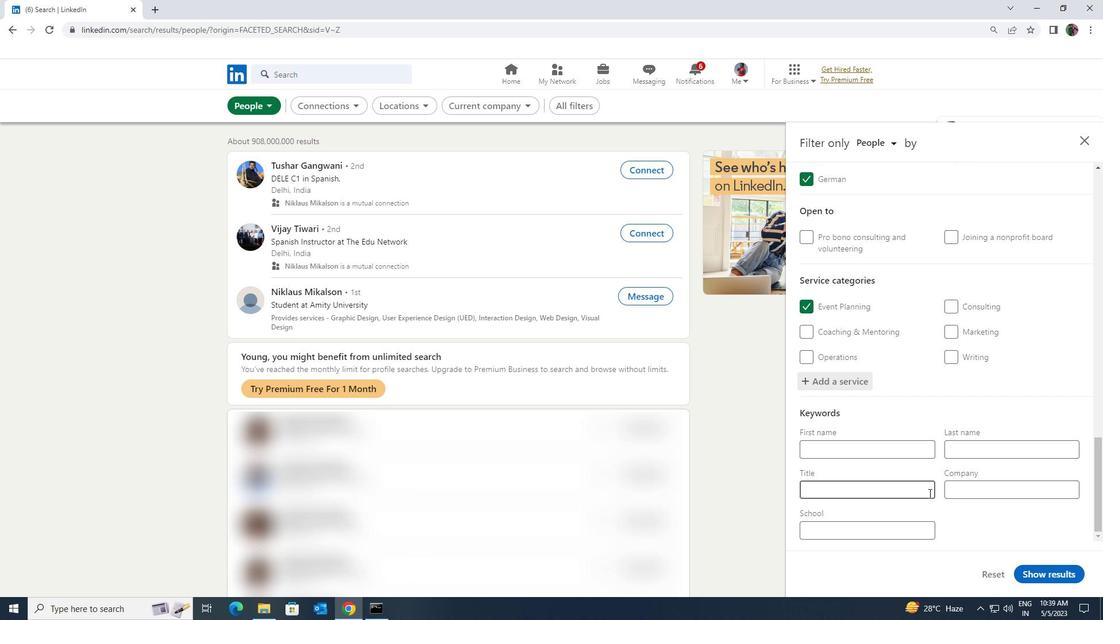 
Action: Mouse pressed left at (927, 492)
Screenshot: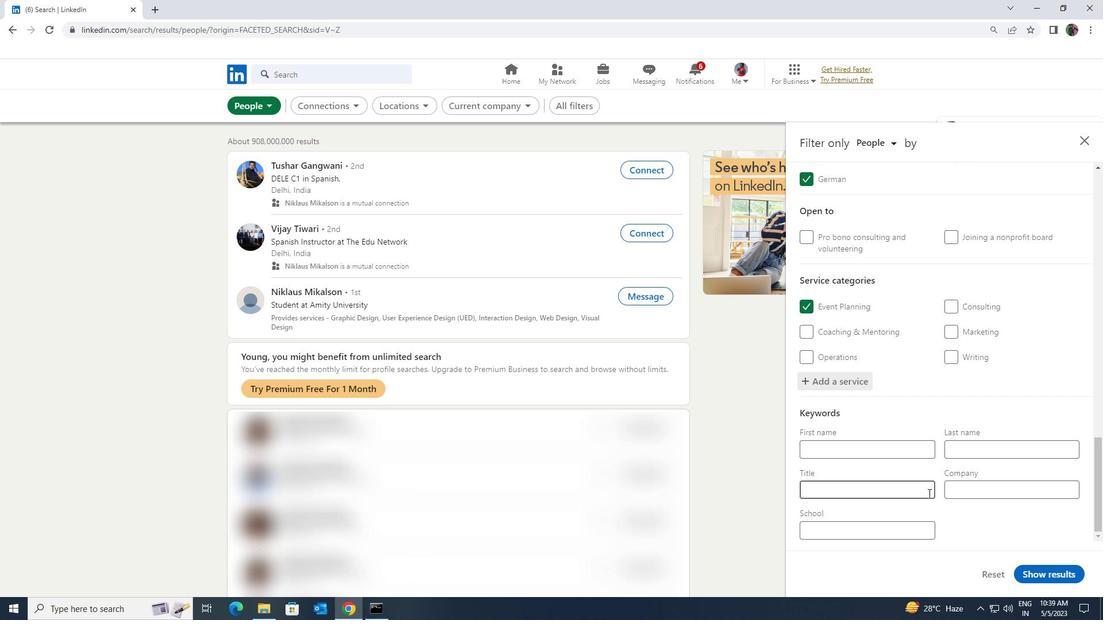 
Action: Key pressed <Key.shift><Key.shift><Key.shift><Key.shift><Key.shift><Key.shift><Key.shift>SOFTWARE<Key.space><Key.shift>IN<Key.backspace><Key.backspace>NINJANEER
Screenshot: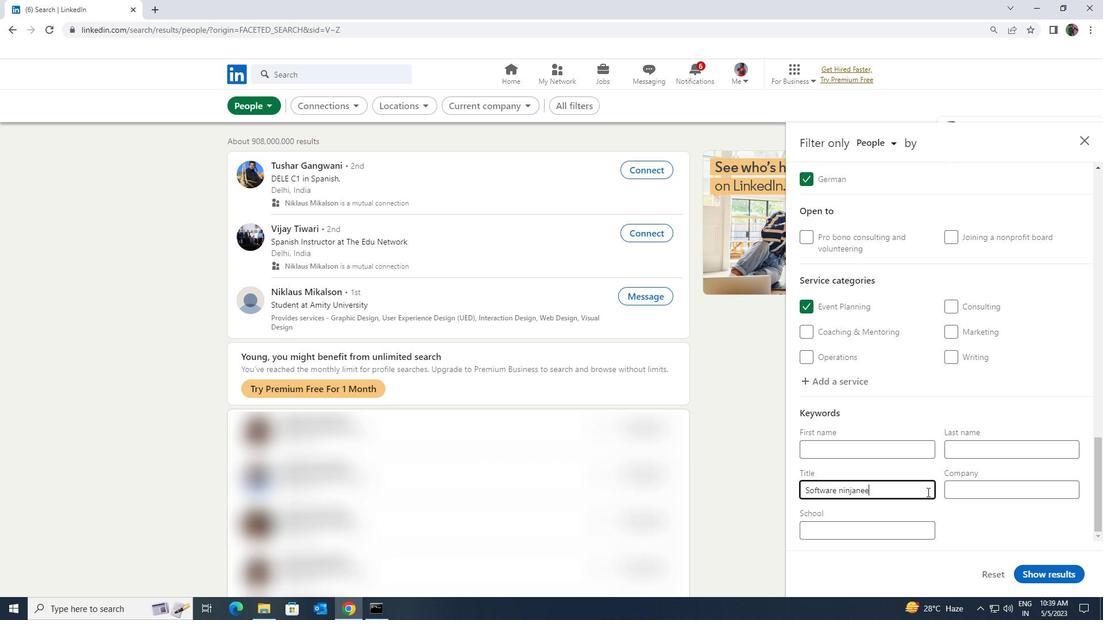 
Action: Mouse moved to (1043, 574)
Screenshot: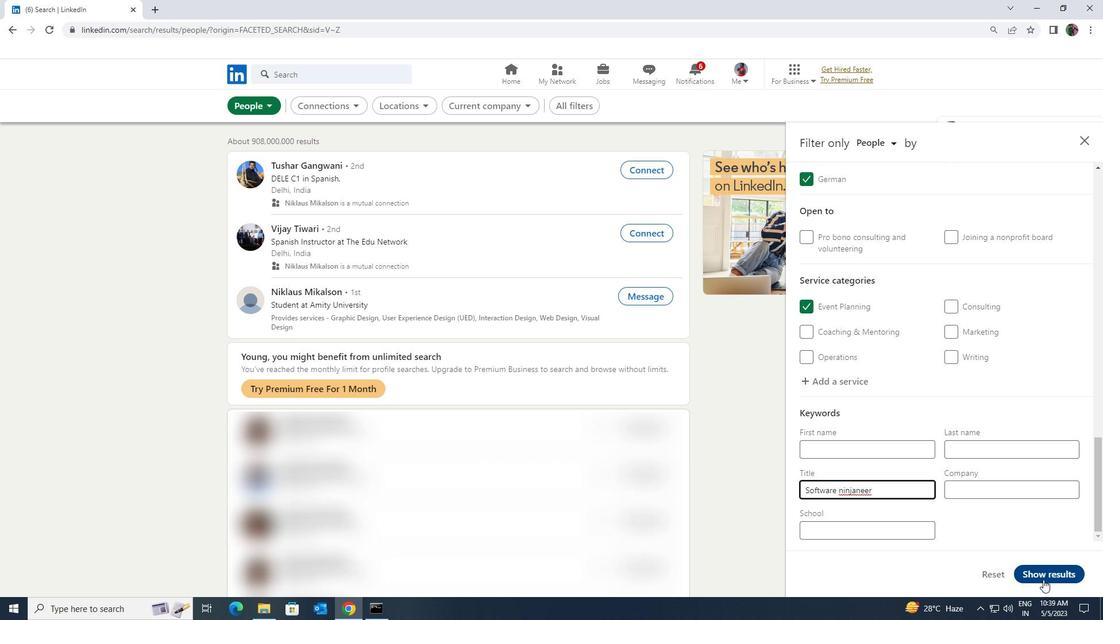 
Action: Mouse pressed left at (1043, 574)
Screenshot: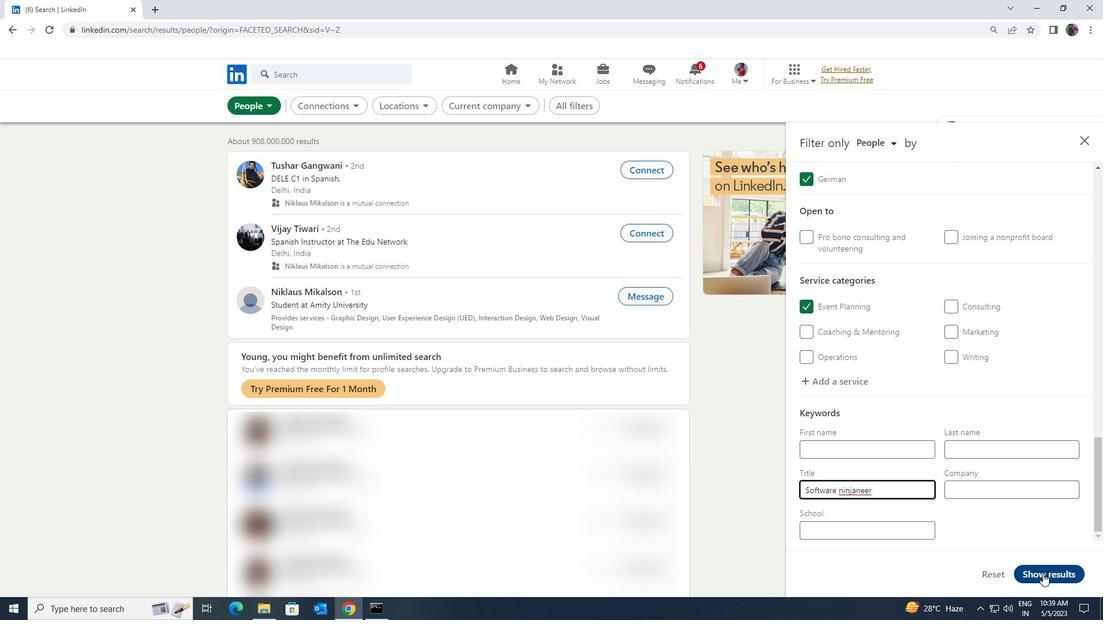 
